 Task: Find connections with filter location Chemnitz with filter topic #entrepreneurshipwith filter profile language Spanish with filter current company Bessemer Venture Partners with filter school Calcutta University, Kolkata with filter industry Wholesale Photography Equipment and Supplies with filter service category Search Engine Optimization (SEO) with filter keywords title Chemical Engineer
Action: Mouse moved to (630, 86)
Screenshot: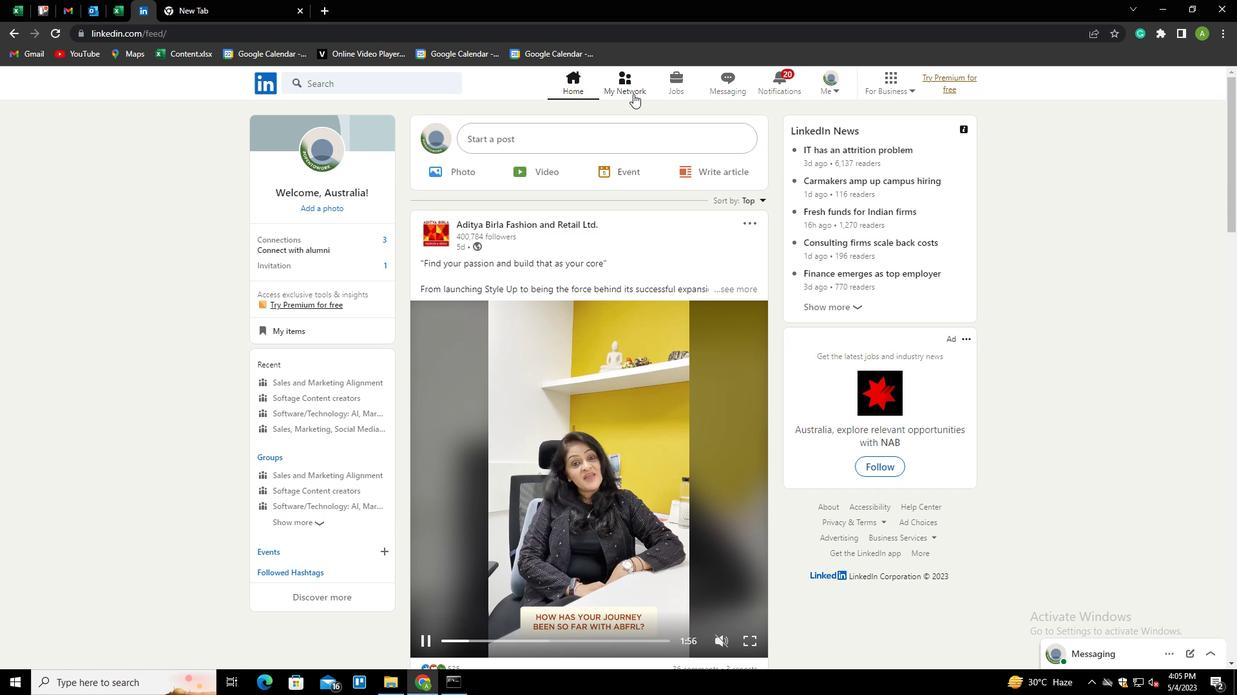
Action: Mouse pressed left at (630, 86)
Screenshot: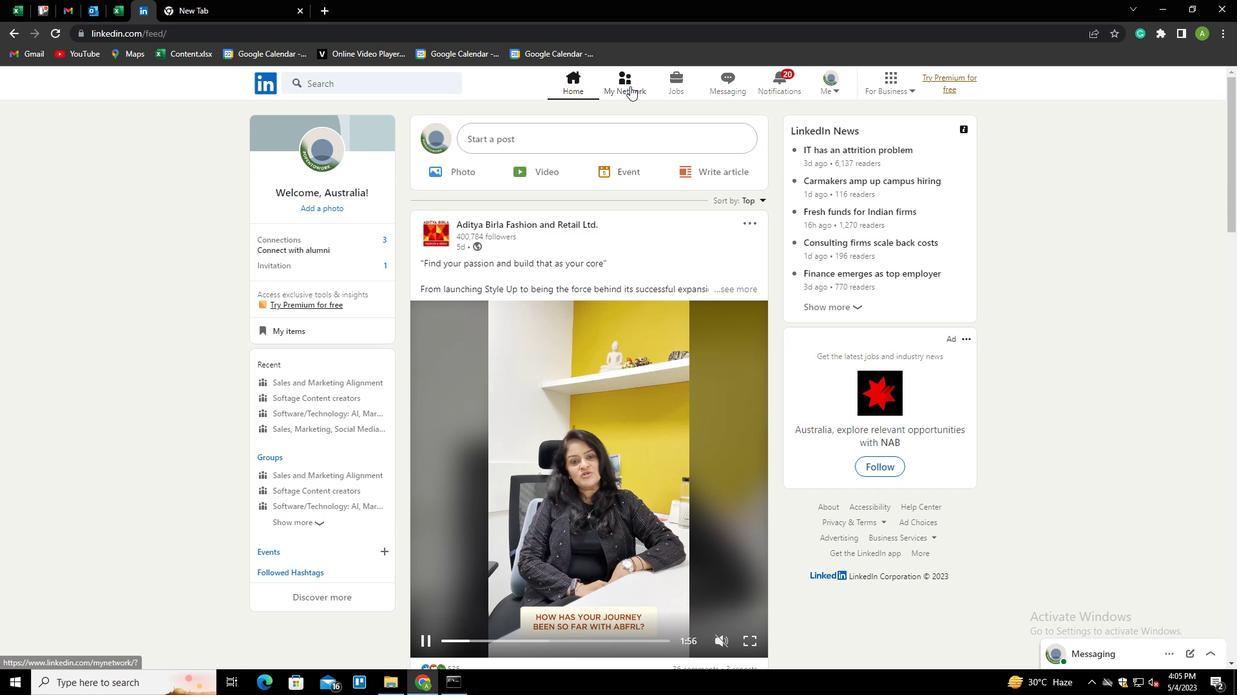 
Action: Mouse moved to (331, 155)
Screenshot: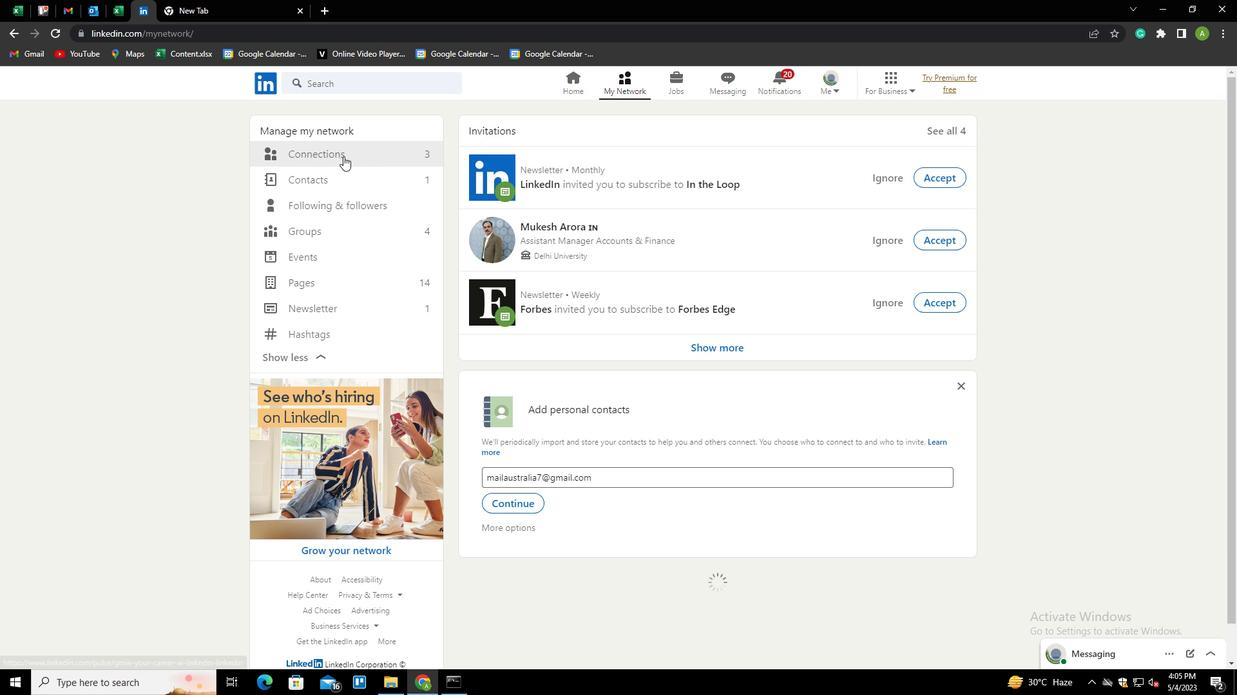 
Action: Mouse pressed left at (331, 155)
Screenshot: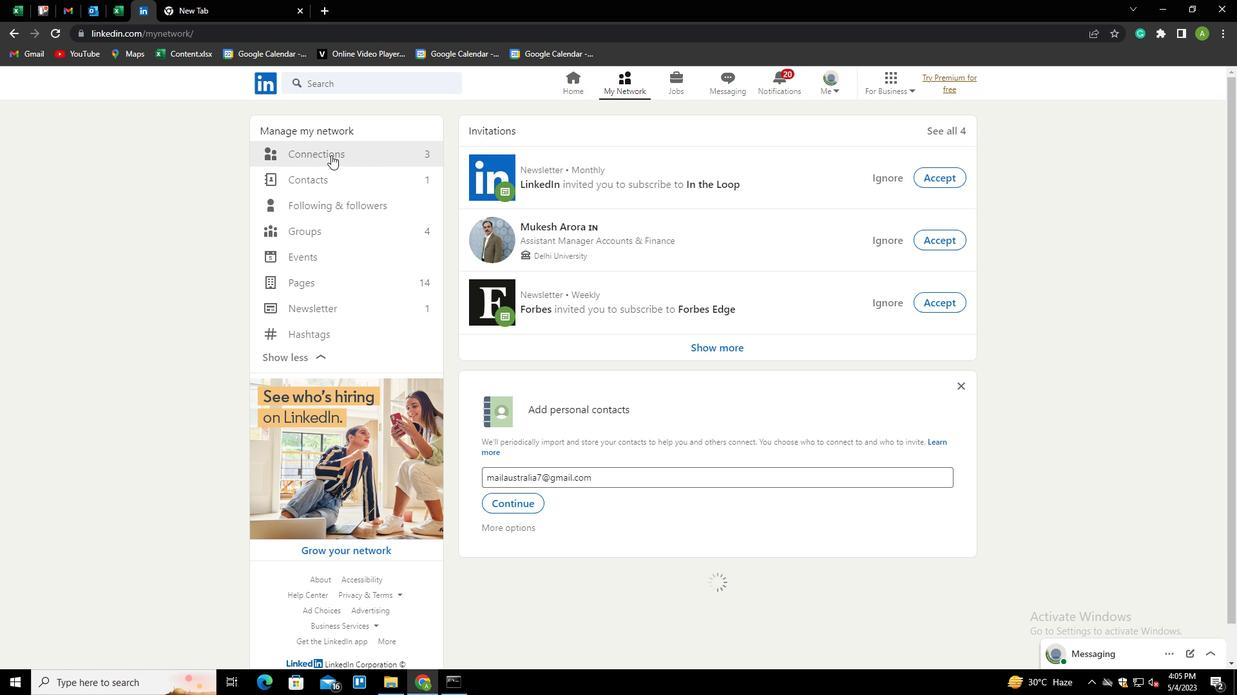 
Action: Mouse moved to (689, 154)
Screenshot: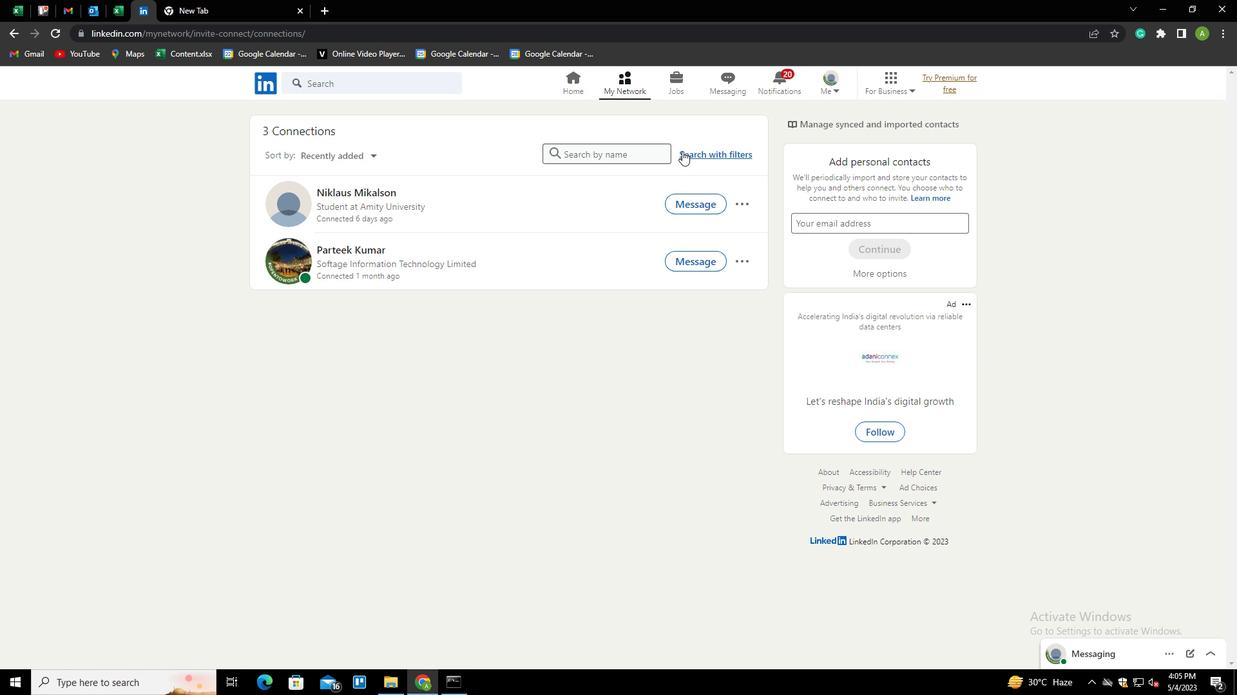 
Action: Mouse pressed left at (689, 154)
Screenshot: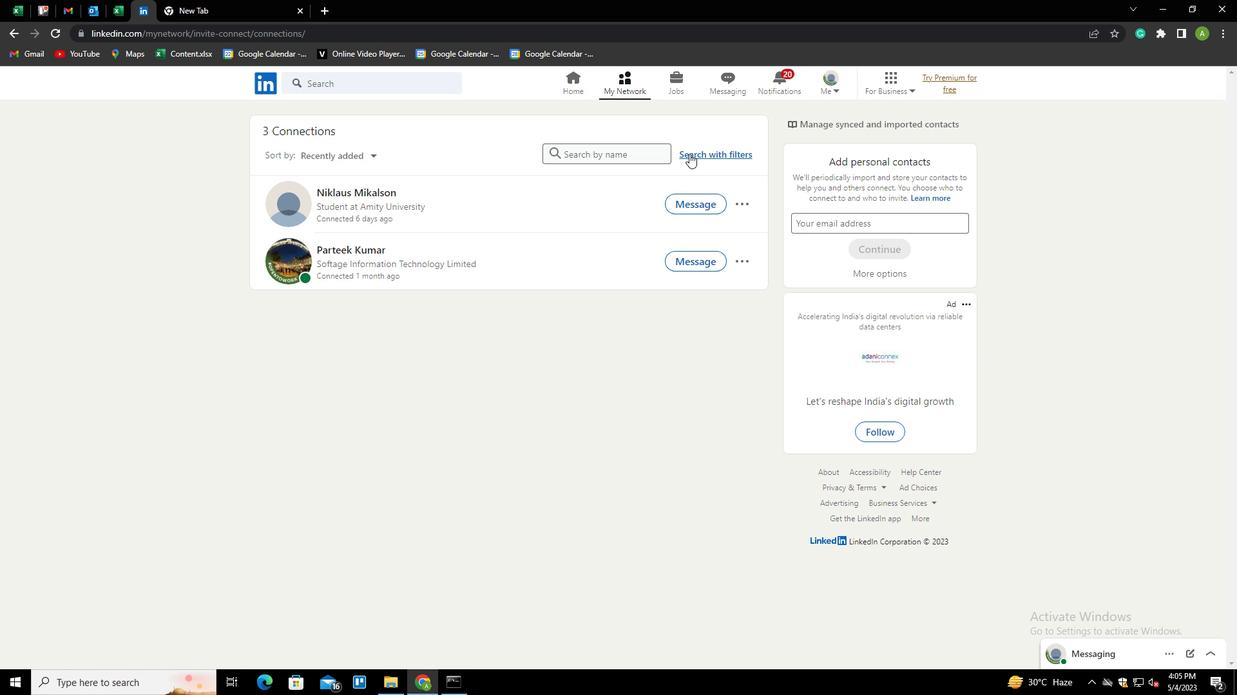 
Action: Mouse moved to (657, 124)
Screenshot: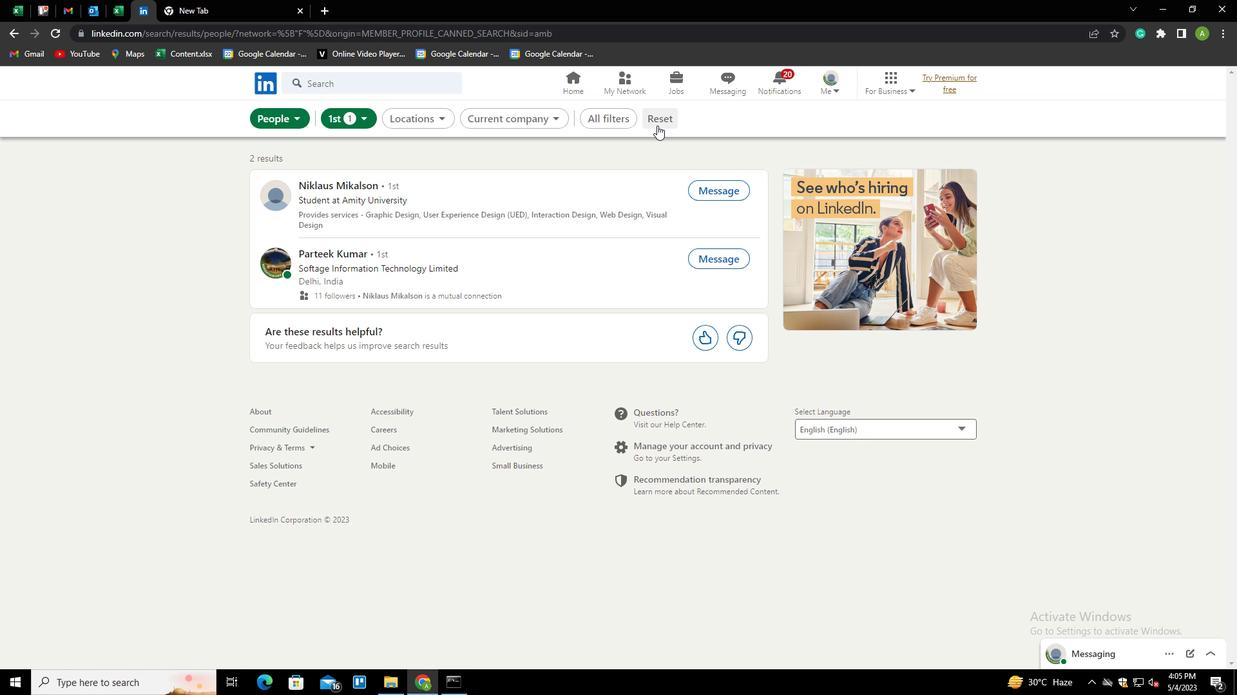 
Action: Mouse pressed left at (657, 124)
Screenshot: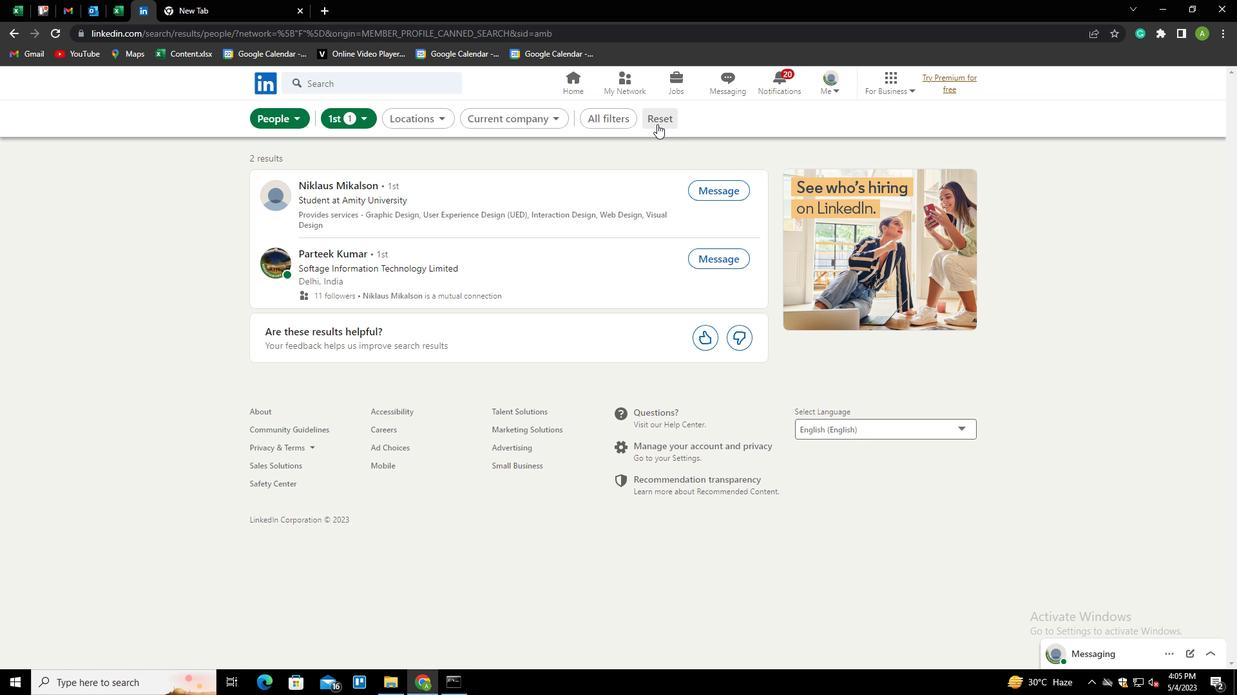 
Action: Mouse moved to (648, 123)
Screenshot: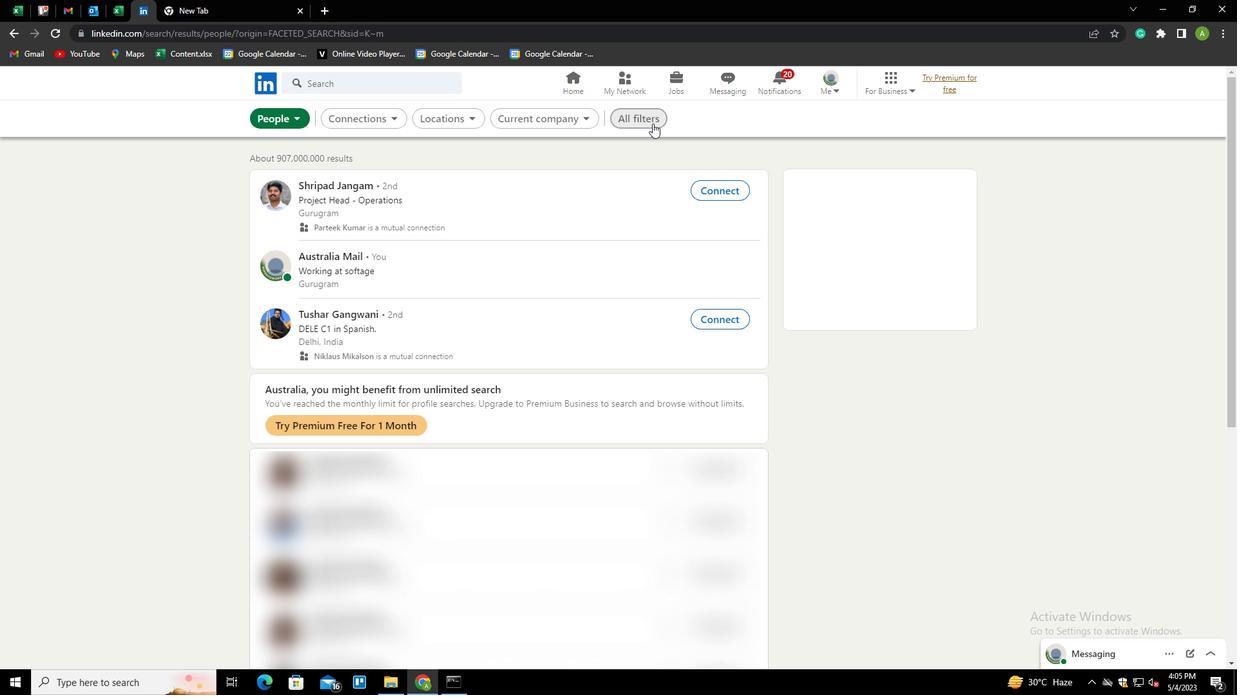 
Action: Mouse pressed left at (648, 123)
Screenshot: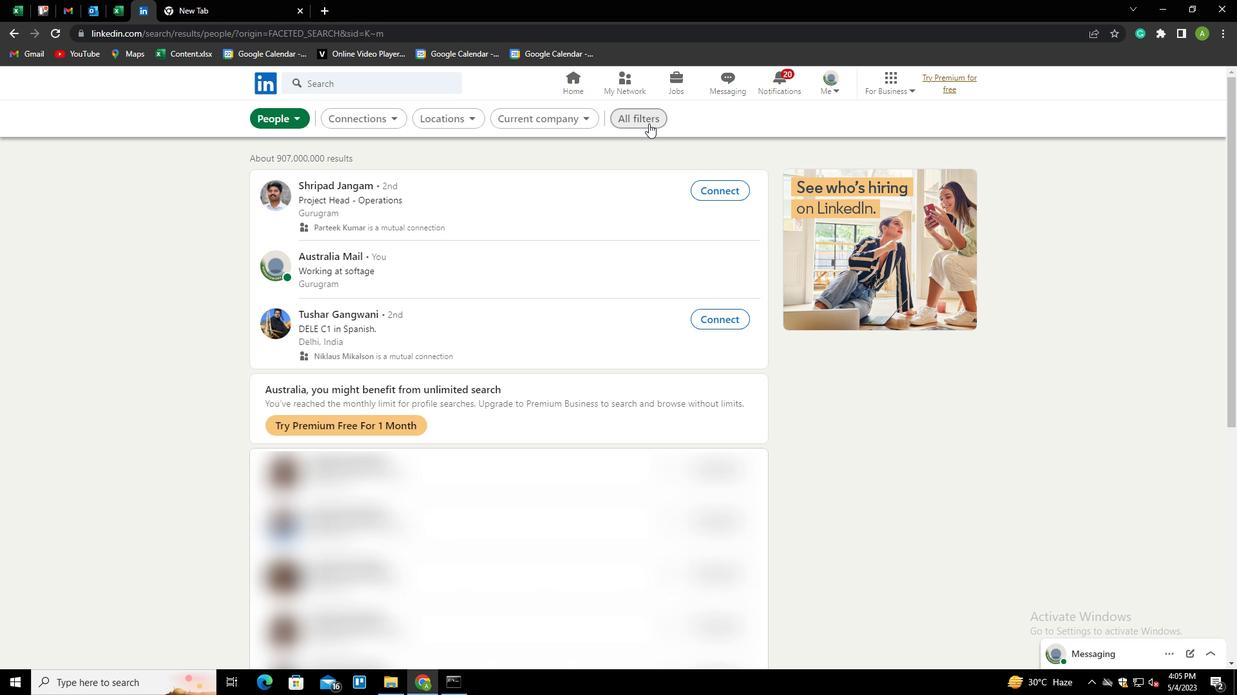 
Action: Mouse moved to (1023, 416)
Screenshot: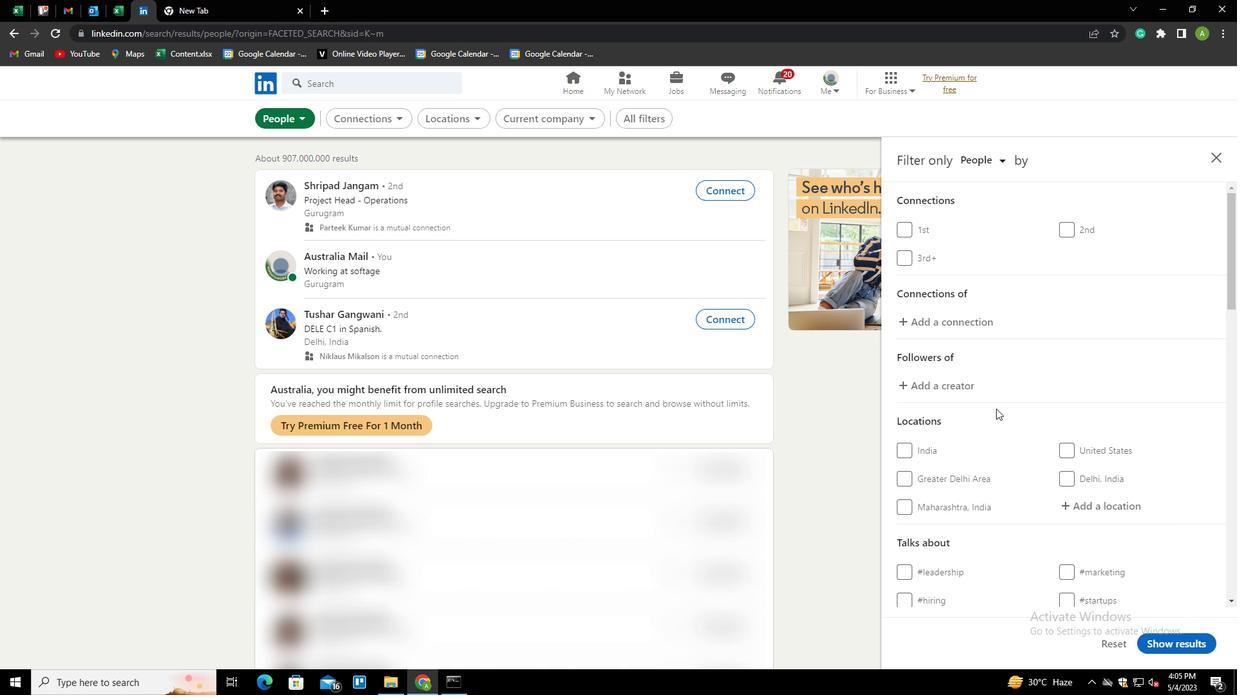 
Action: Mouse scrolled (1023, 415) with delta (0, 0)
Screenshot: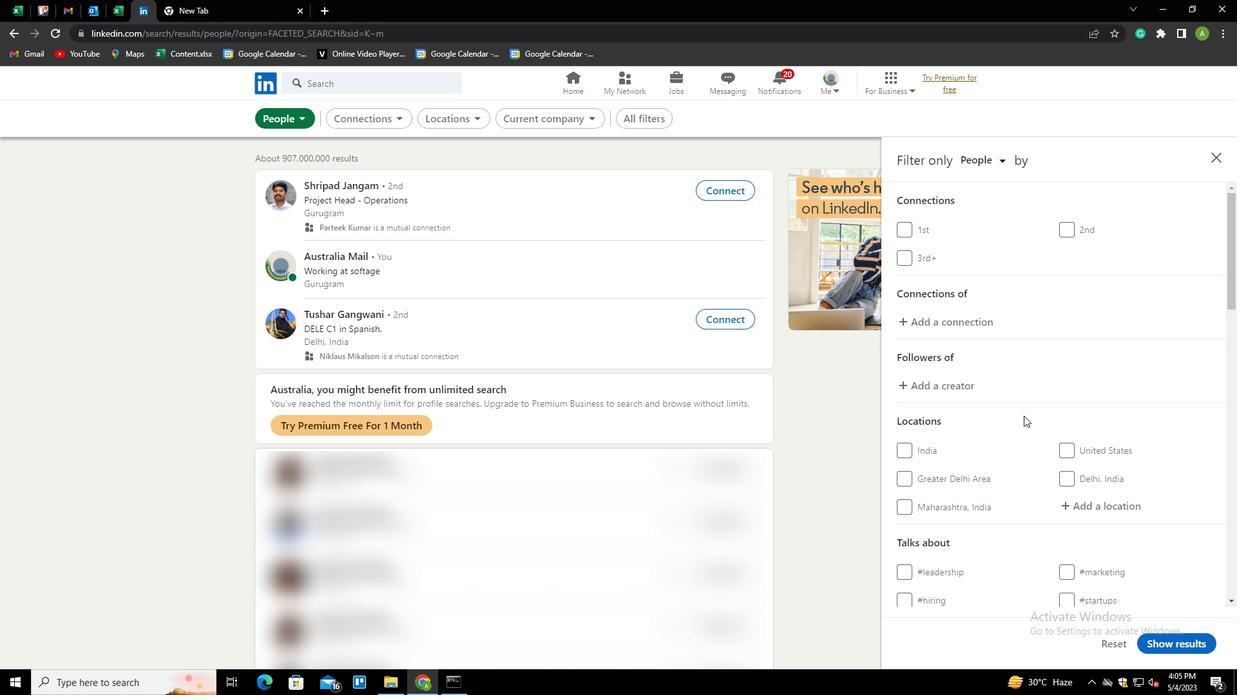 
Action: Mouse scrolled (1023, 415) with delta (0, 0)
Screenshot: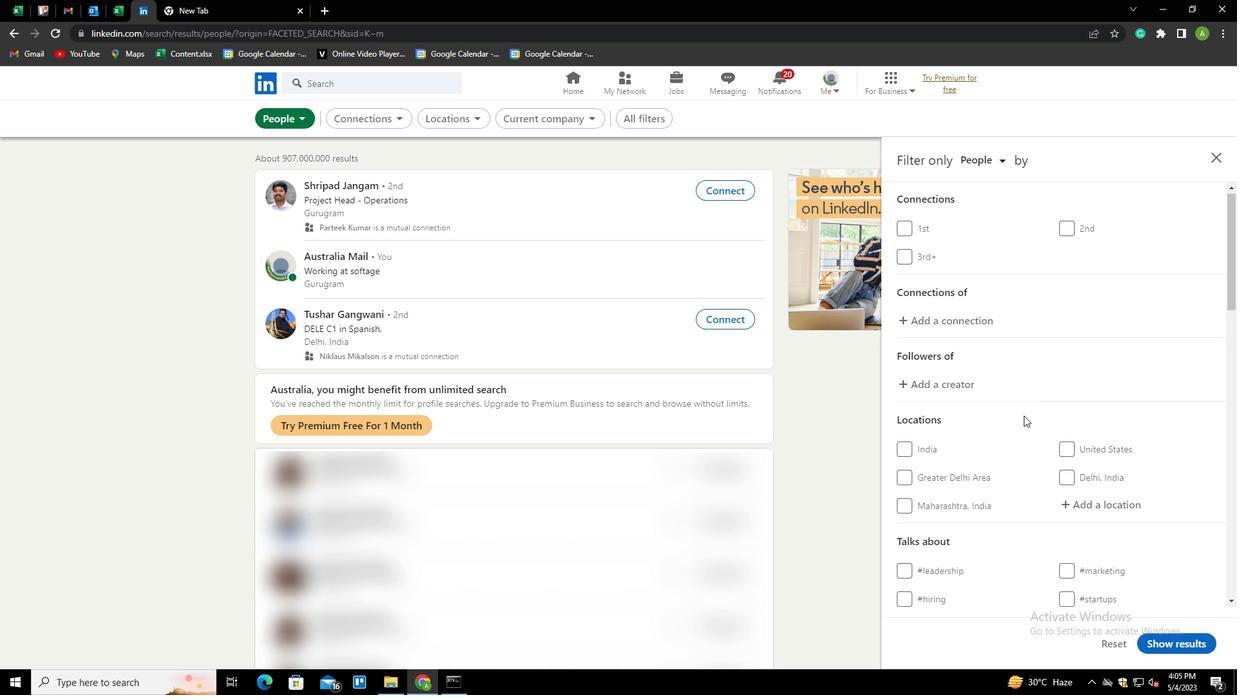 
Action: Mouse moved to (1068, 373)
Screenshot: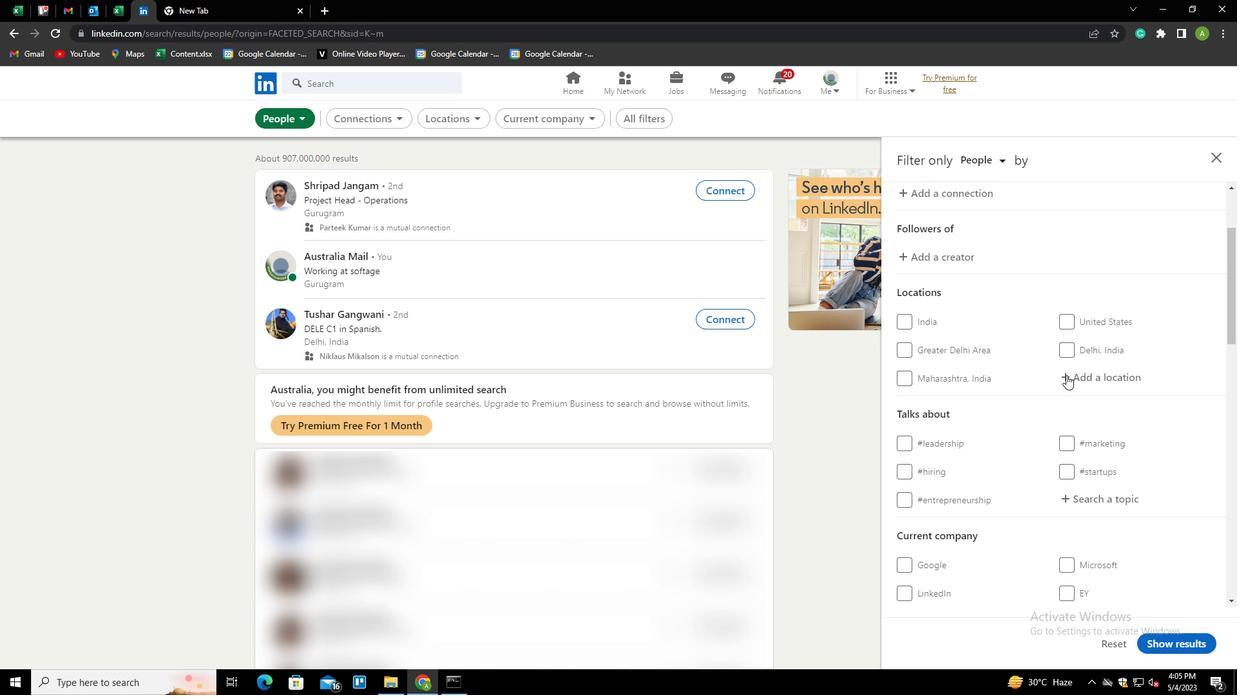 
Action: Mouse pressed left at (1068, 373)
Screenshot: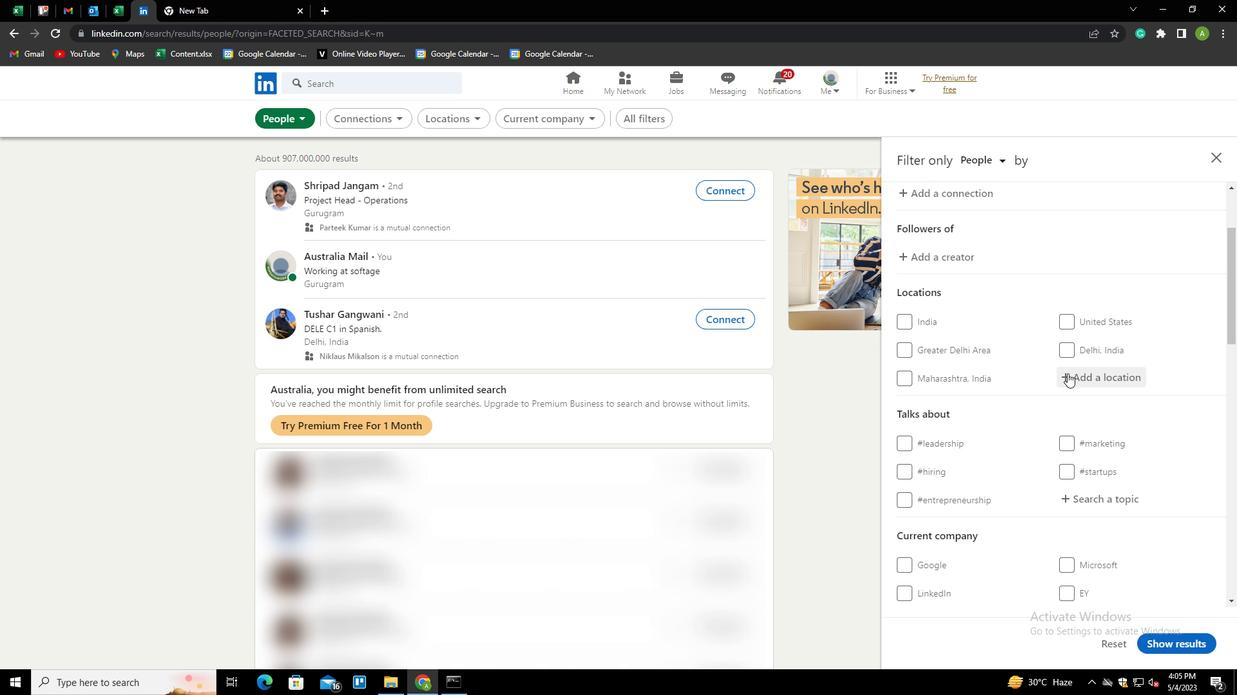 
Action: Key pressed <Key.shift>C
Screenshot: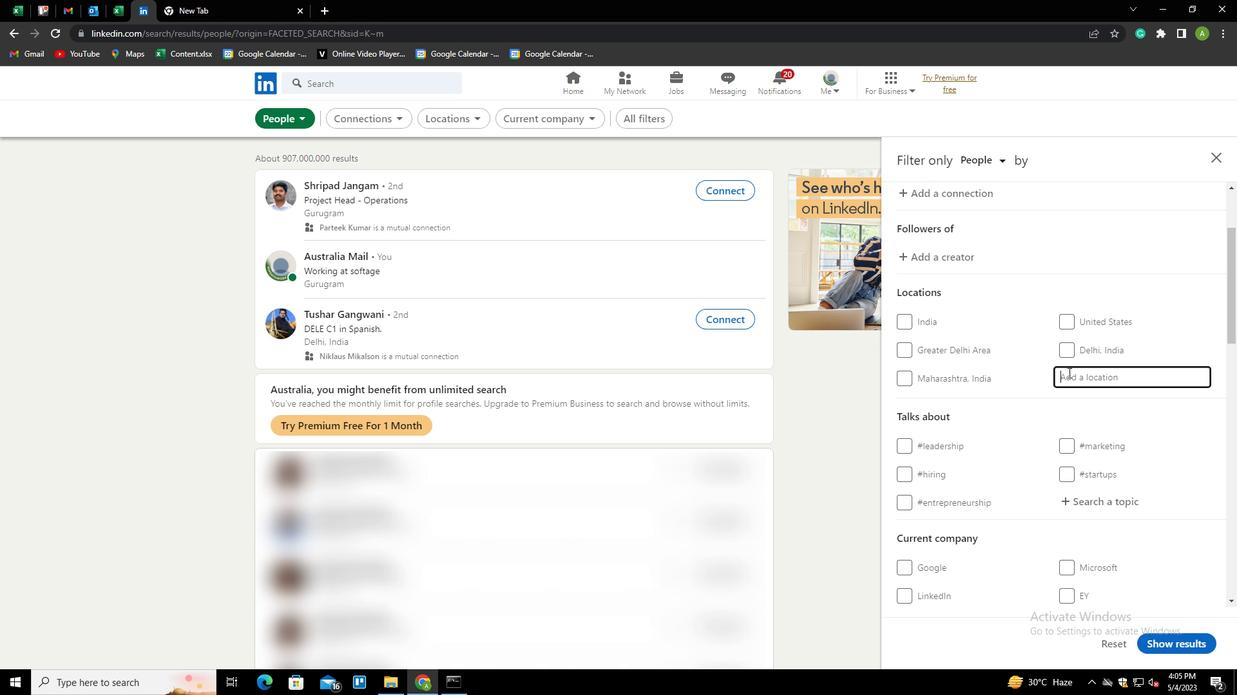 
Action: Mouse moved to (997, 335)
Screenshot: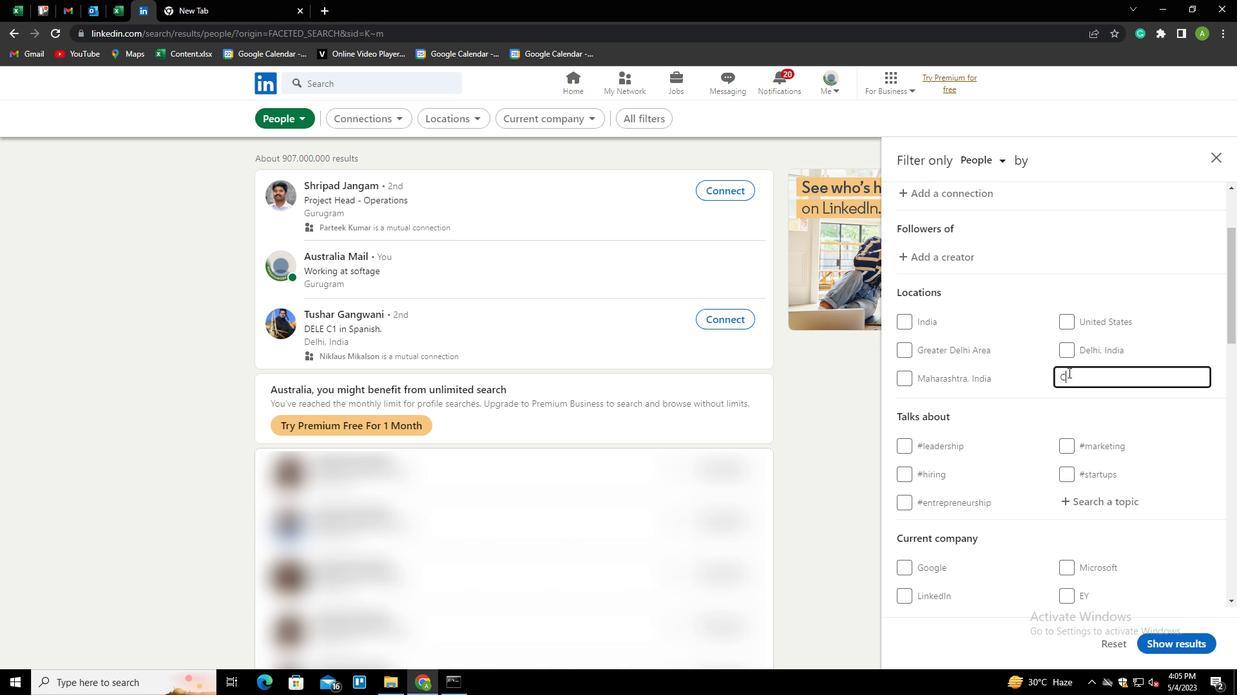 
Action: Key pressed E<Key.backspace>HEMNITZ<Key.down><Key.enter>
Screenshot: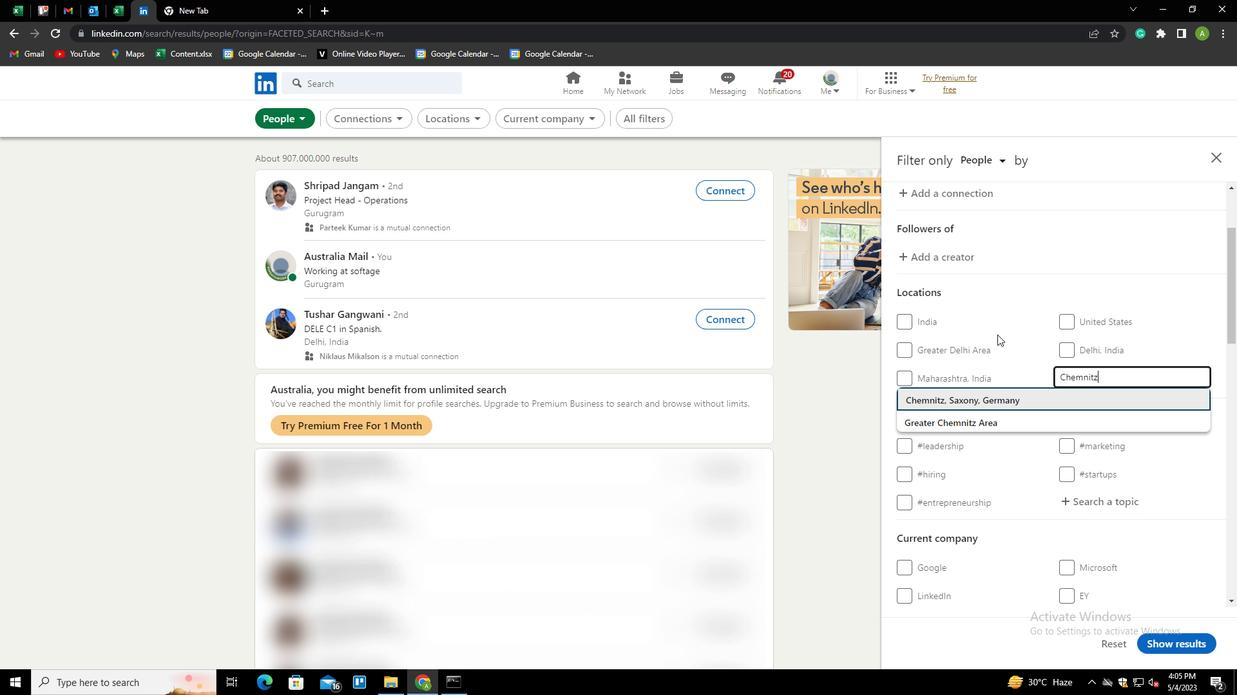 
Action: Mouse scrolled (997, 334) with delta (0, 0)
Screenshot: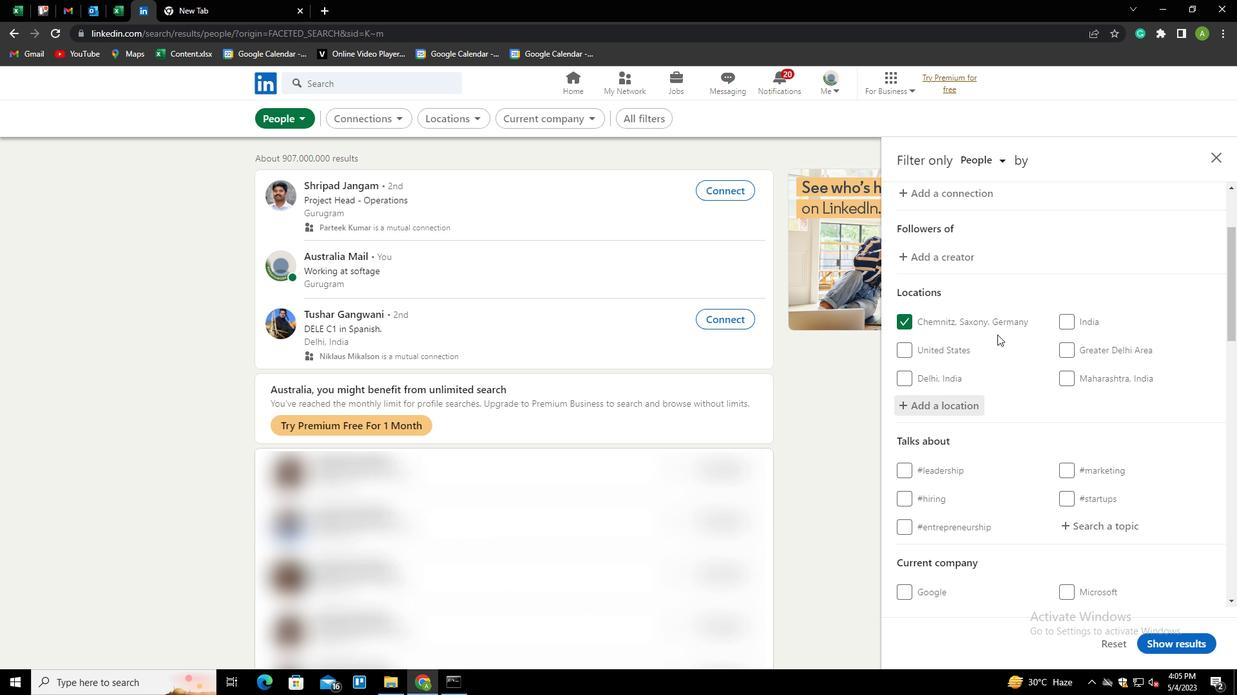 
Action: Mouse scrolled (997, 334) with delta (0, 0)
Screenshot: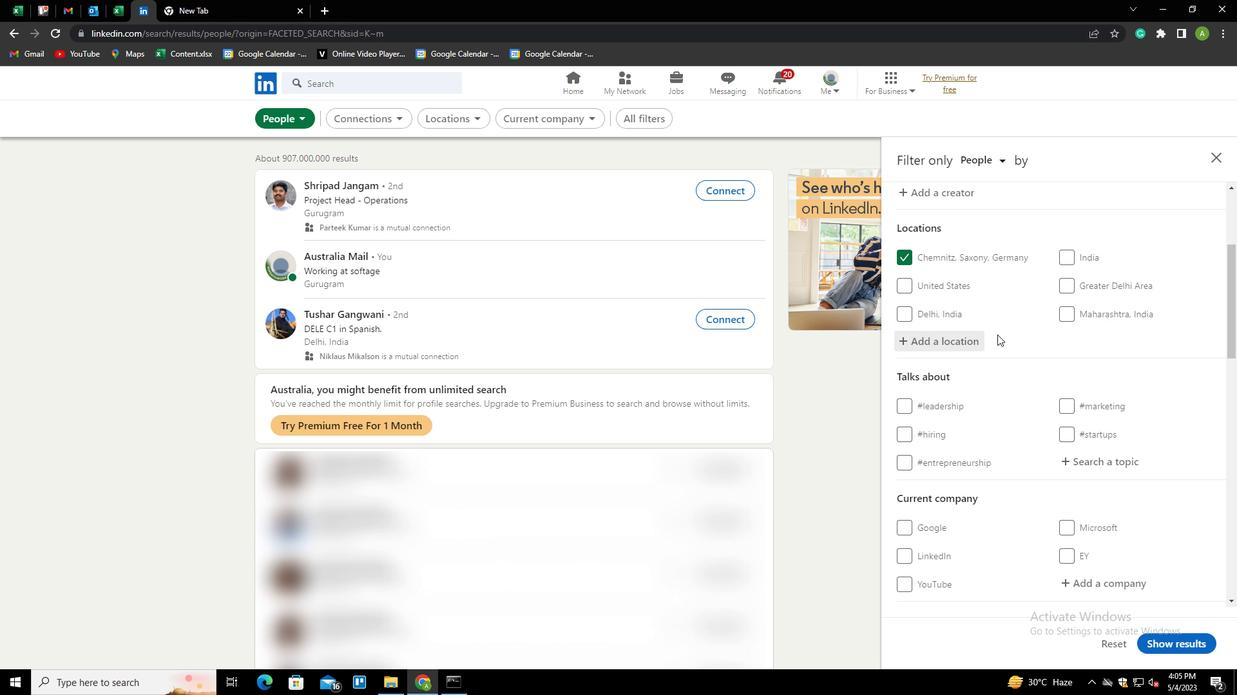 
Action: Mouse moved to (1100, 392)
Screenshot: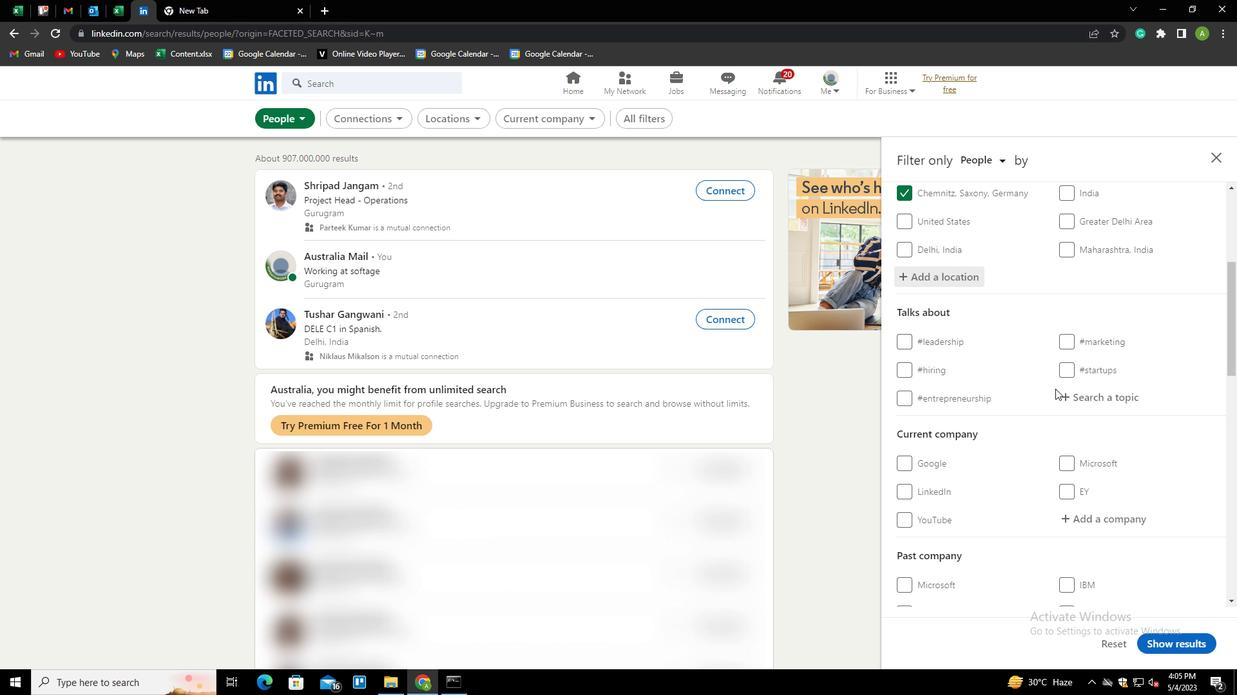 
Action: Mouse pressed left at (1100, 392)
Screenshot: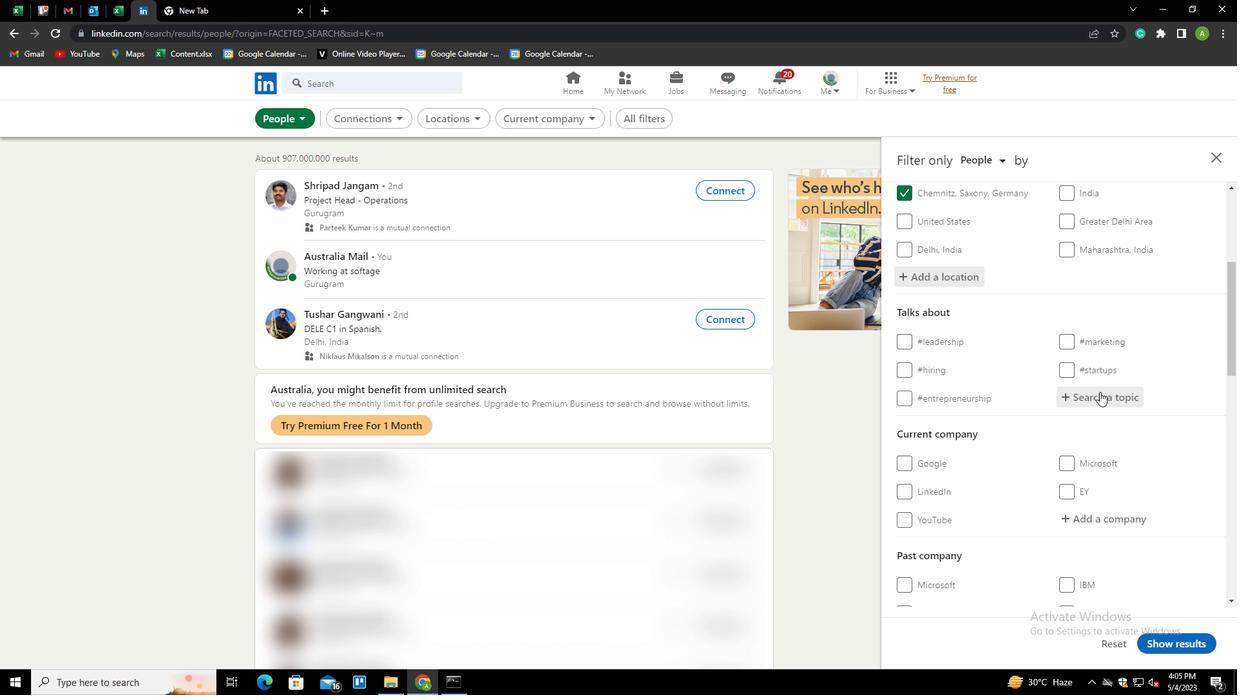 
Action: Mouse moved to (1064, 375)
Screenshot: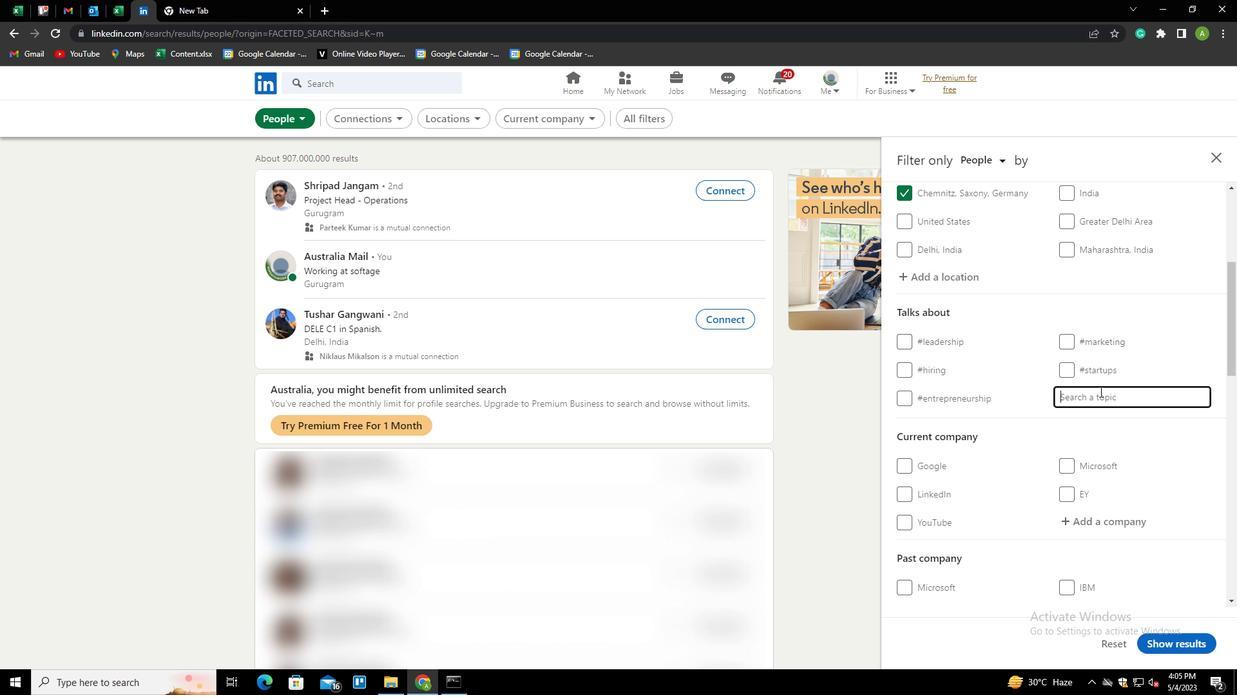 
Action: Key pressed ENTREPRENEUSHIP<Key.down><Key.enter>
Screenshot: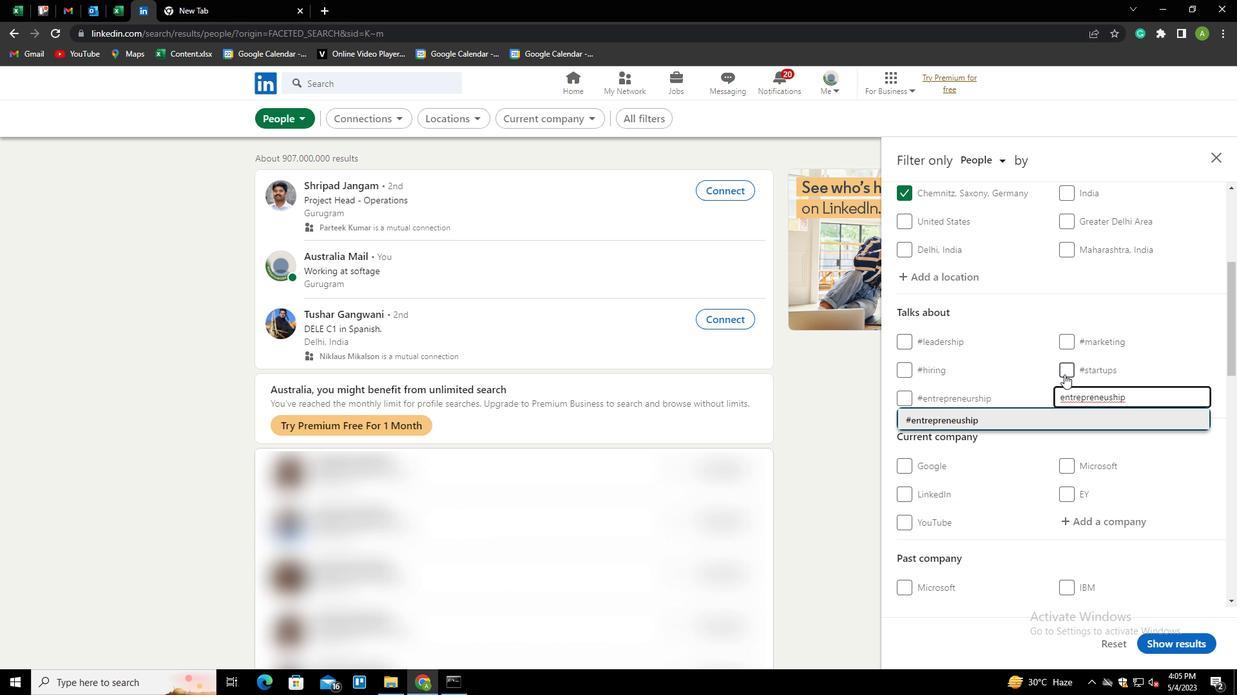 
Action: Mouse moved to (1063, 375)
Screenshot: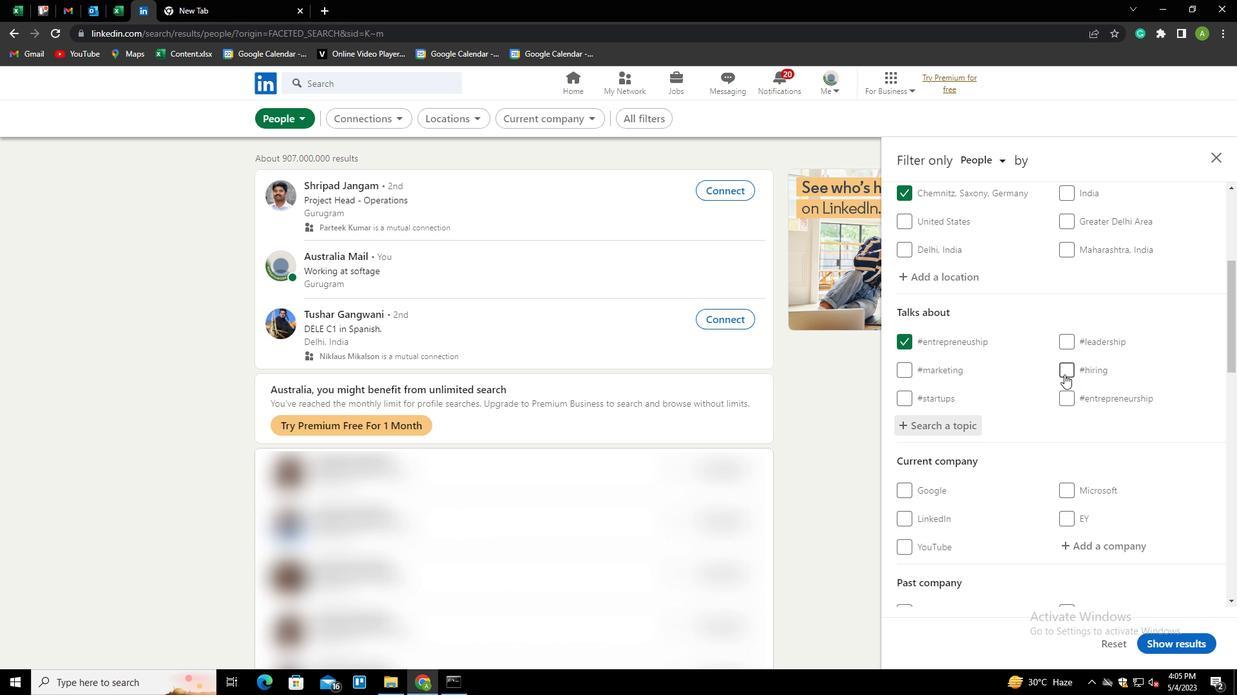 
Action: Mouse scrolled (1063, 374) with delta (0, 0)
Screenshot: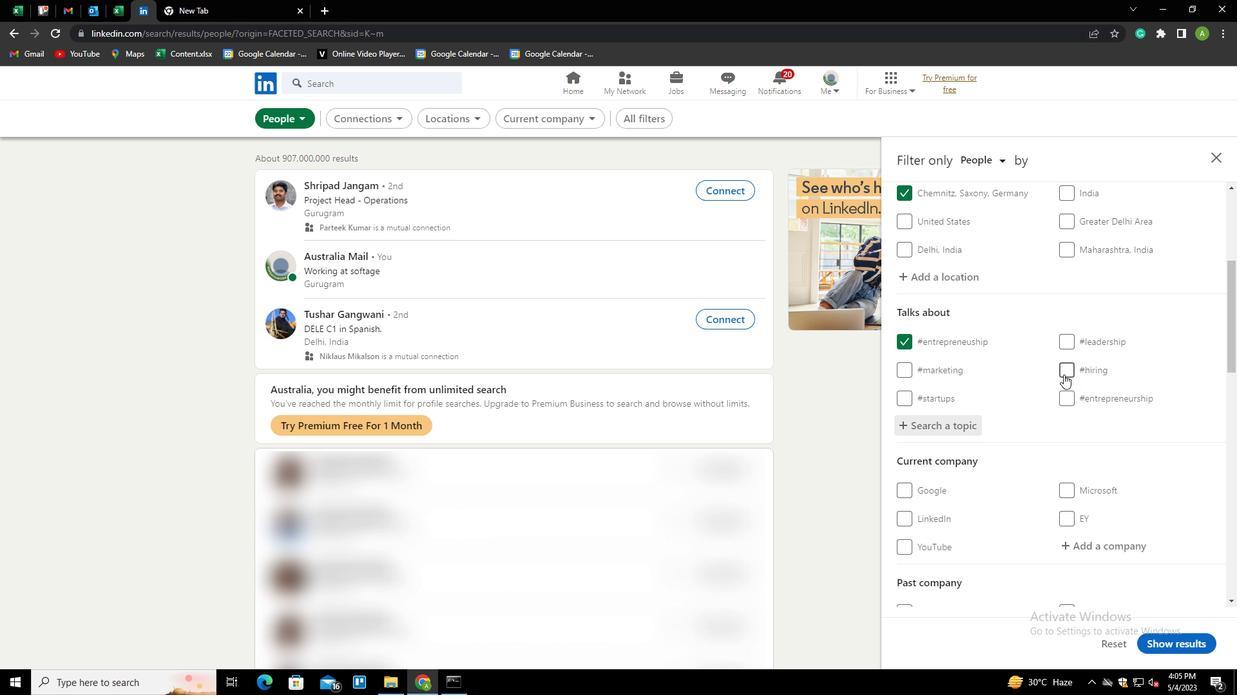 
Action: Mouse scrolled (1063, 374) with delta (0, 0)
Screenshot: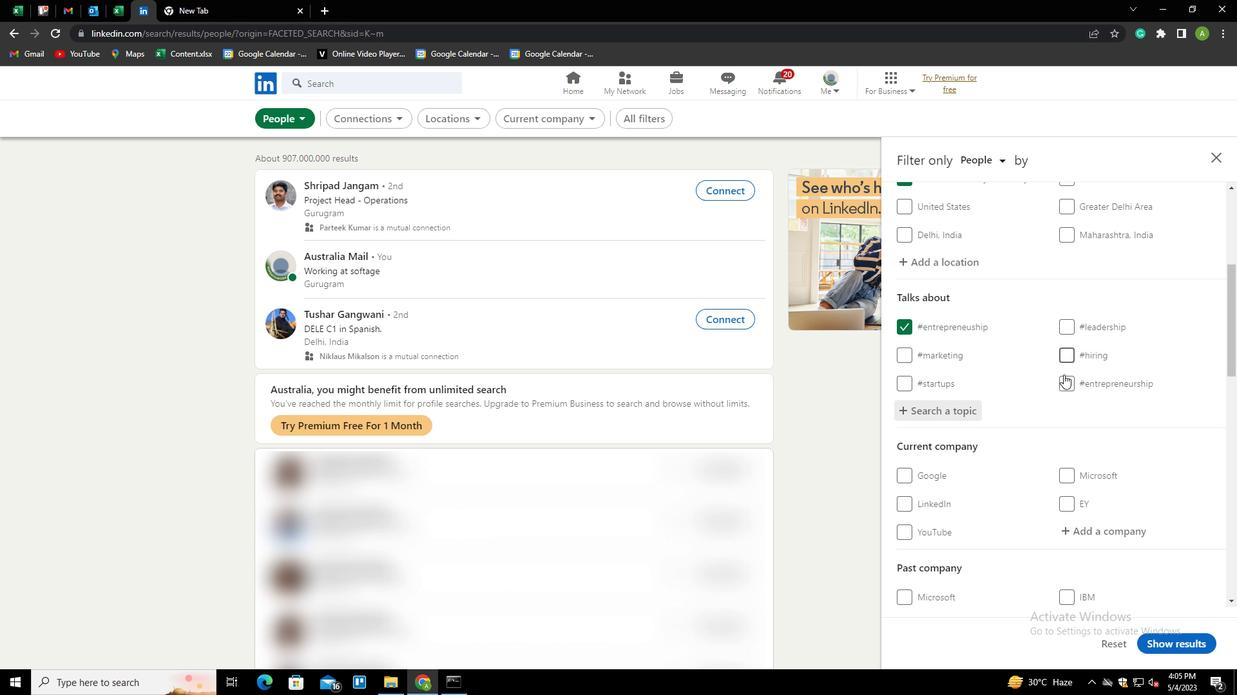
Action: Mouse scrolled (1063, 374) with delta (0, 0)
Screenshot: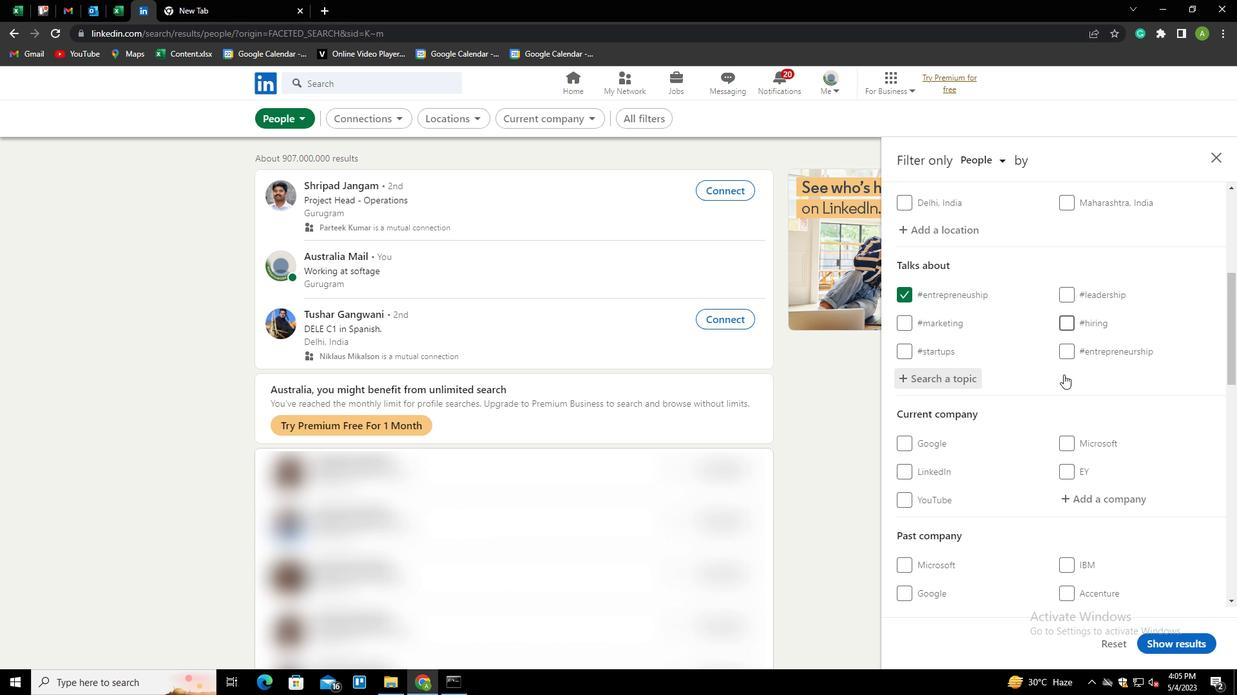 
Action: Mouse scrolled (1063, 374) with delta (0, 0)
Screenshot: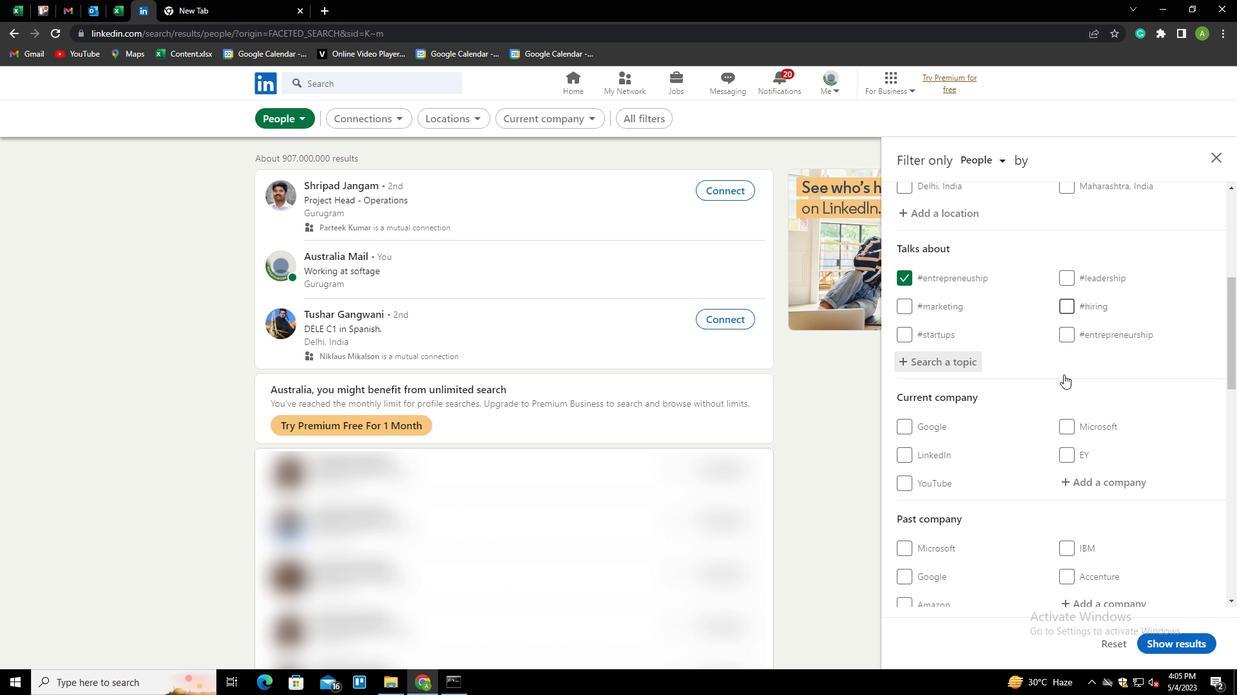 
Action: Mouse scrolled (1063, 374) with delta (0, 0)
Screenshot: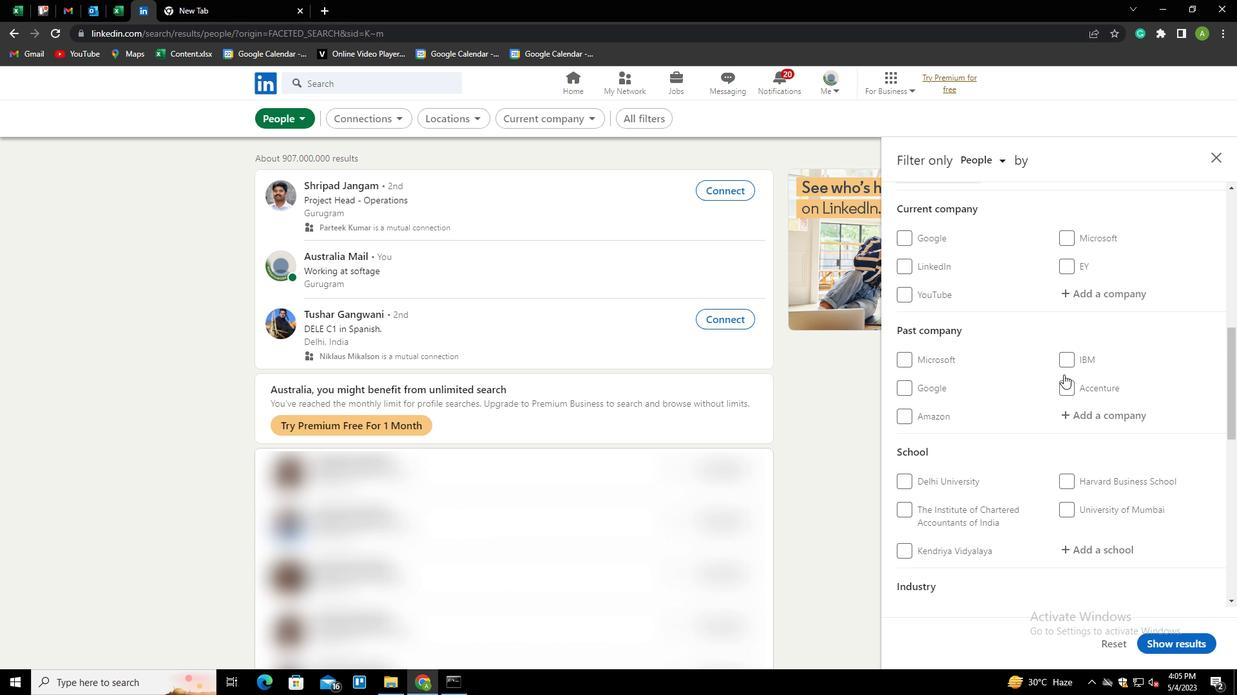 
Action: Mouse scrolled (1063, 374) with delta (0, 0)
Screenshot: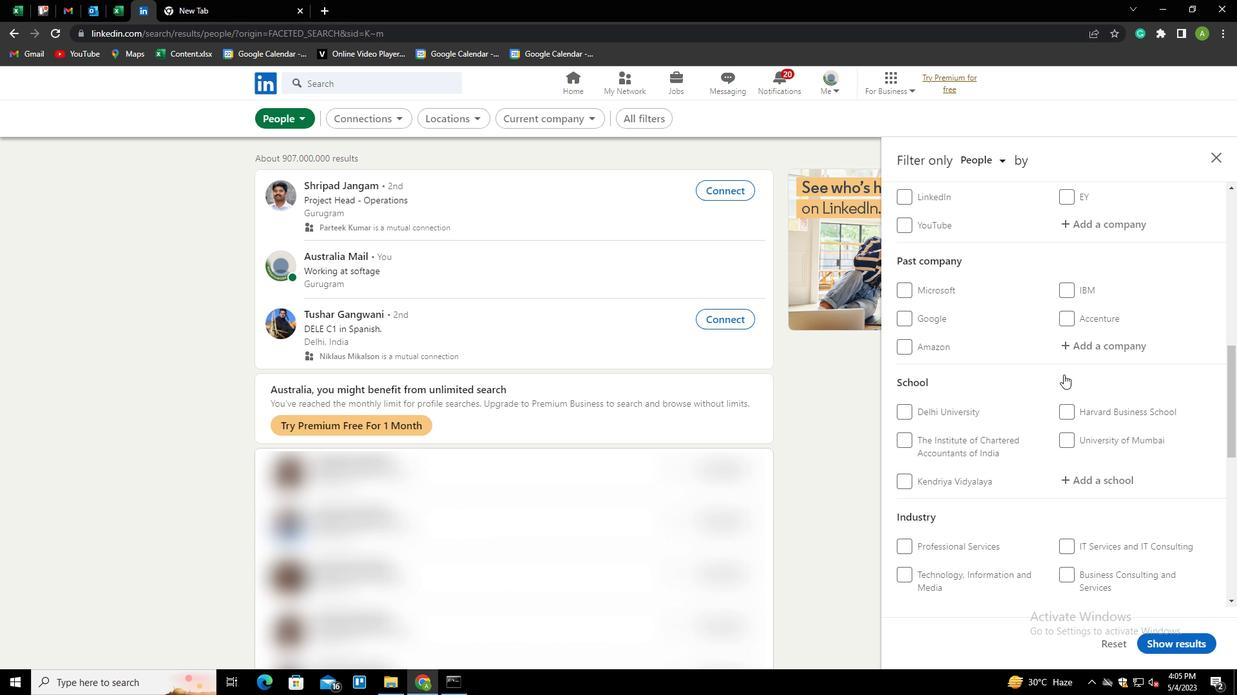 
Action: Mouse scrolled (1063, 374) with delta (0, 0)
Screenshot: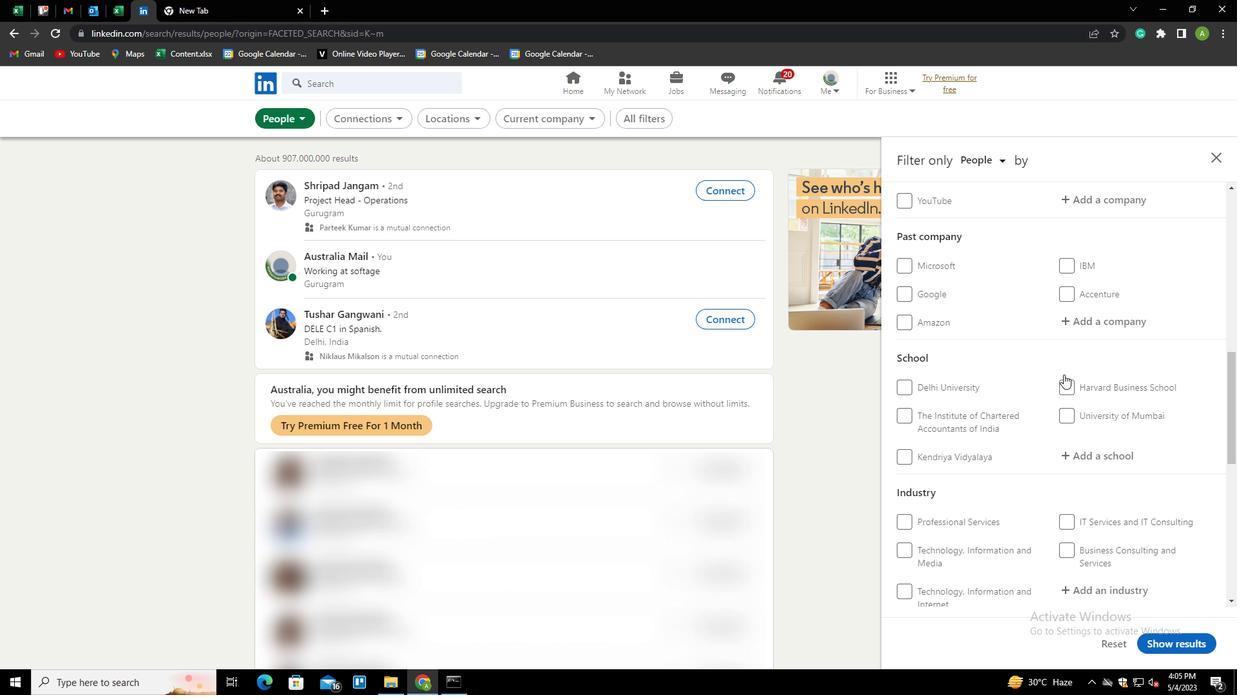 
Action: Mouse scrolled (1063, 374) with delta (0, 0)
Screenshot: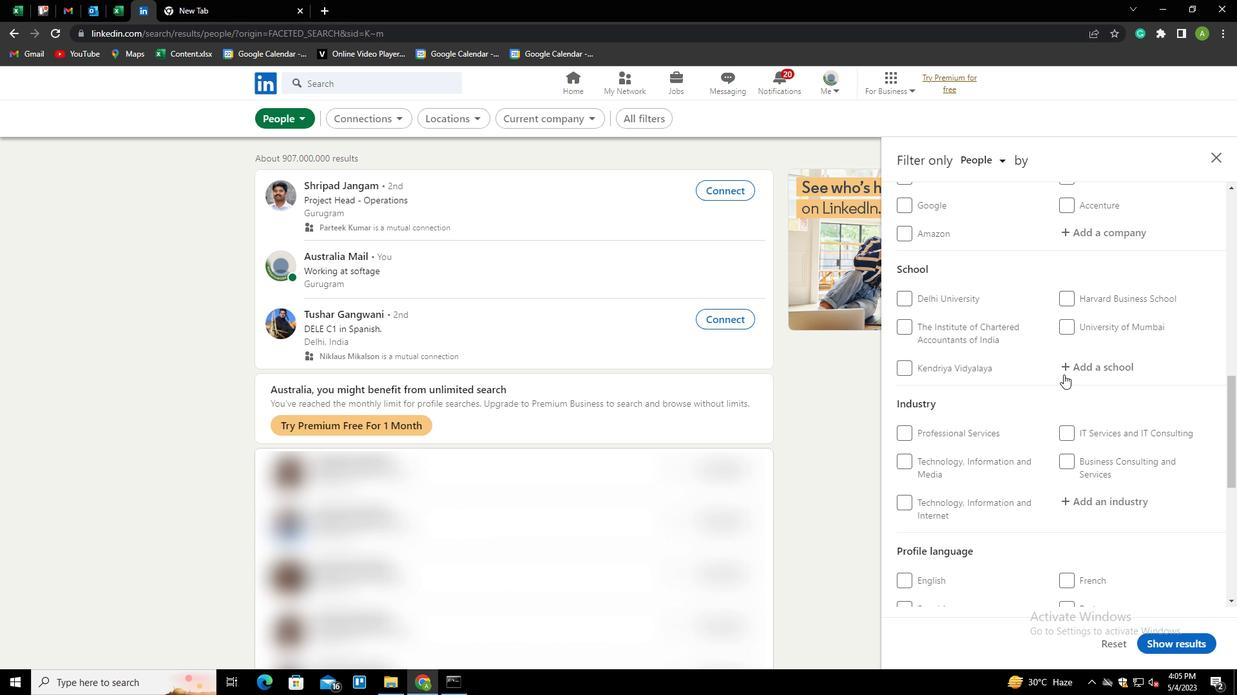 
Action: Mouse scrolled (1063, 374) with delta (0, 0)
Screenshot: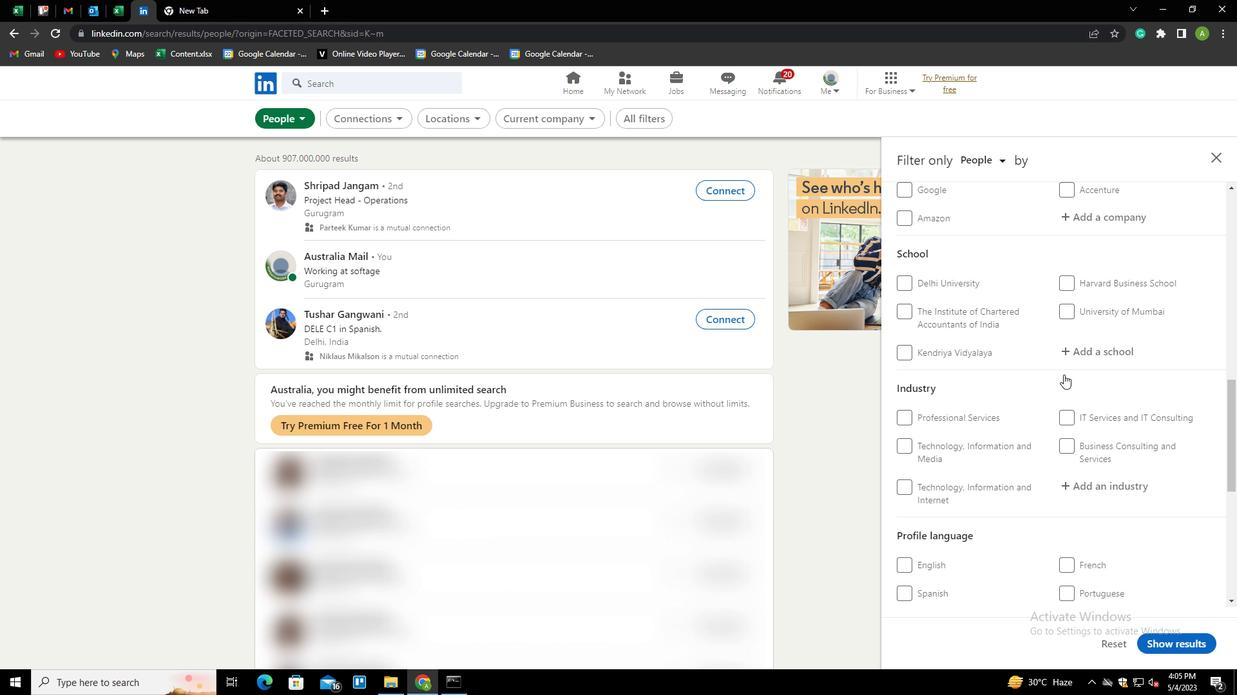 
Action: Mouse moved to (921, 463)
Screenshot: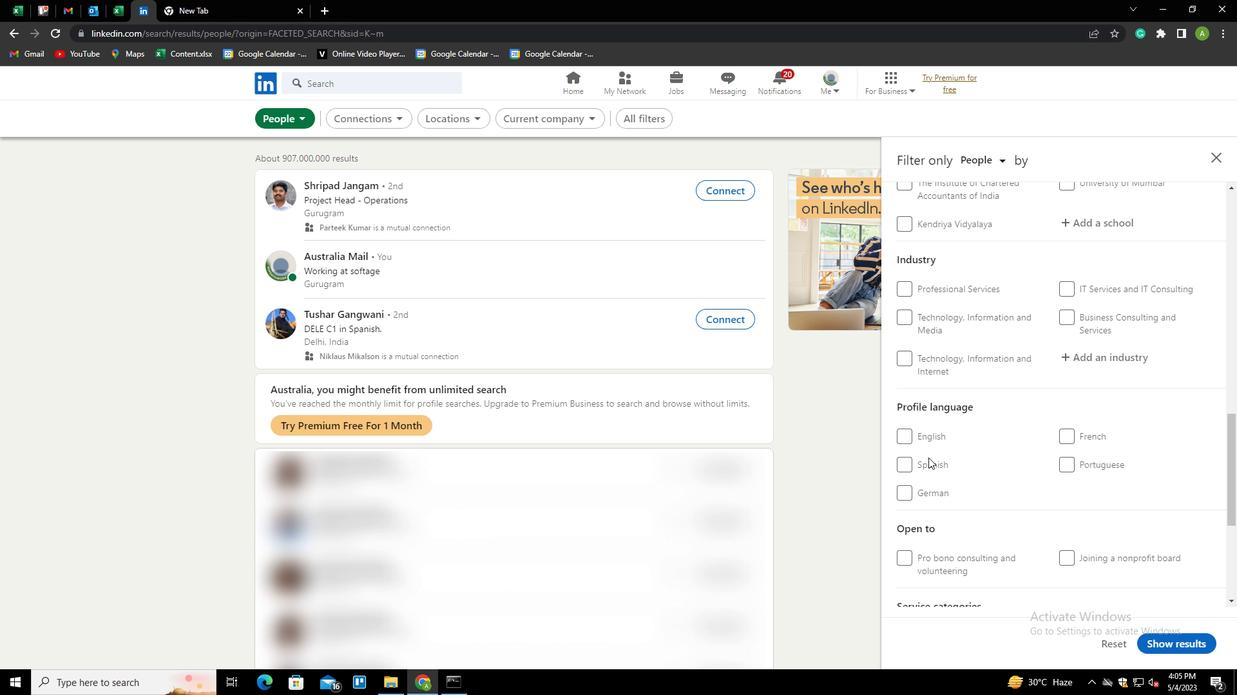 
Action: Mouse pressed left at (921, 463)
Screenshot: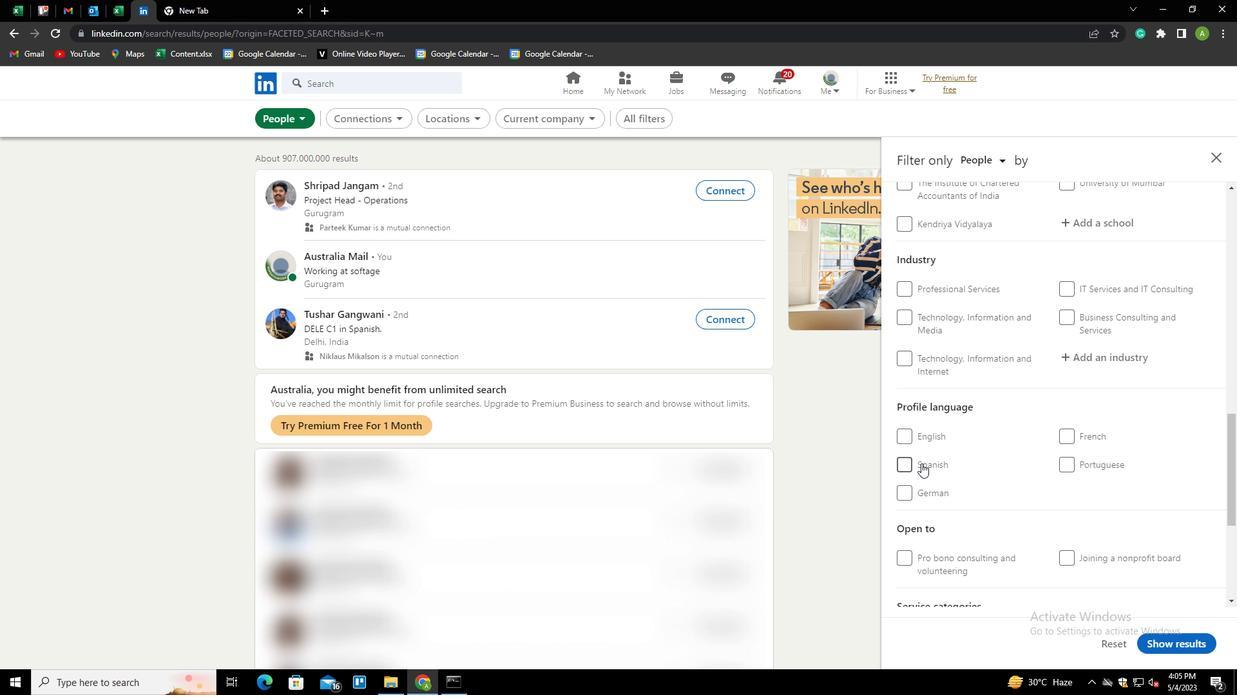 
Action: Mouse moved to (1022, 438)
Screenshot: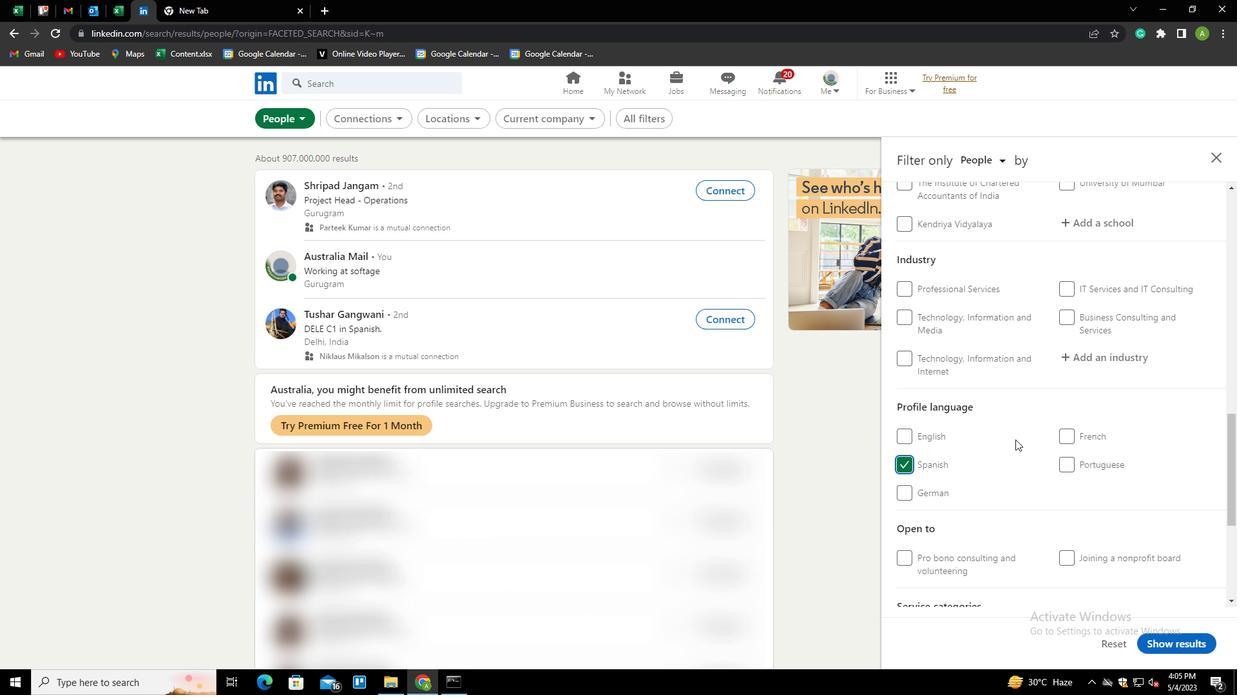 
Action: Mouse scrolled (1022, 438) with delta (0, 0)
Screenshot: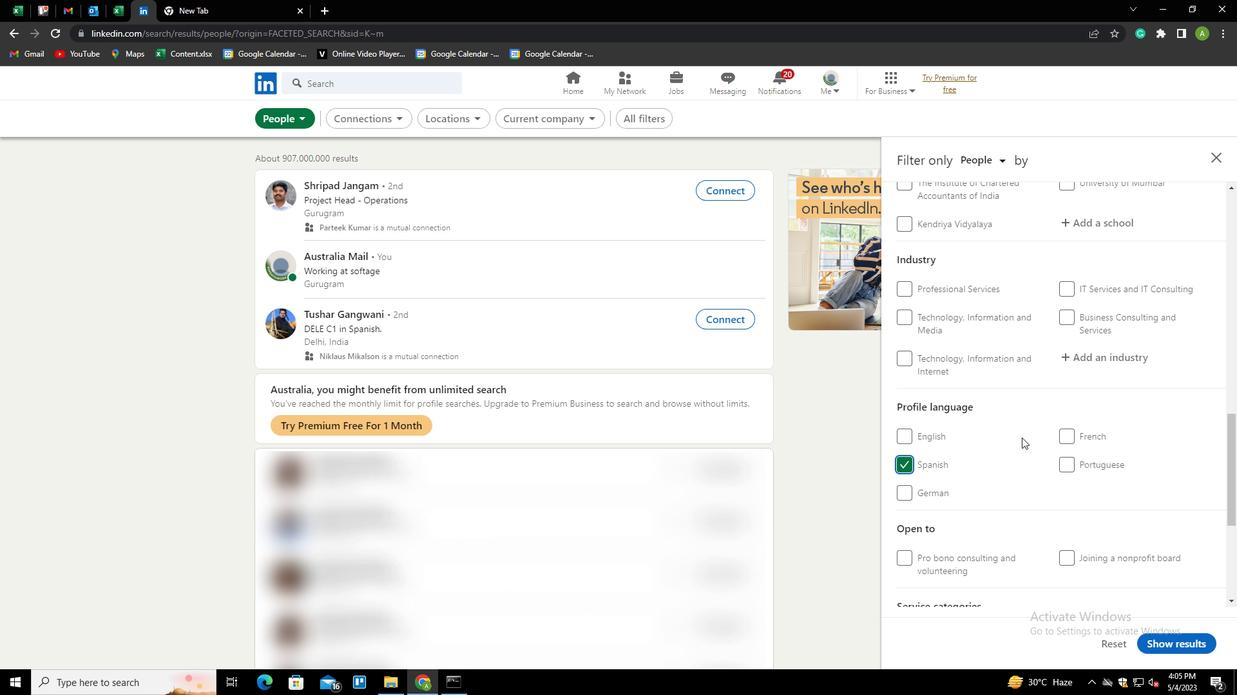 
Action: Mouse scrolled (1022, 438) with delta (0, 0)
Screenshot: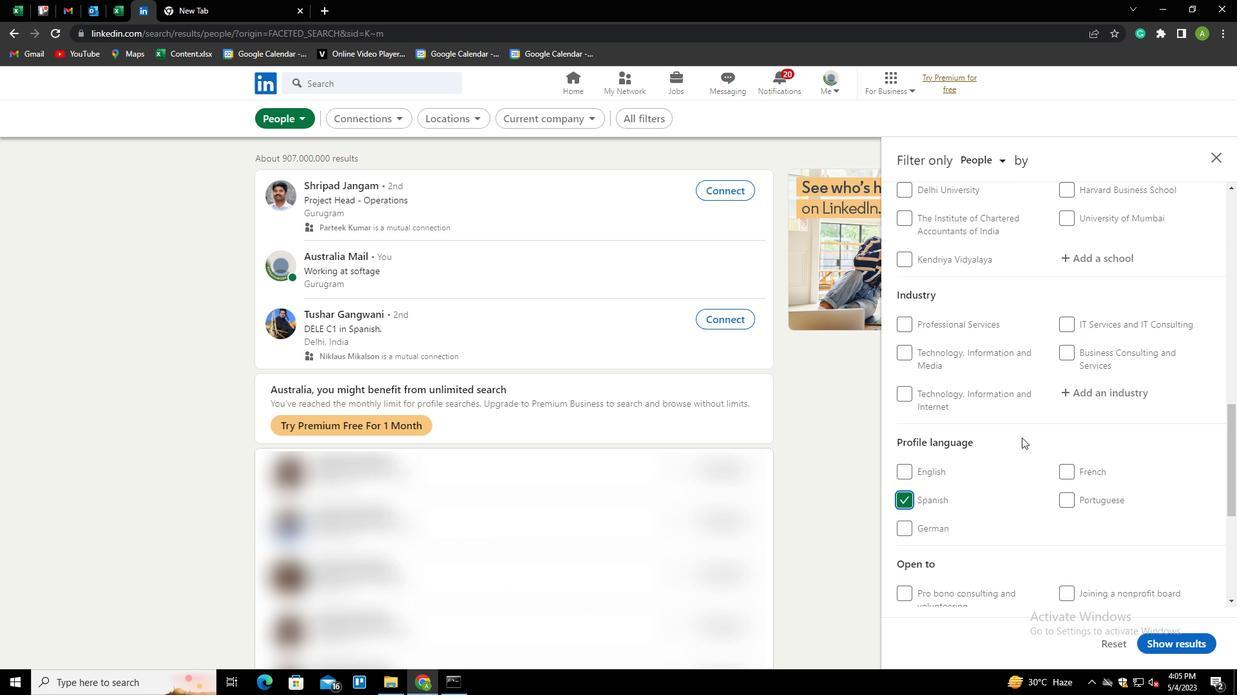 
Action: Mouse scrolled (1022, 438) with delta (0, 0)
Screenshot: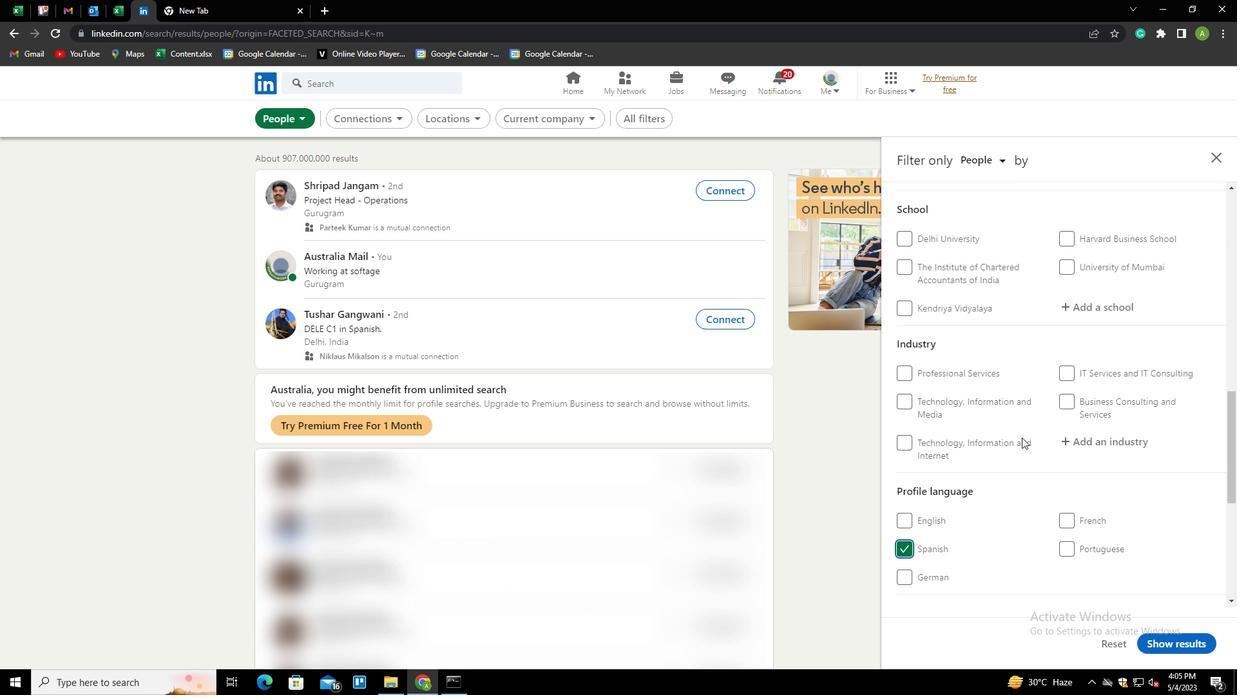 
Action: Mouse scrolled (1022, 438) with delta (0, 0)
Screenshot: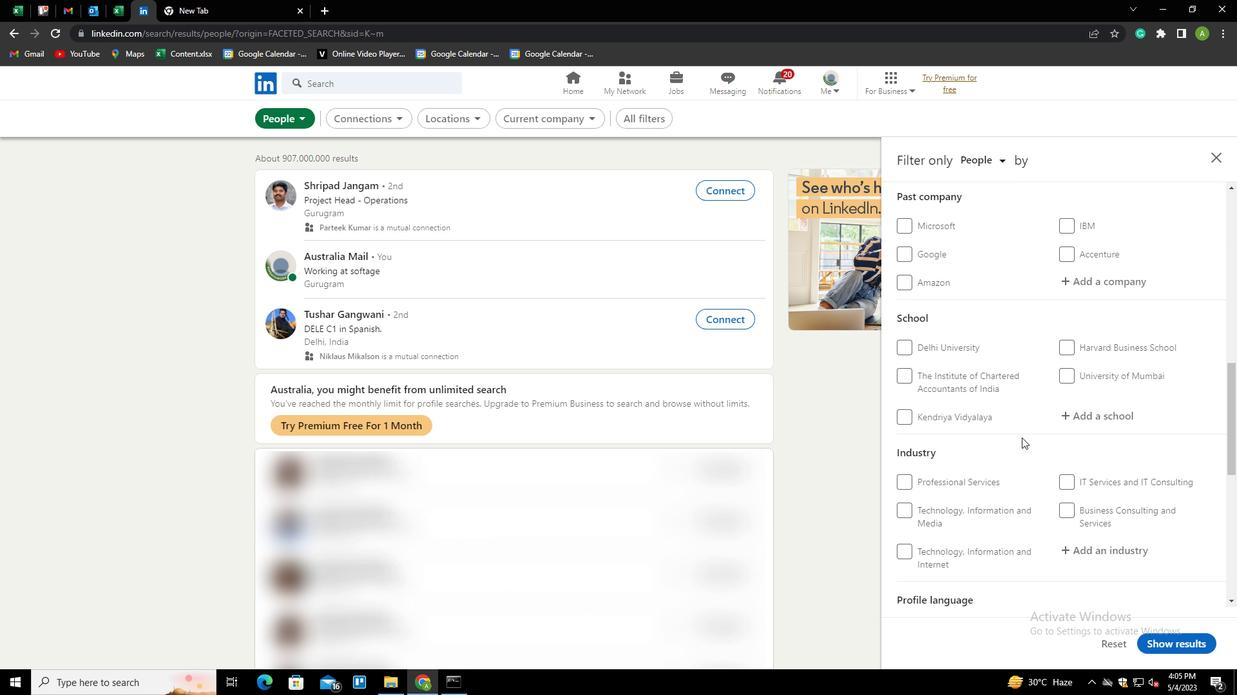 
Action: Mouse scrolled (1022, 438) with delta (0, 0)
Screenshot: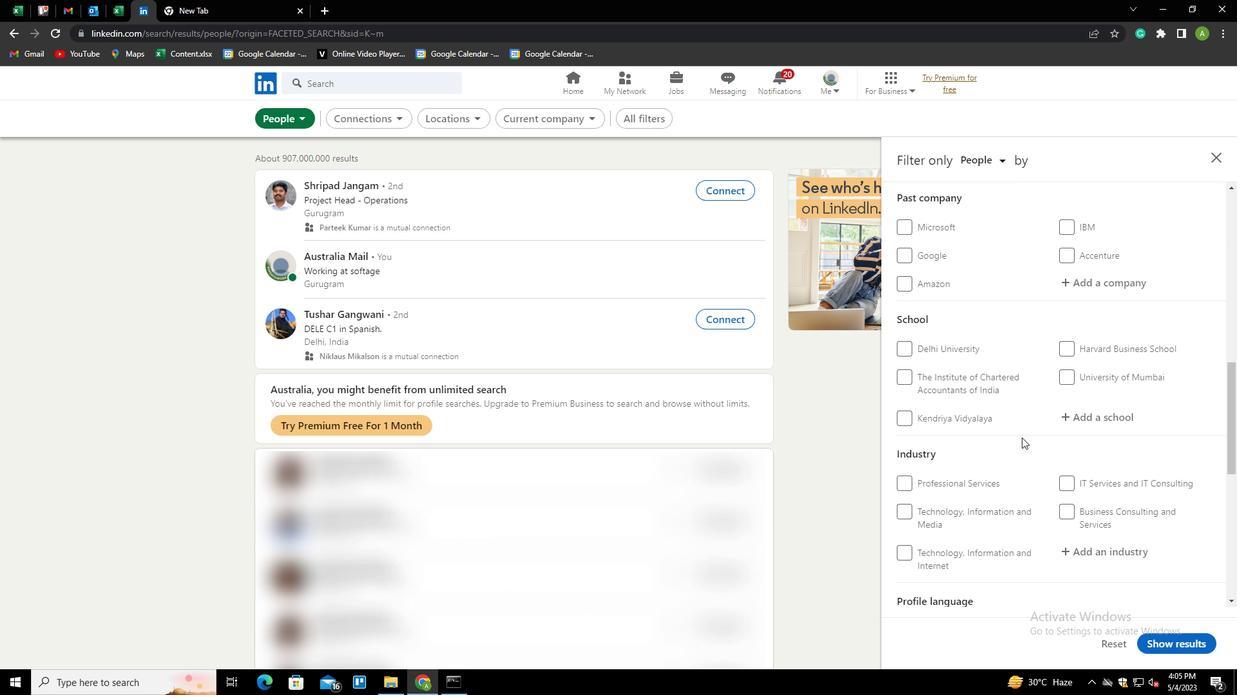 
Action: Mouse moved to (1080, 282)
Screenshot: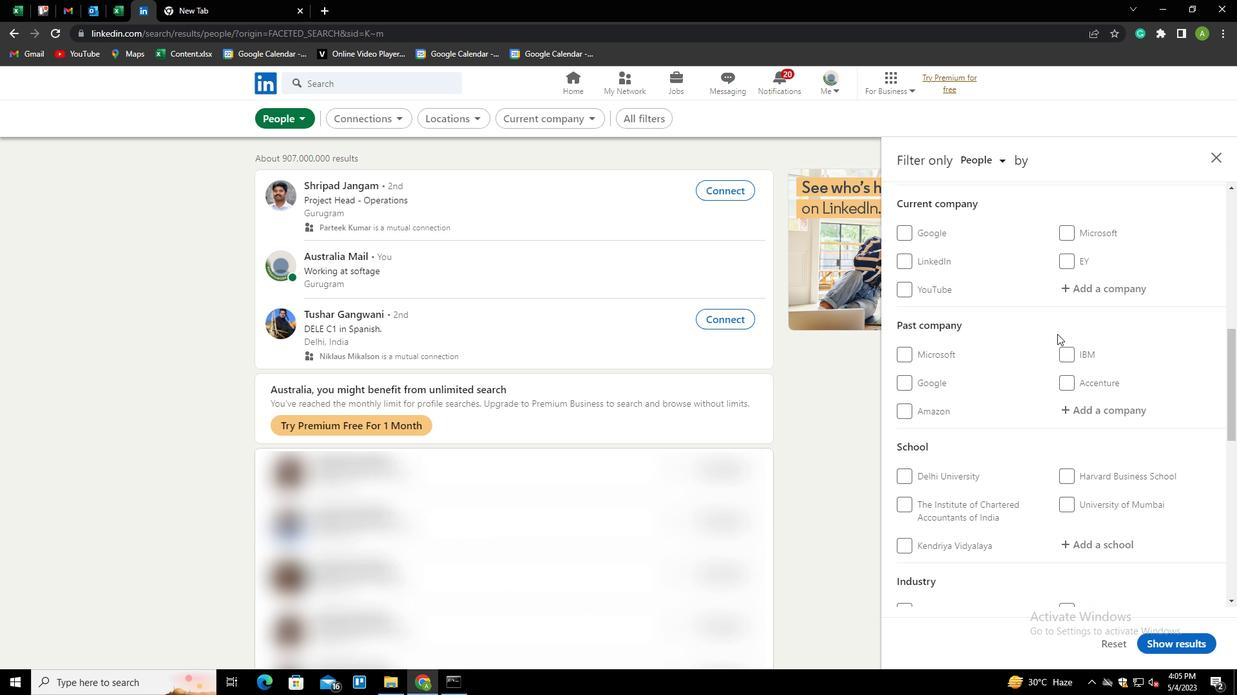 
Action: Mouse pressed left at (1080, 282)
Screenshot: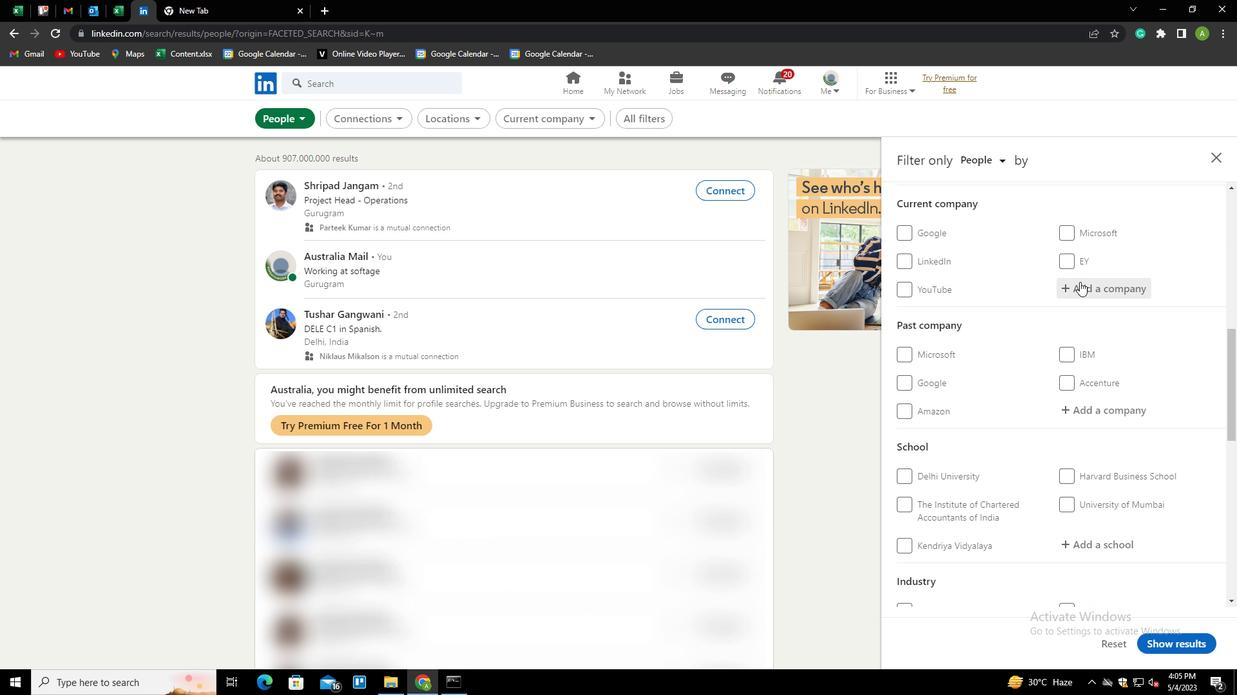 
Action: Mouse moved to (1063, 270)
Screenshot: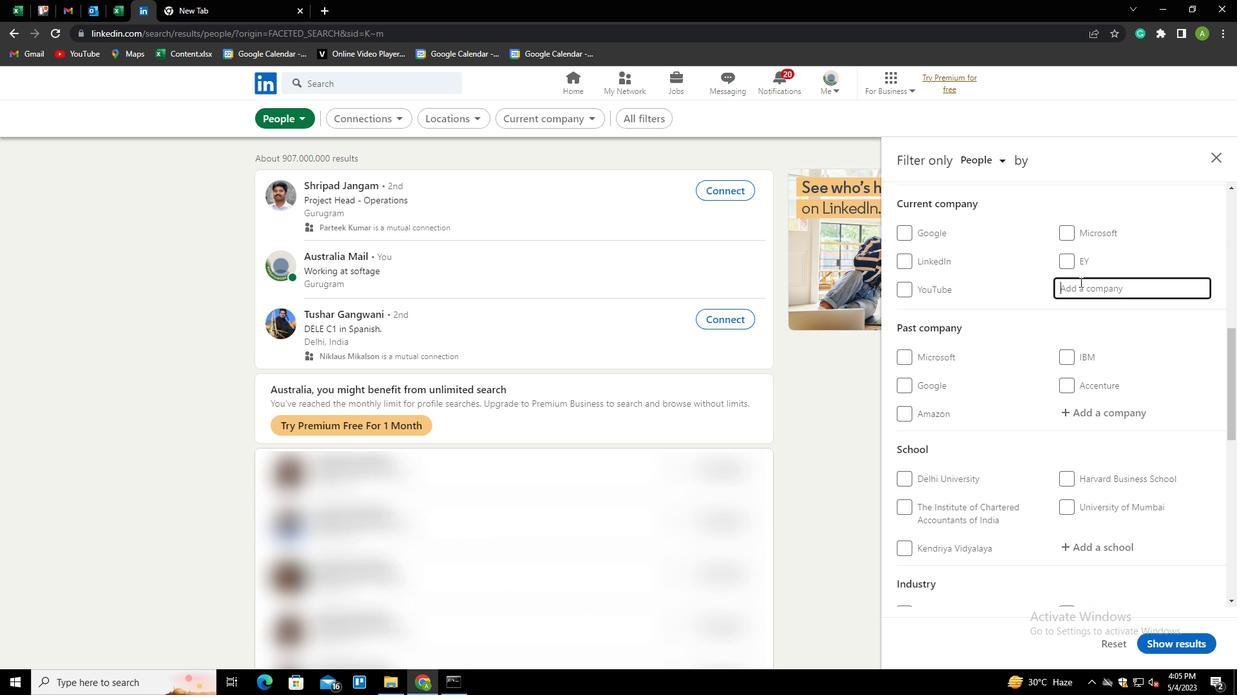 
Action: Key pressed <Key.shift><Key.shift><Key.shift><Key.shift><Key.shift><Key.shift><Key.shift><Key.shift><Key.shift><Key.shift>BESSEMER<Key.space><Key.shift>VENTURE<Key.space><Key.shift>PARTNERS<Key.down><Key.enter>
Screenshot: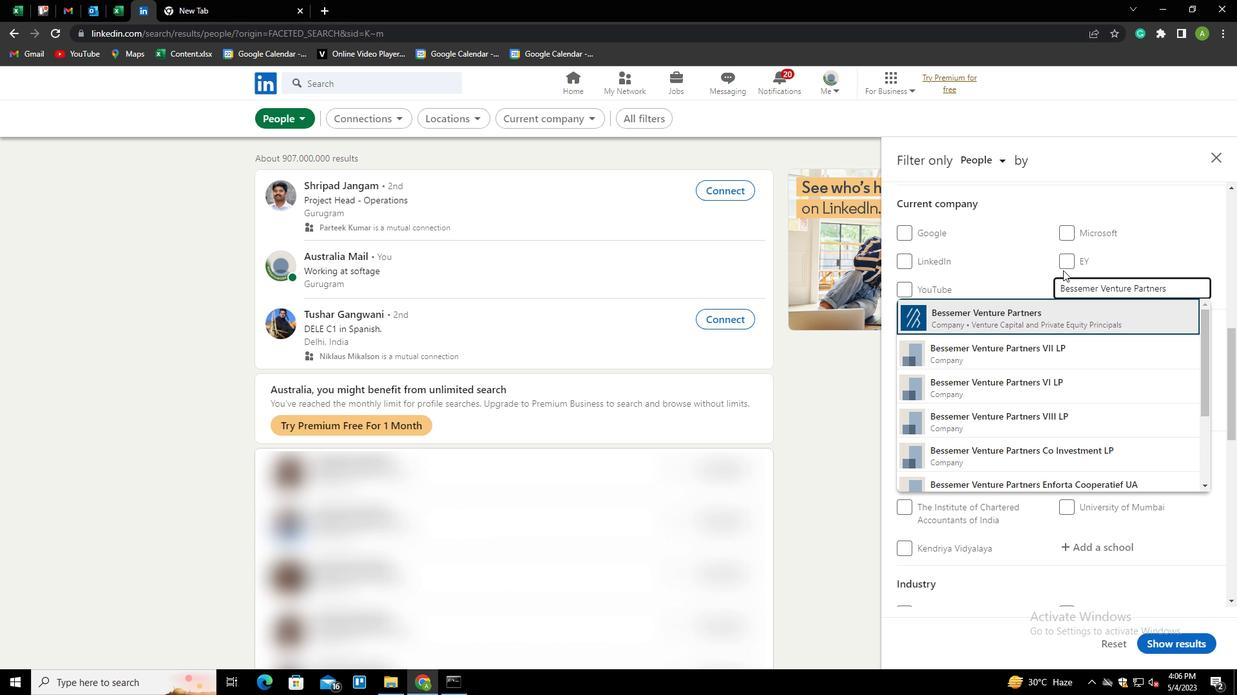 
Action: Mouse scrolled (1063, 270) with delta (0, 0)
Screenshot: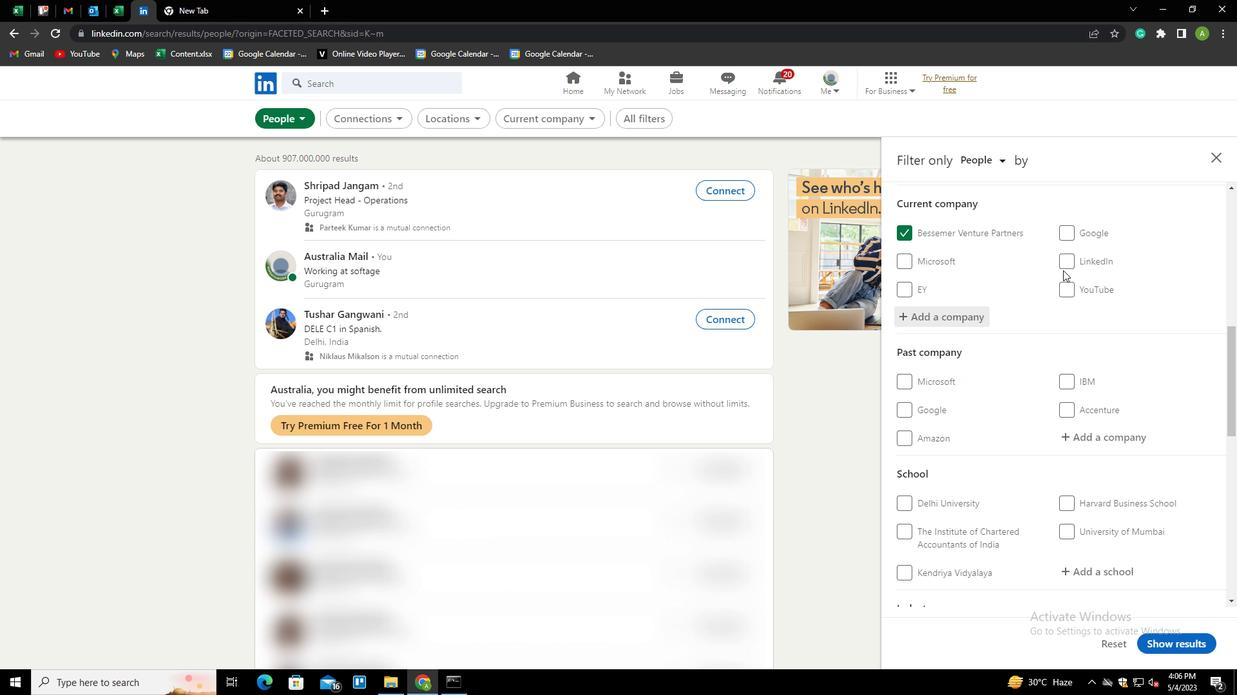
Action: Mouse scrolled (1063, 270) with delta (0, 0)
Screenshot: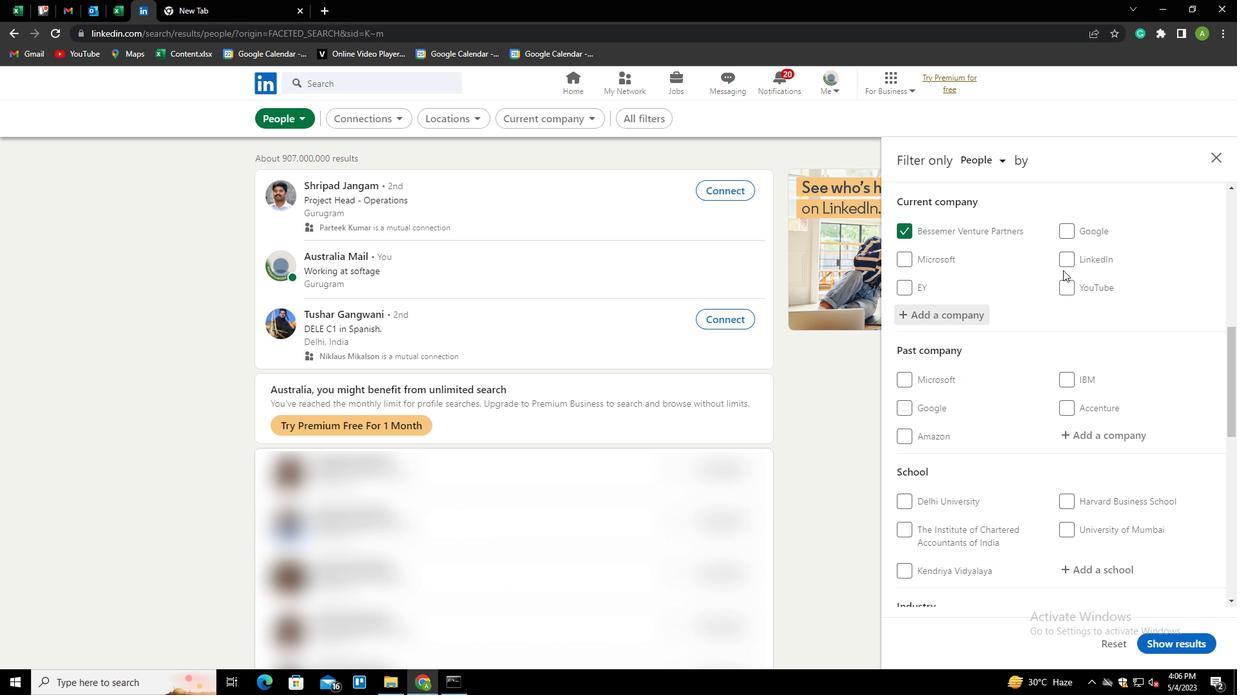 
Action: Mouse scrolled (1063, 270) with delta (0, 0)
Screenshot: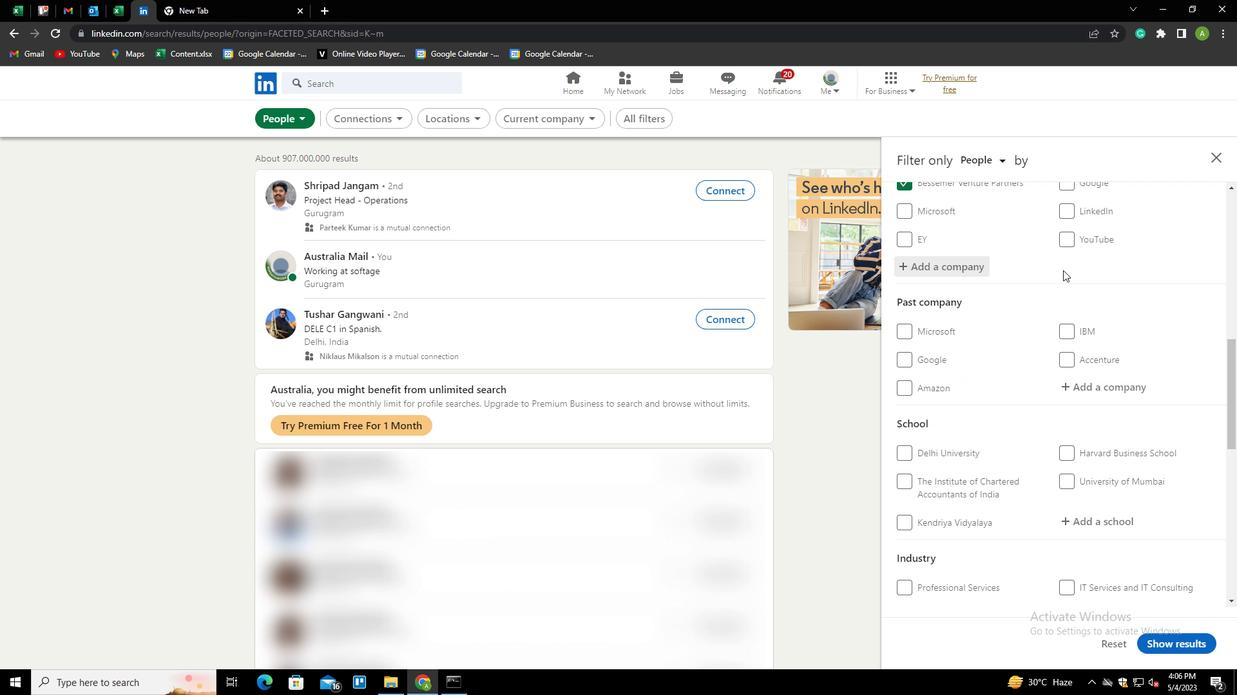 
Action: Mouse scrolled (1063, 270) with delta (0, 0)
Screenshot: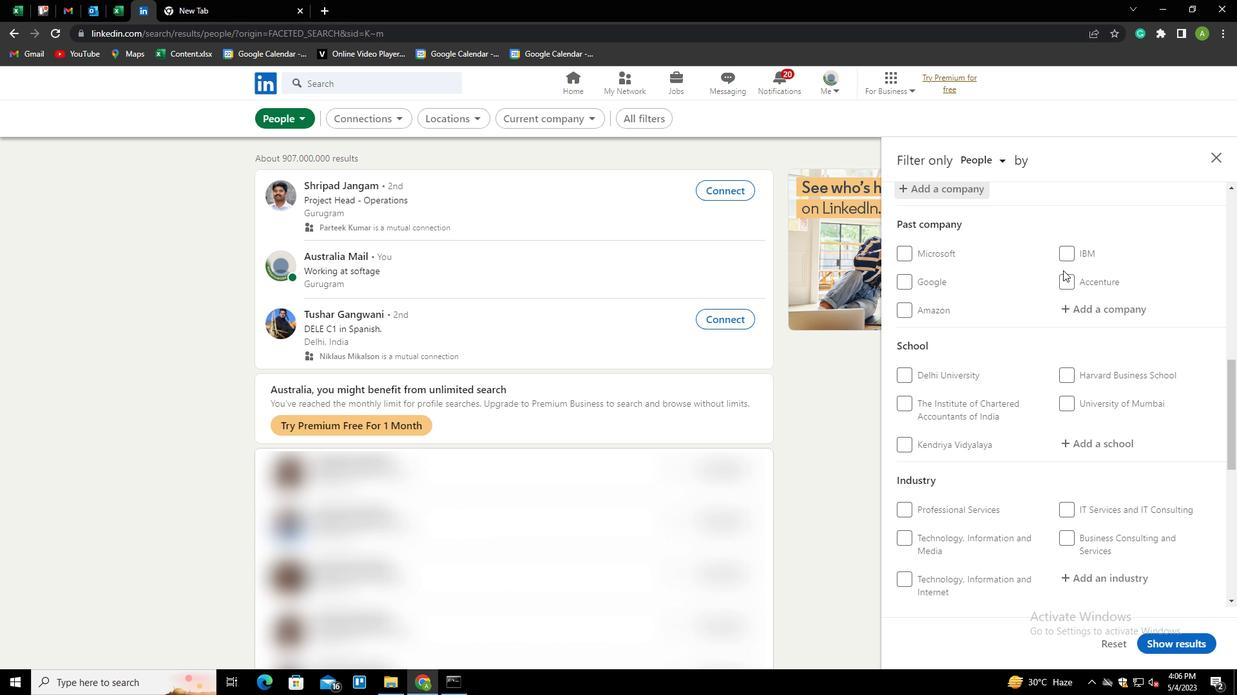 
Action: Mouse moved to (1076, 306)
Screenshot: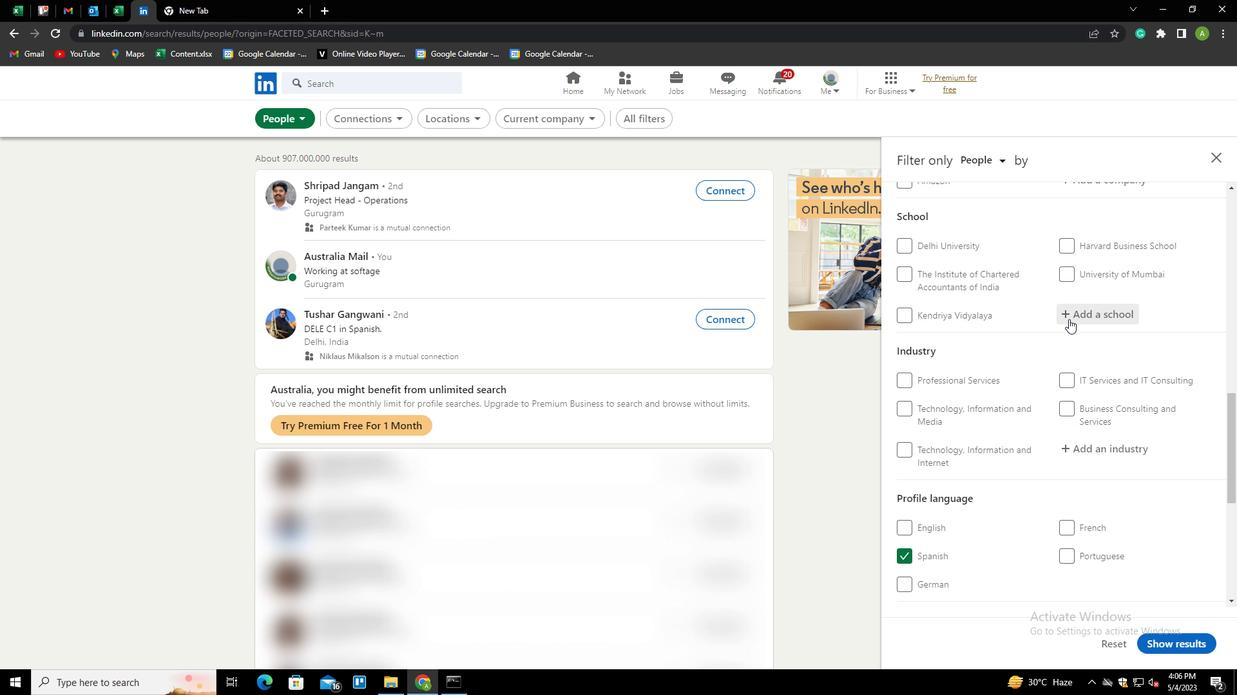 
Action: Mouse pressed left at (1076, 306)
Screenshot: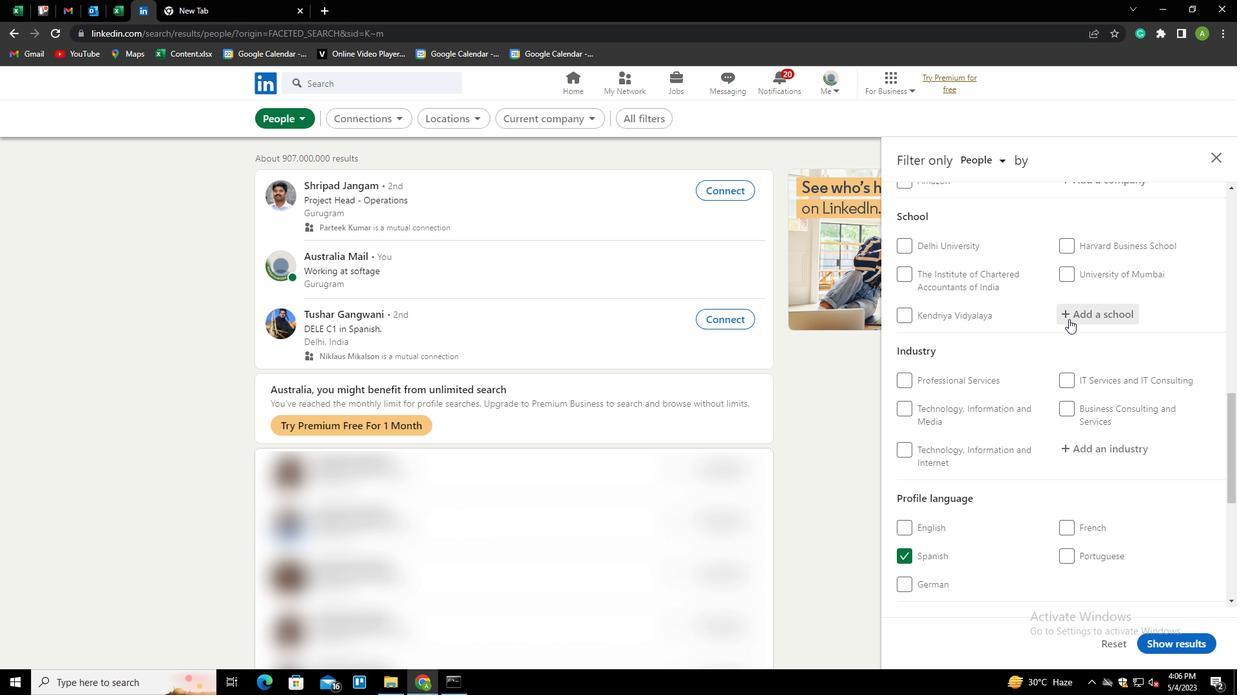 
Action: Key pressed <Key.shift>
Screenshot: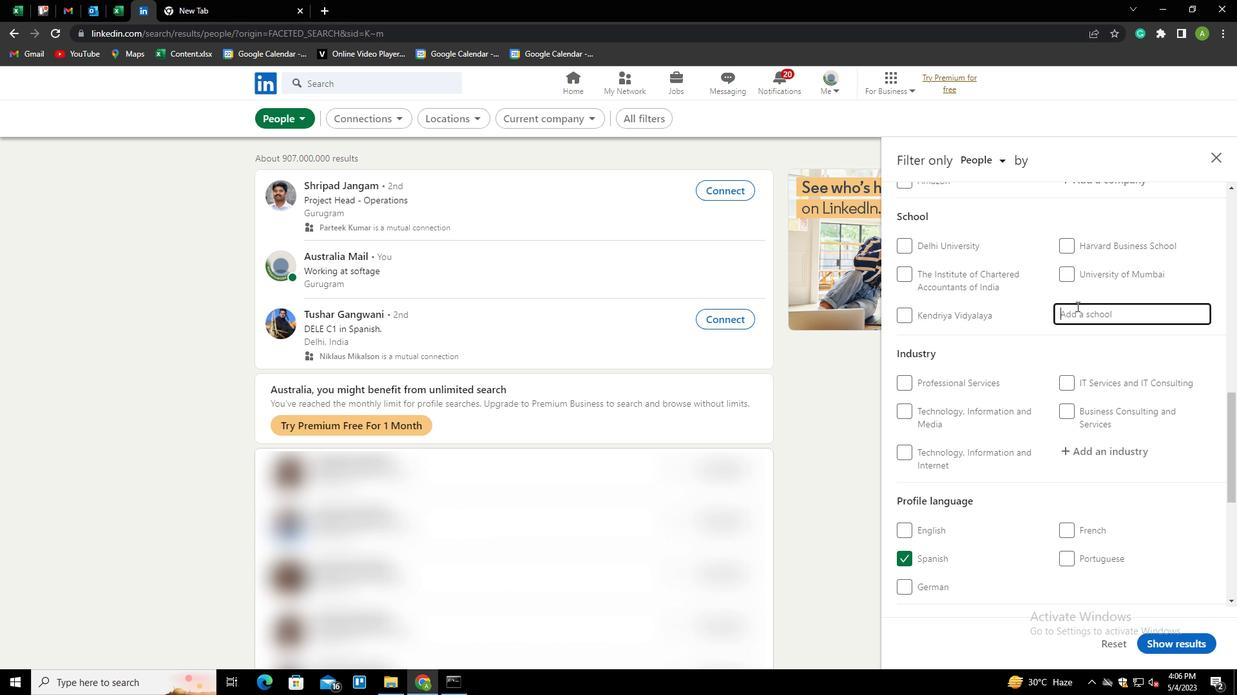 
Action: Mouse moved to (1073, 303)
Screenshot: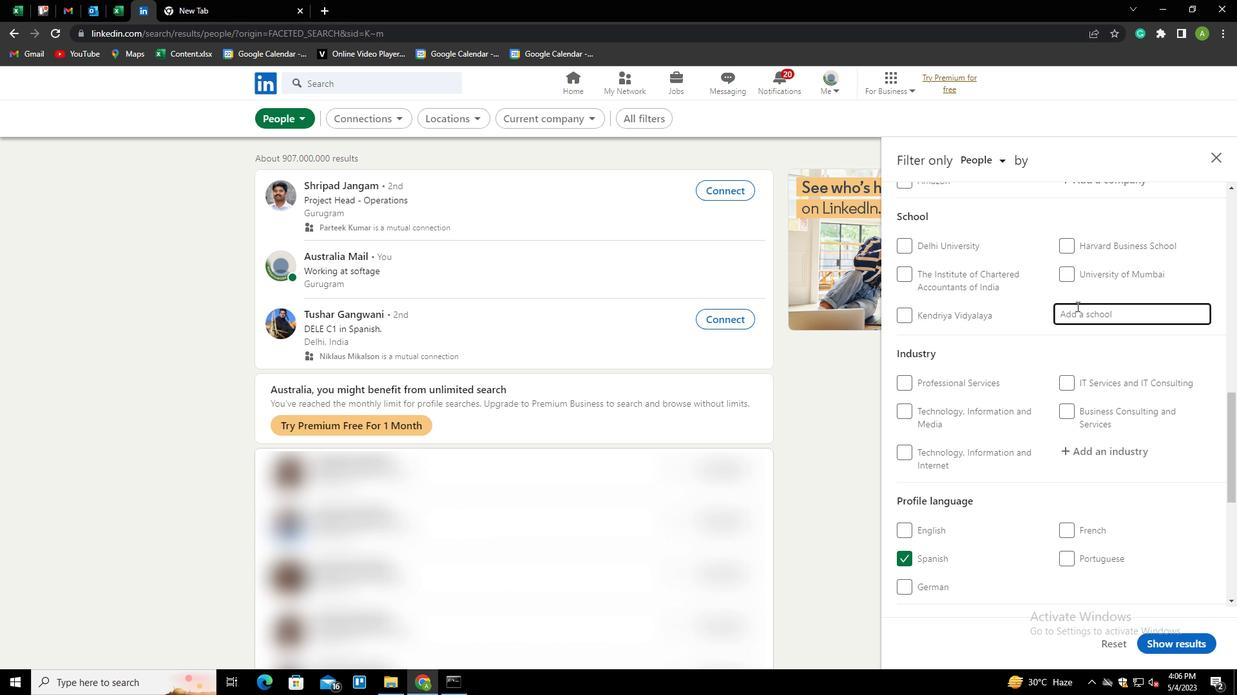 
Action: Key pressed <Key.shift>
Screenshot: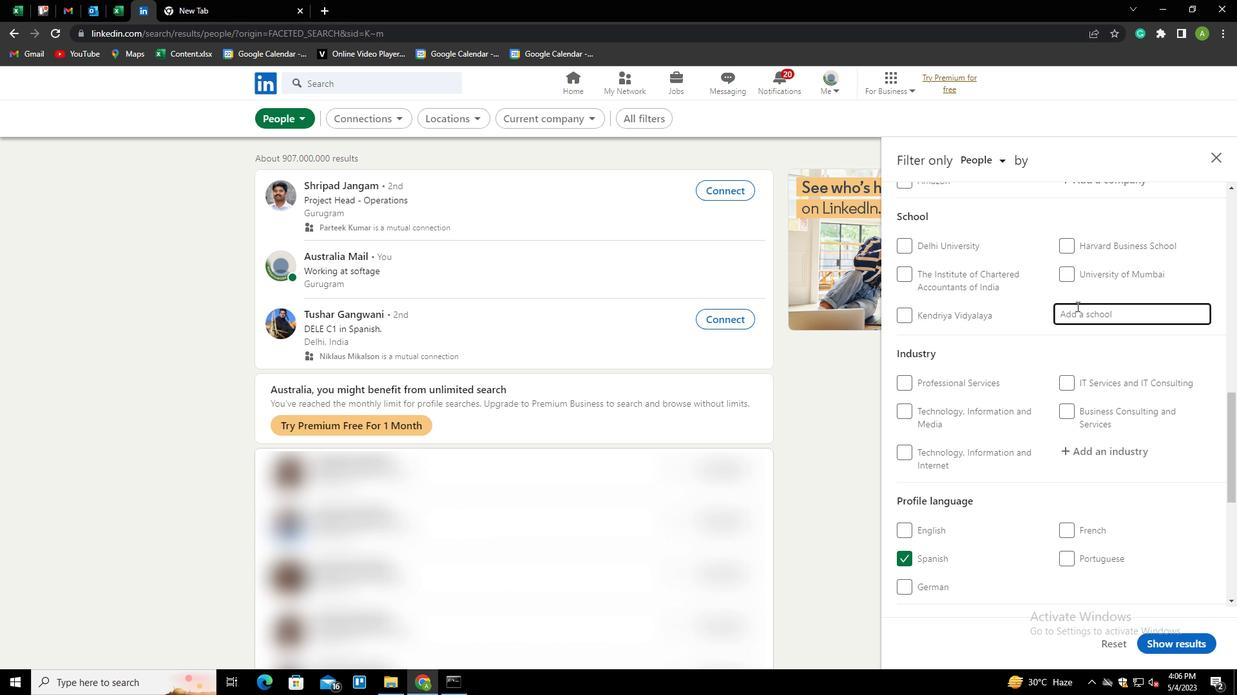 
Action: Mouse moved to (1072, 302)
Screenshot: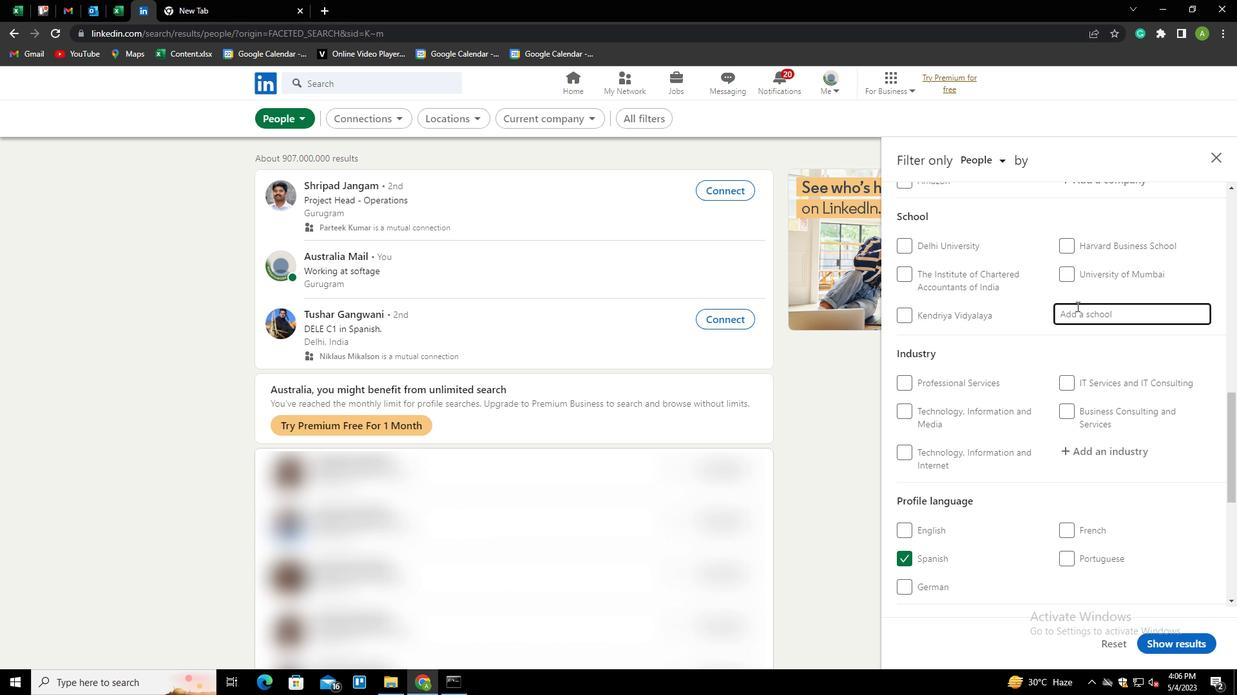 
Action: Key pressed <Key.shift><Key.shift><Key.shift>CACUTTA<Key.space><Key.shift>U<Key.backspace><Key.backspace>
Screenshot: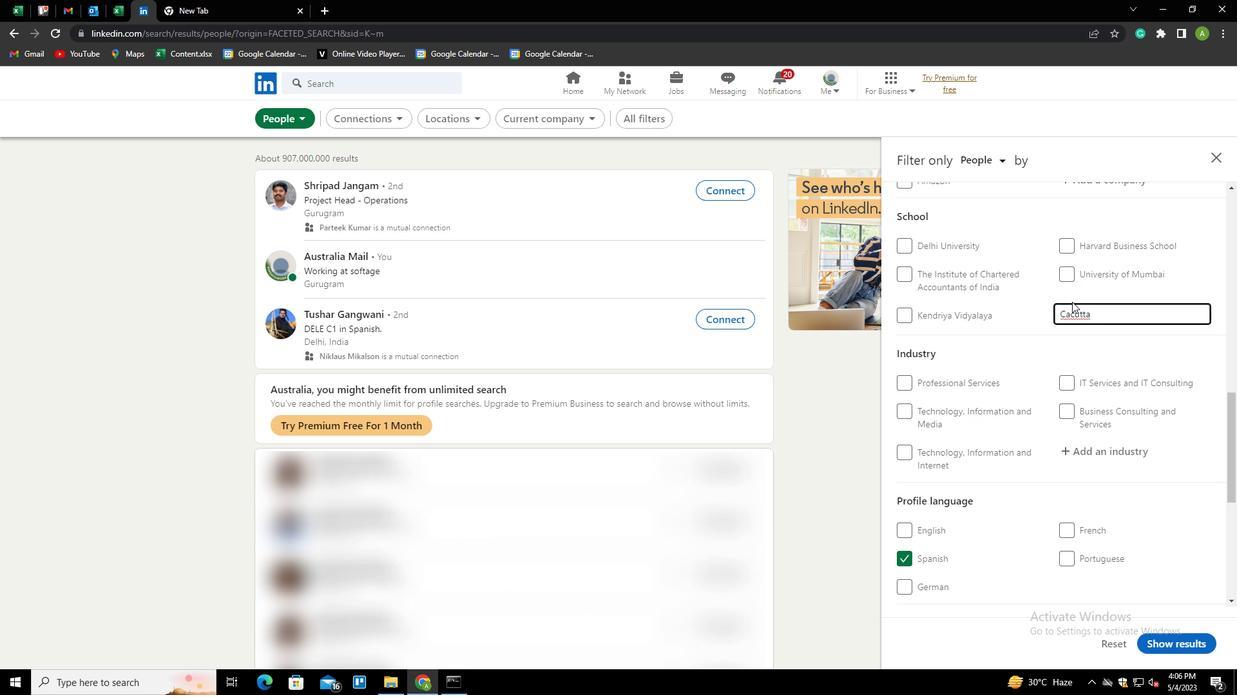 
Action: Mouse moved to (1155, 301)
Screenshot: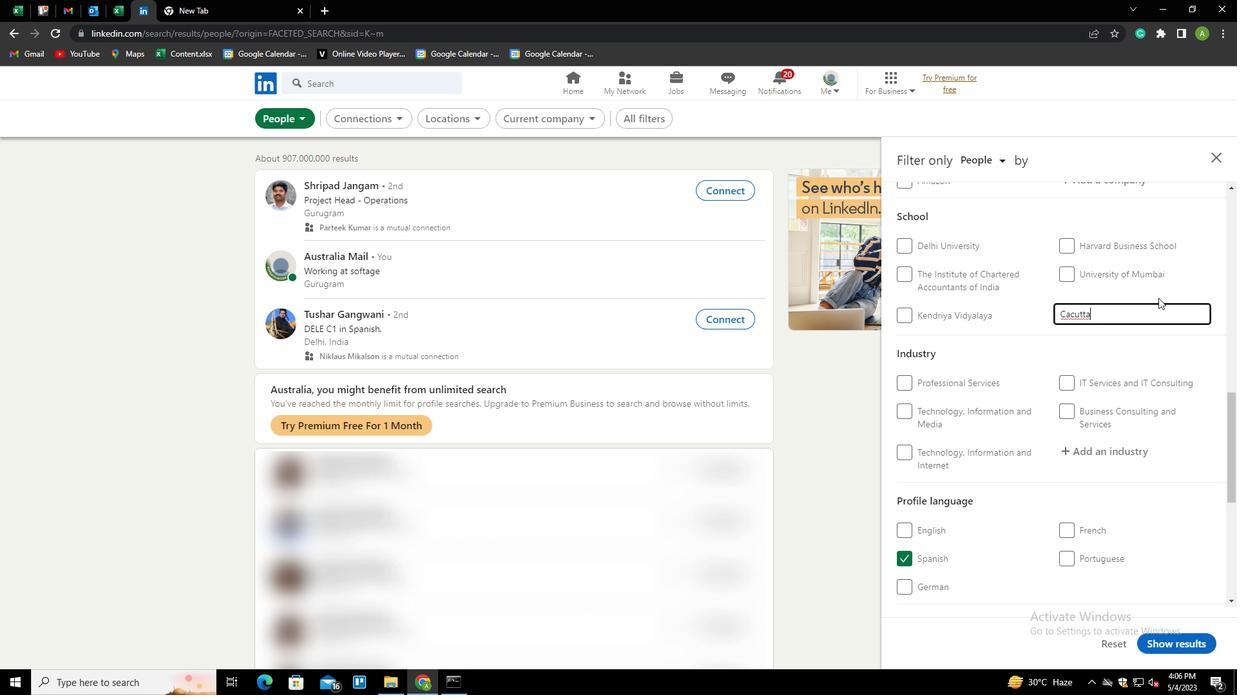 
Action: Key pressed <Key.backspace><Key.backspace><Key.backspace><Key.backspace><Key.backspace>LCUTTA<Key.space><Key.shift>UNIVERSITY<Key.down><Key.enter>
Screenshot: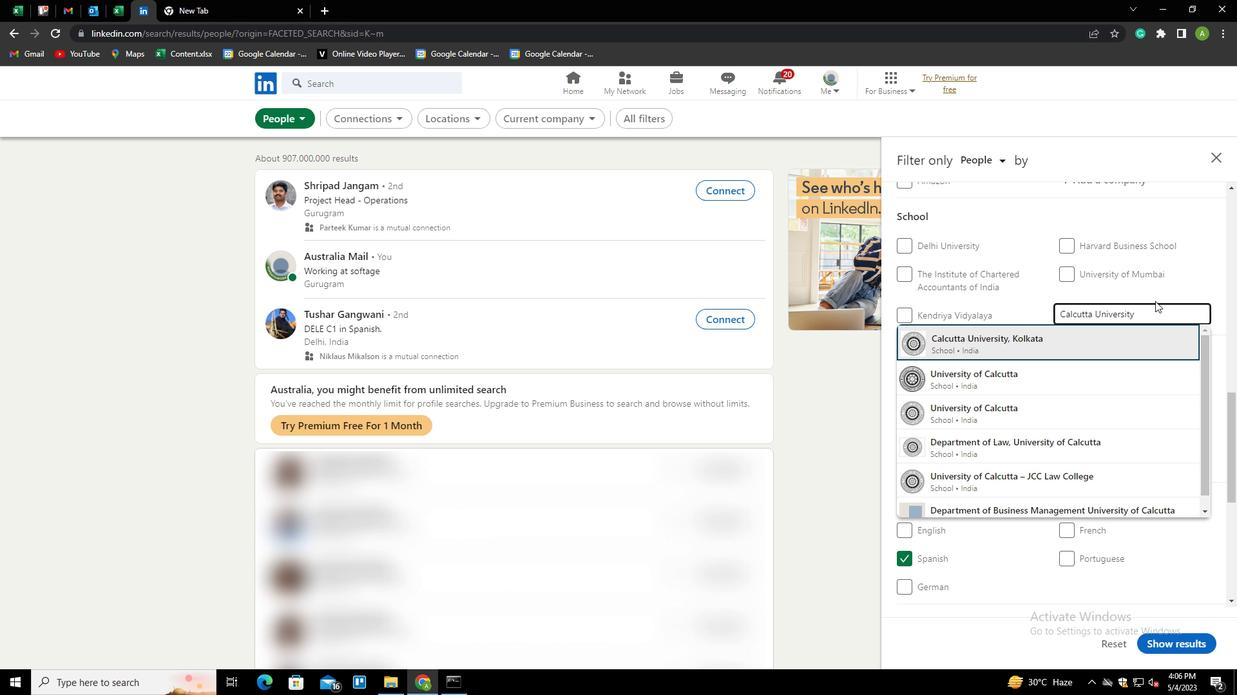 
Action: Mouse scrolled (1155, 300) with delta (0, 0)
Screenshot: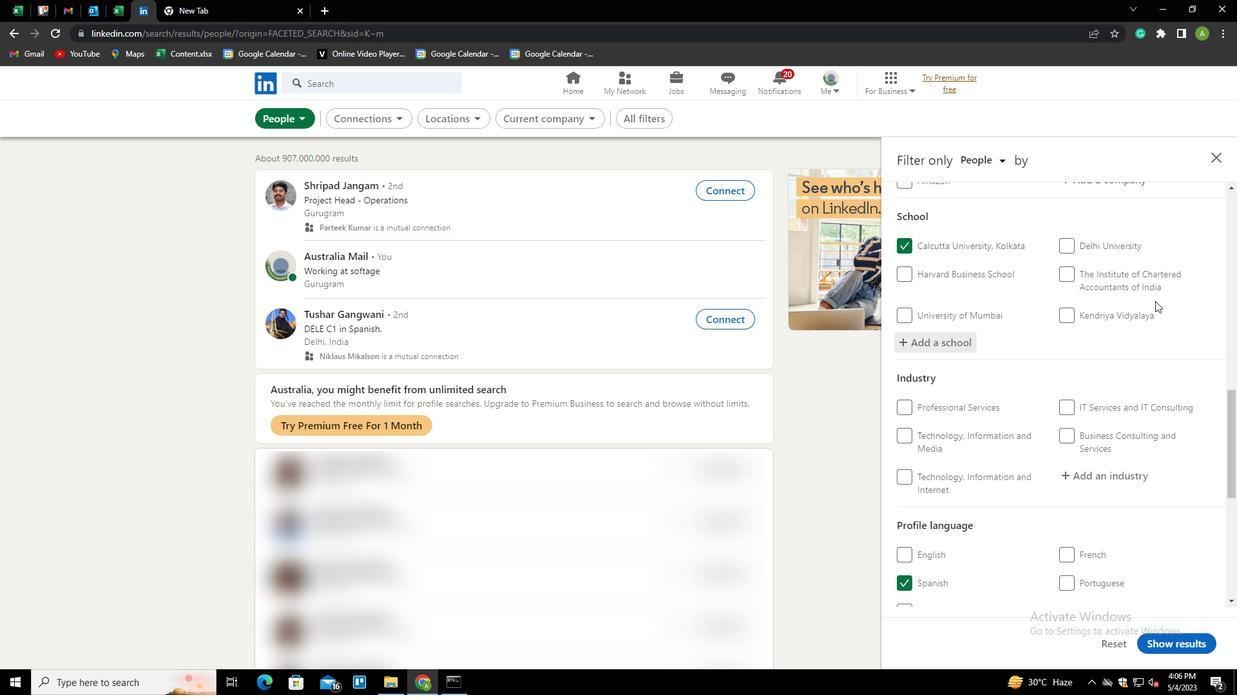 
Action: Mouse scrolled (1155, 300) with delta (0, 0)
Screenshot: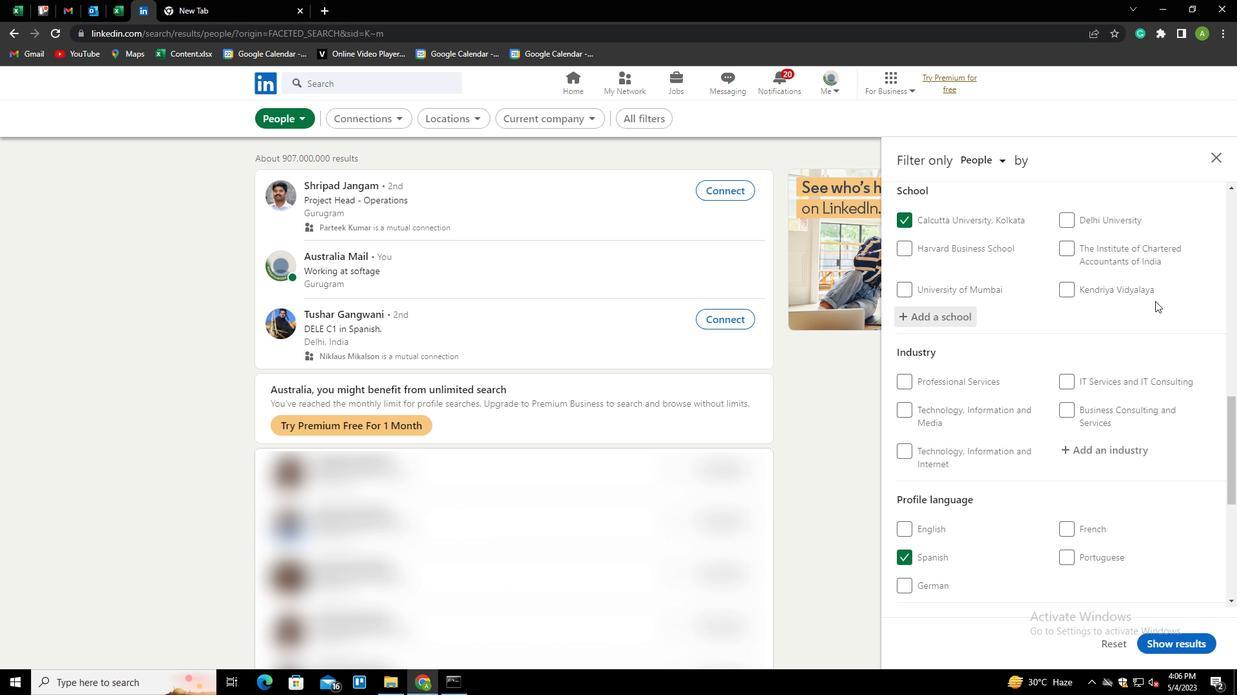 
Action: Mouse scrolled (1155, 300) with delta (0, 0)
Screenshot: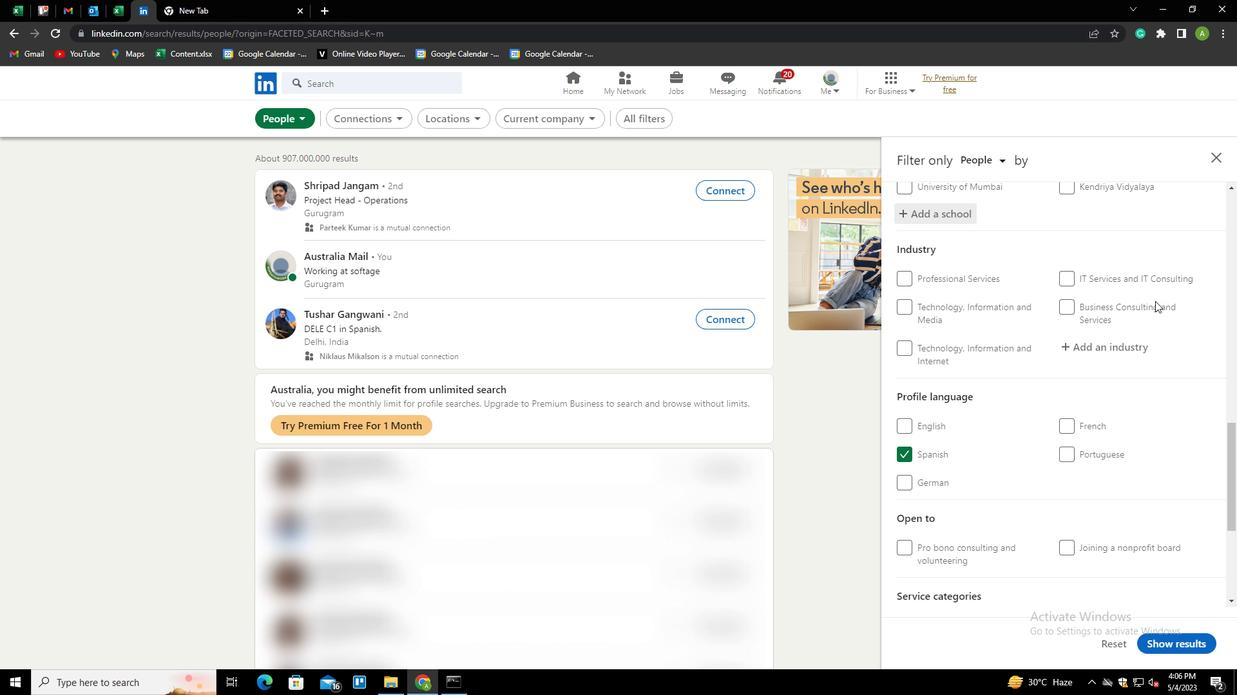 
Action: Mouse moved to (1105, 283)
Screenshot: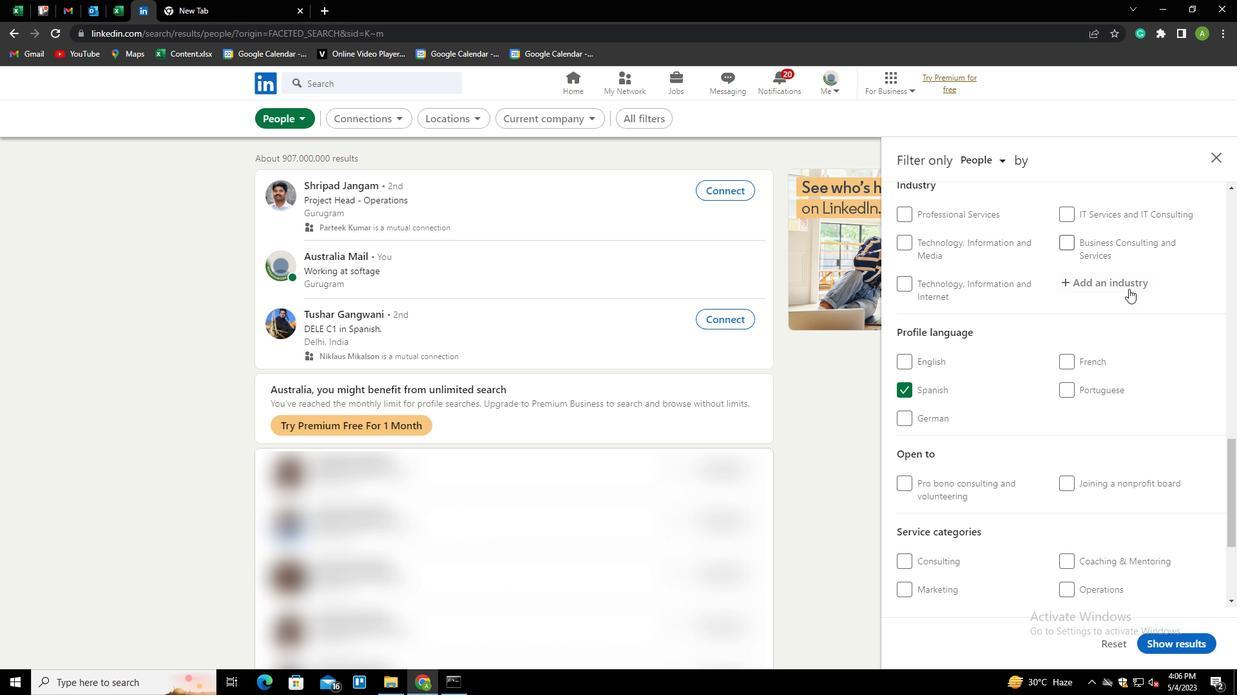 
Action: Mouse pressed left at (1105, 283)
Screenshot: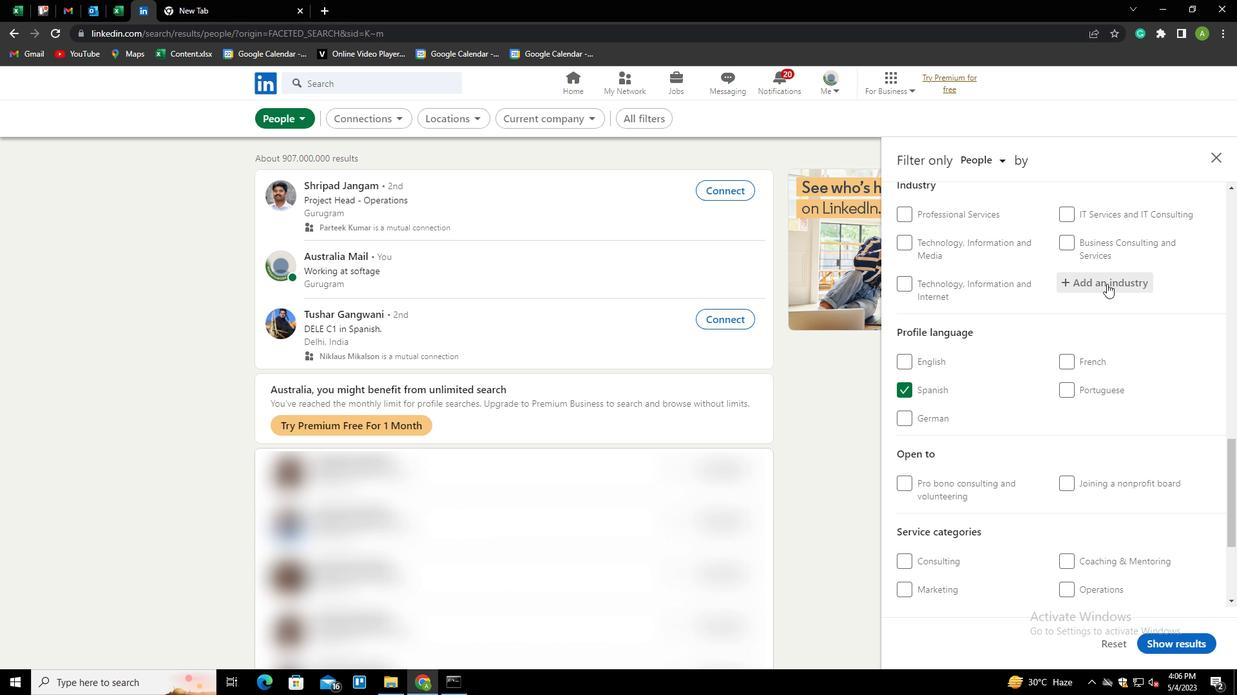 
Action: Key pressed <Key.shift>WHOLESALE<Key.space>P<Key.backspace><Key.shift>PHOTOGR<Key.down><Key.enter>
Screenshot: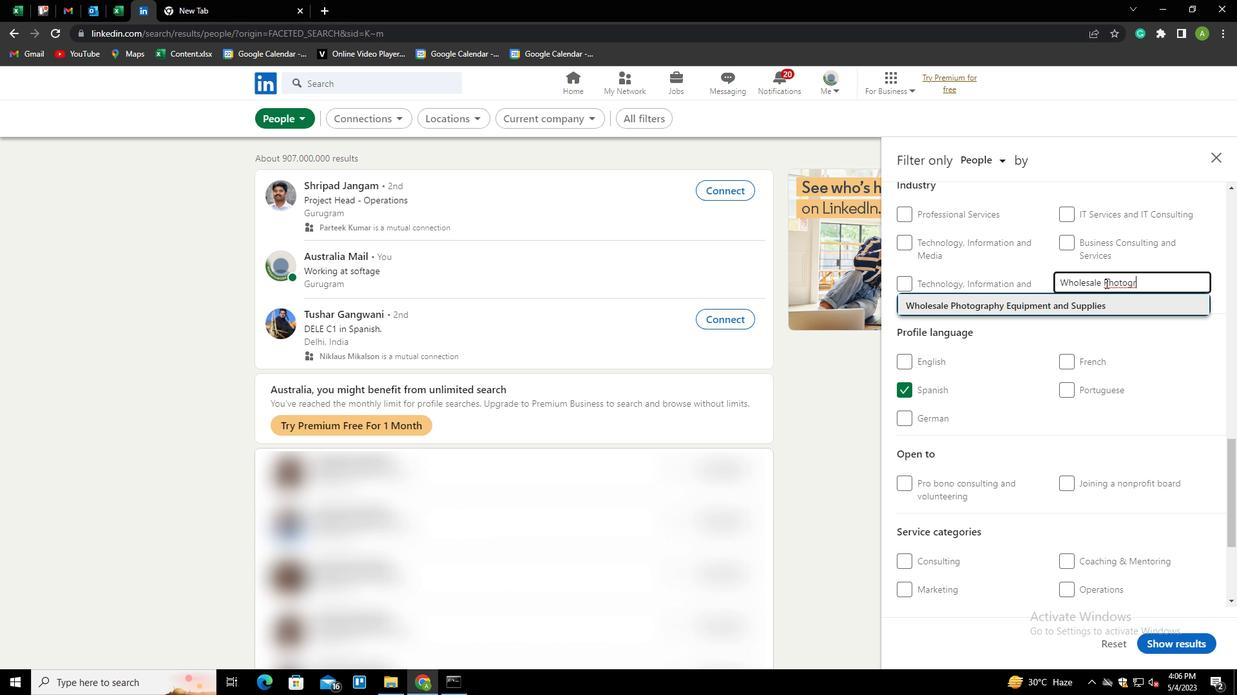 
Action: Mouse scrolled (1105, 282) with delta (0, 0)
Screenshot: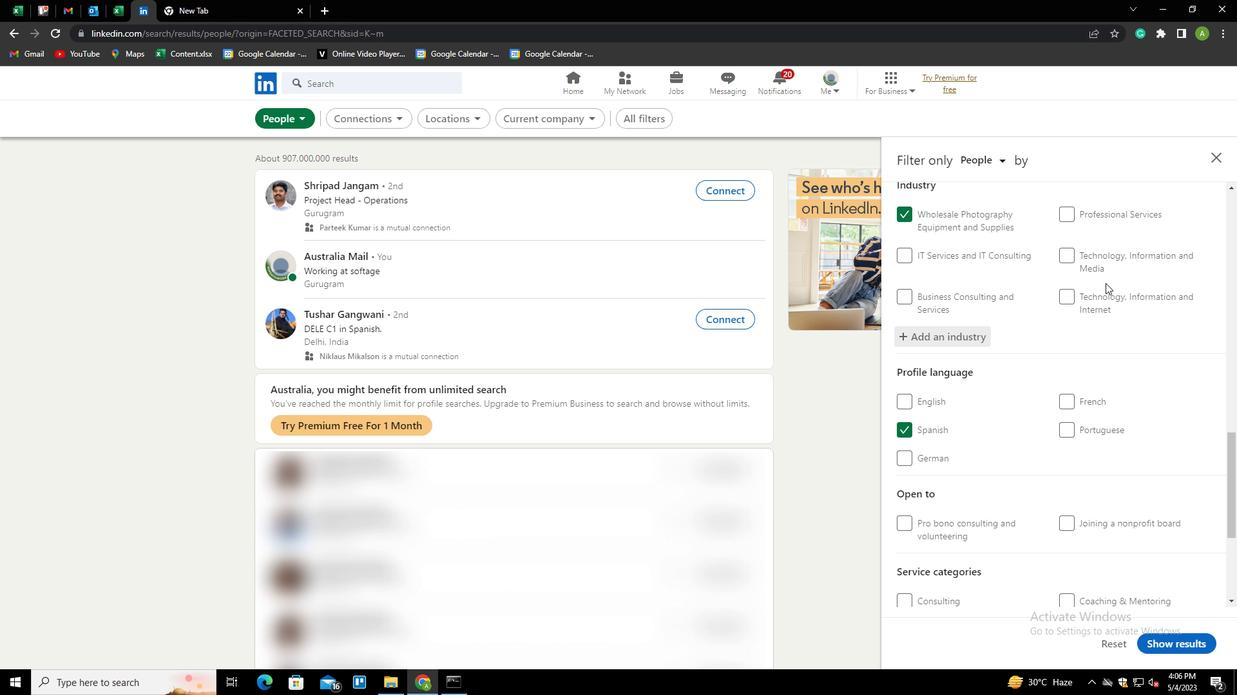 
Action: Mouse scrolled (1105, 282) with delta (0, 0)
Screenshot: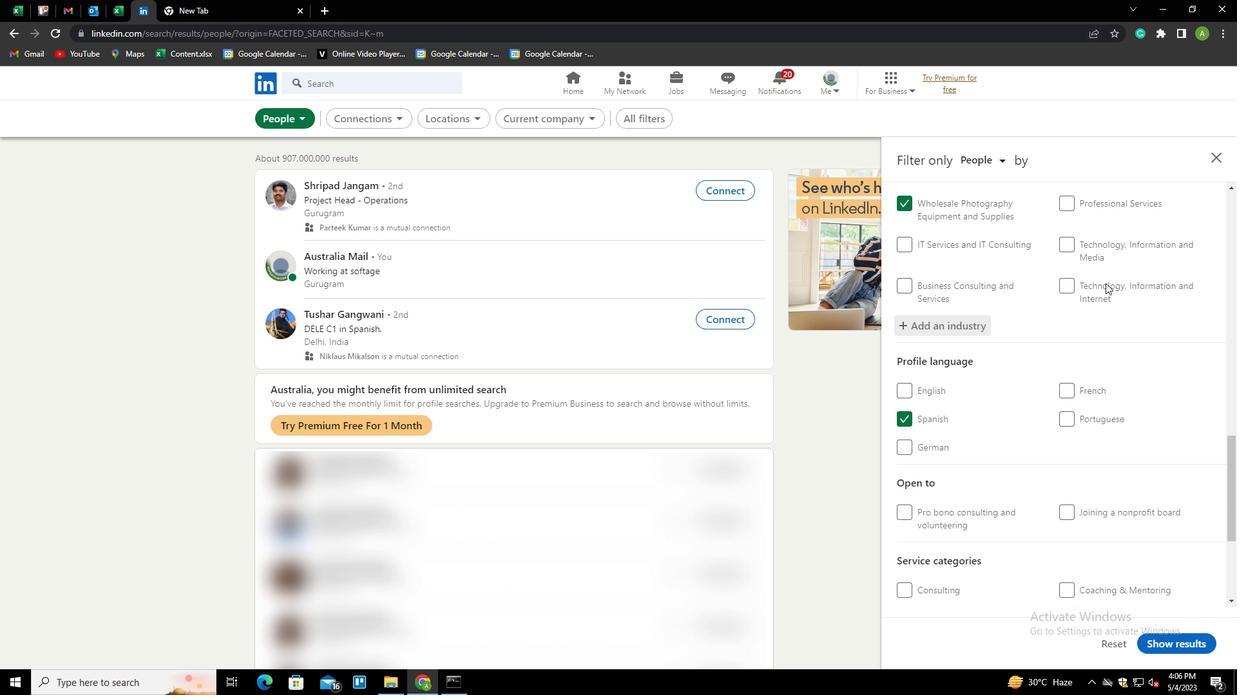 
Action: Mouse scrolled (1105, 282) with delta (0, 0)
Screenshot: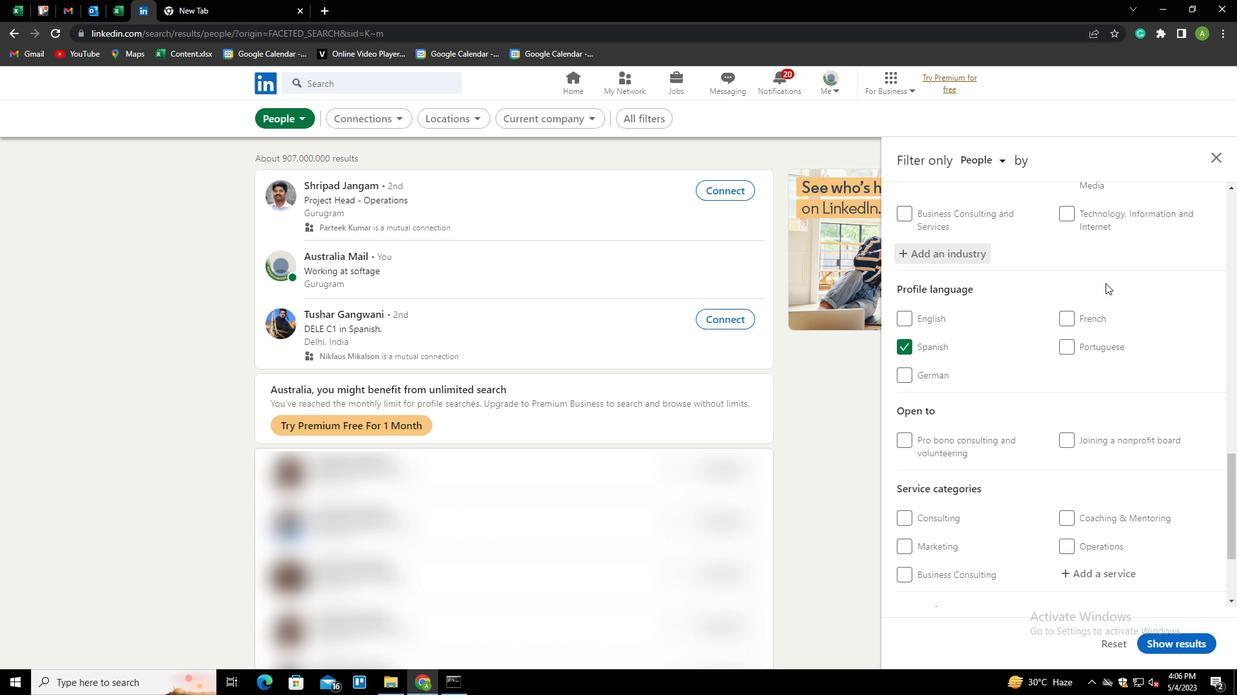 
Action: Mouse scrolled (1105, 282) with delta (0, 0)
Screenshot: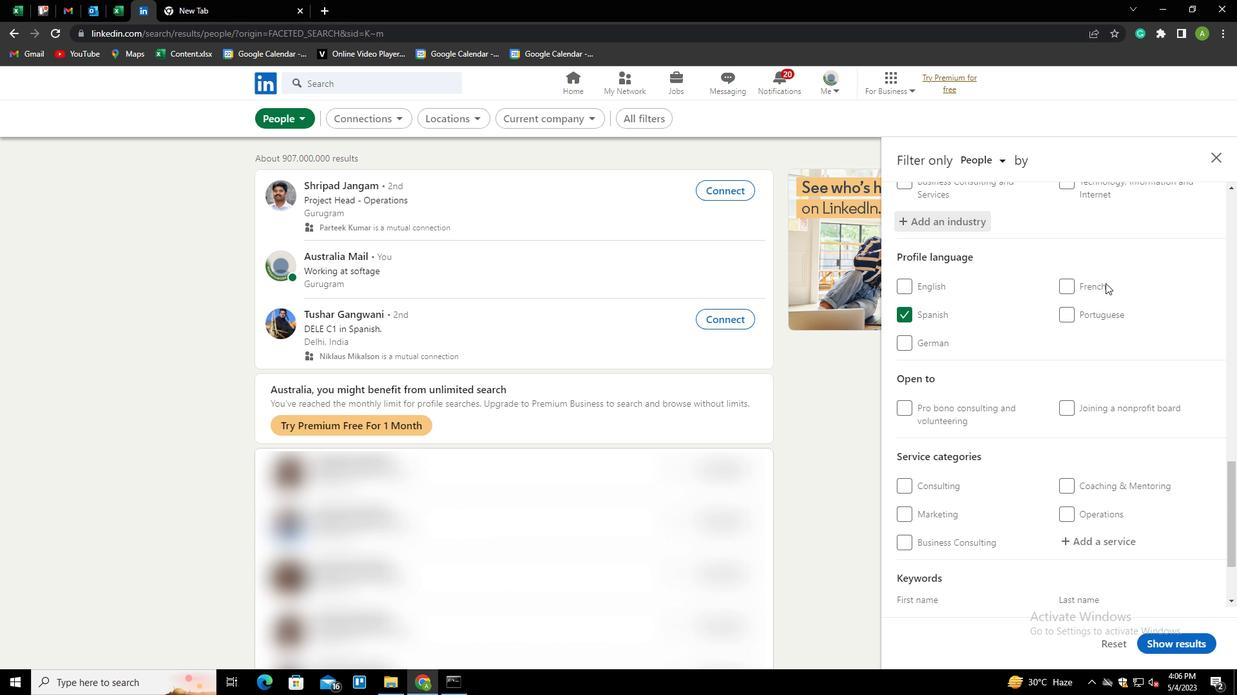 
Action: Mouse scrolled (1105, 282) with delta (0, 0)
Screenshot: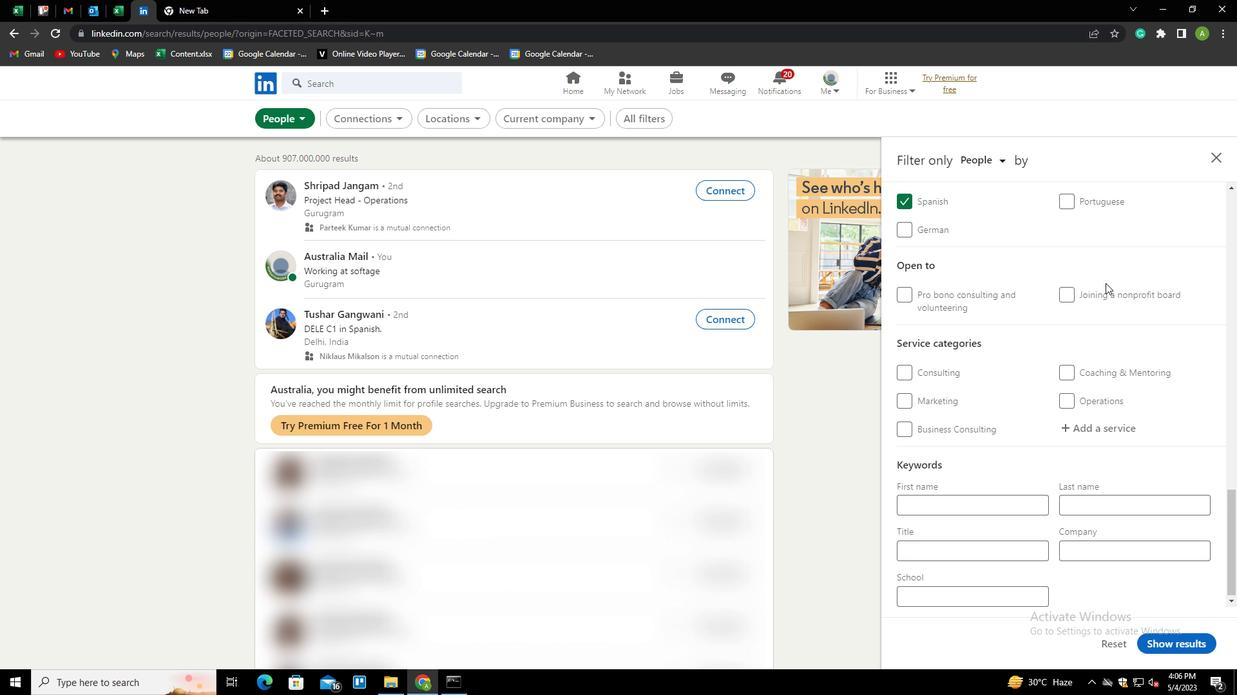 
Action: Mouse moved to (1085, 418)
Screenshot: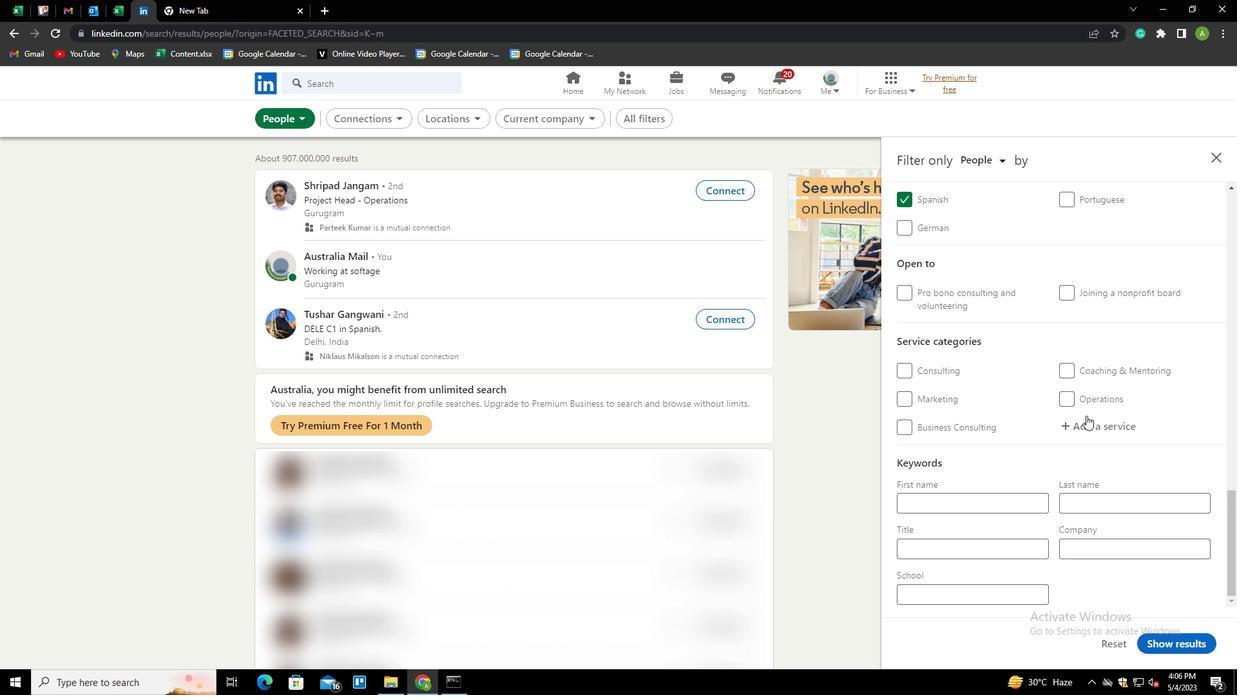 
Action: Mouse pressed left at (1085, 418)
Screenshot: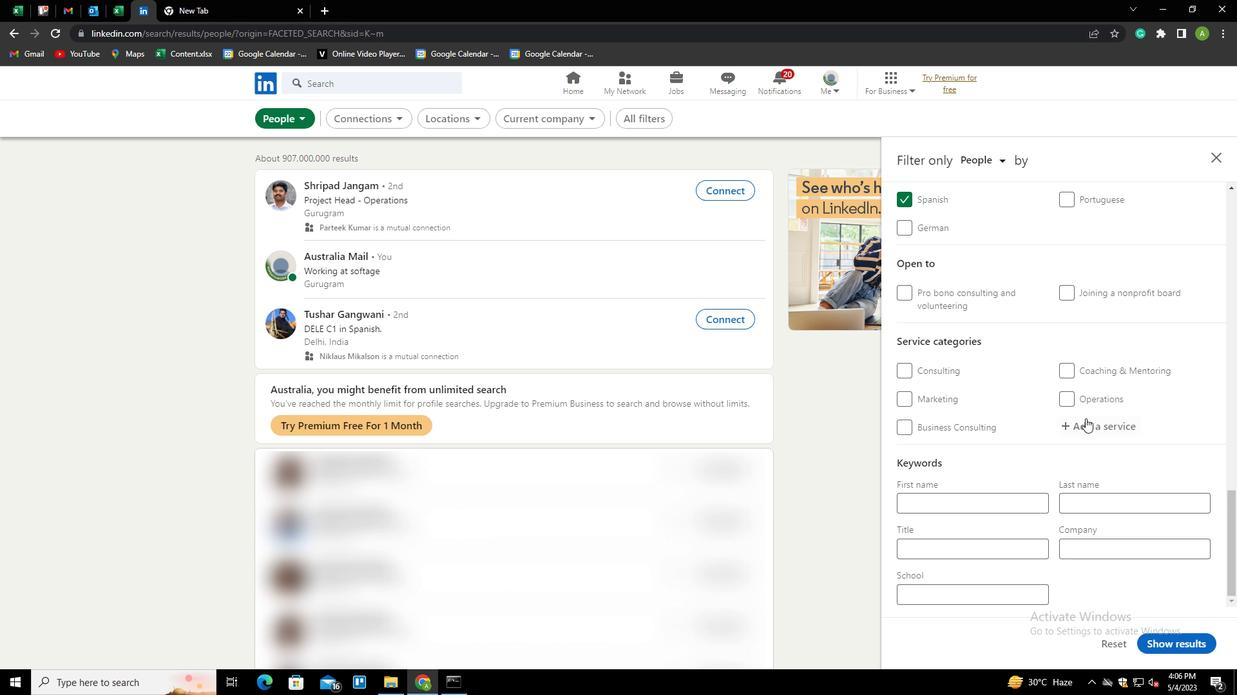 
Action: Mouse moved to (1085, 424)
Screenshot: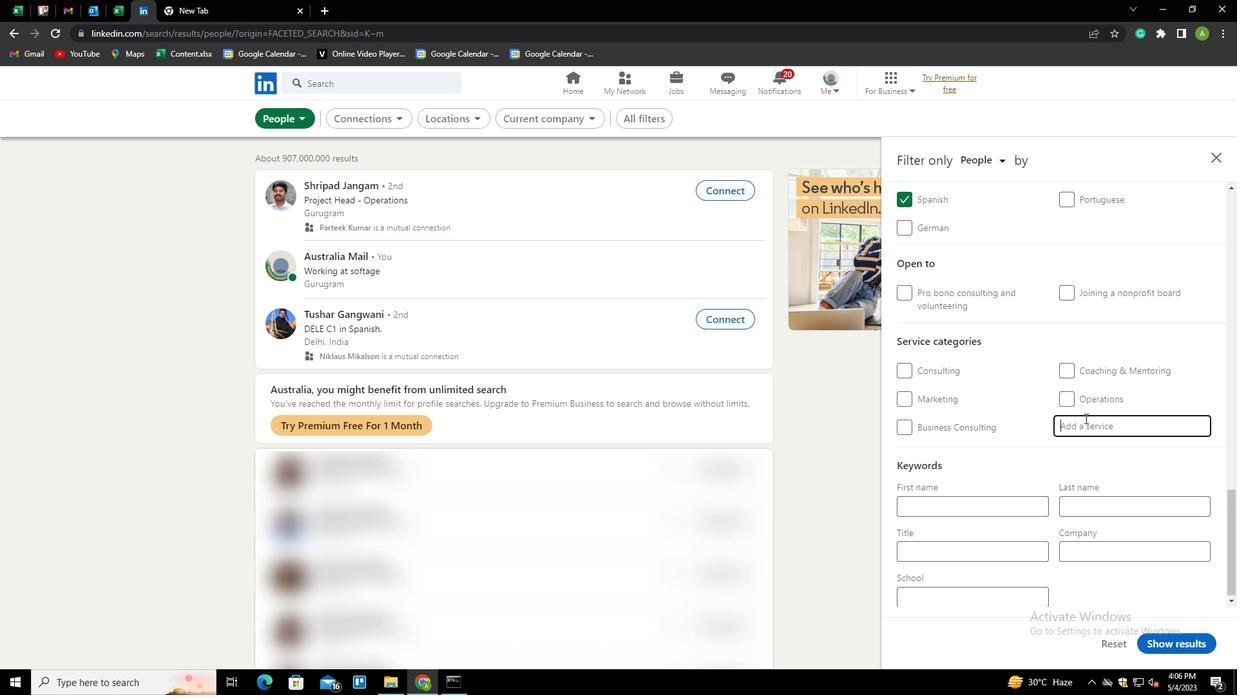 
Action: Key pressed <Key.shift><Key.shift><Key.shift><Key.shift><Key.shift><Key.shift><Key.shift><Key.shift><Key.shift><Key.shift><Key.shift>SER<Key.backspace>ARCH<Key.space><Key.shift>ENGINE<Key.space><Key.shift>OPTIMIZATION<Key.down><Key.enter>
Screenshot: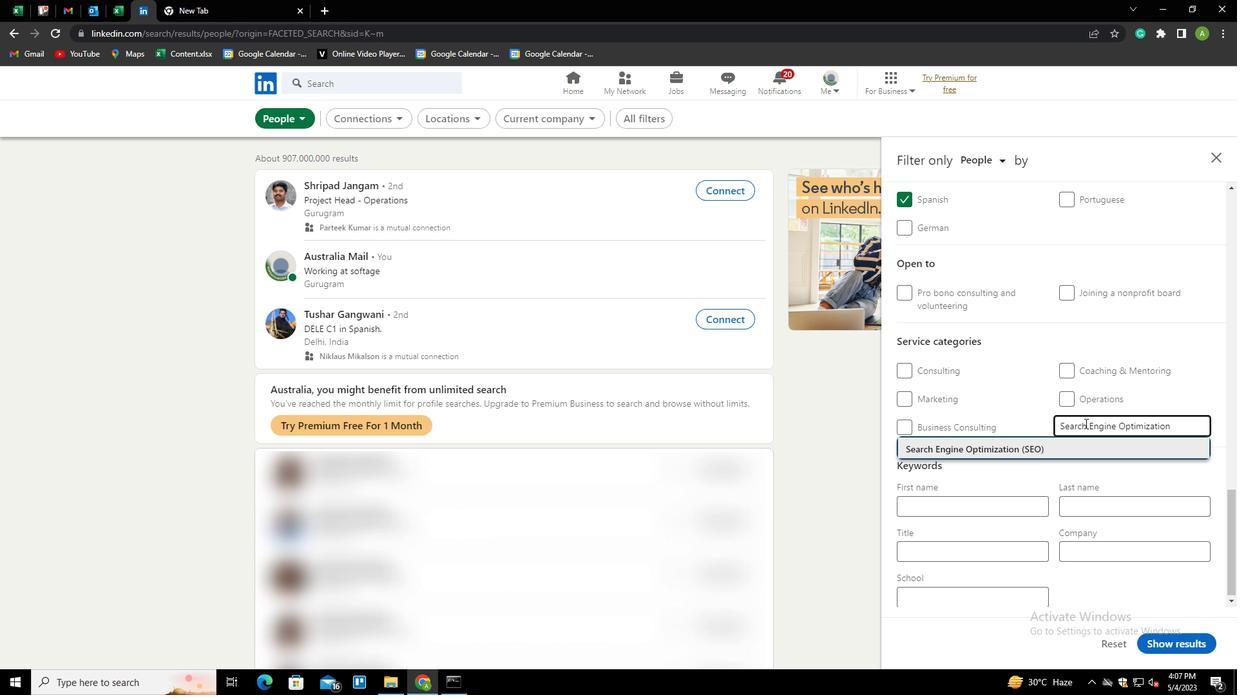 
Action: Mouse moved to (1074, 413)
Screenshot: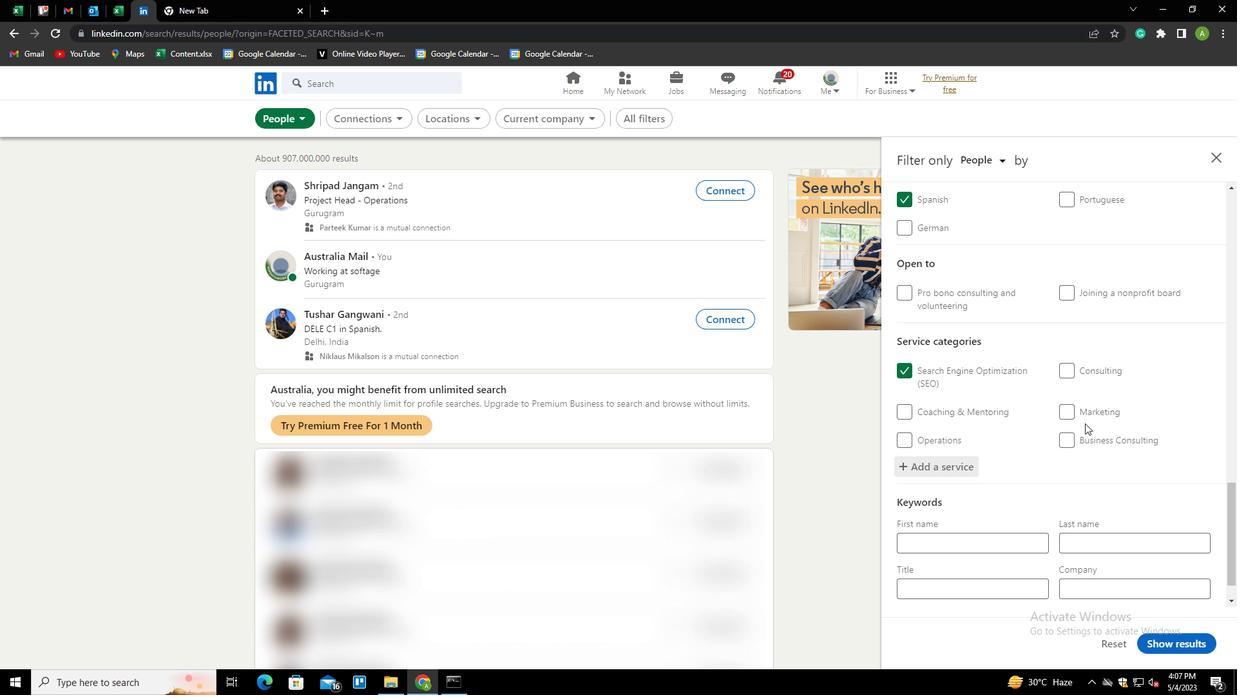 
Action: Mouse scrolled (1074, 412) with delta (0, 0)
Screenshot: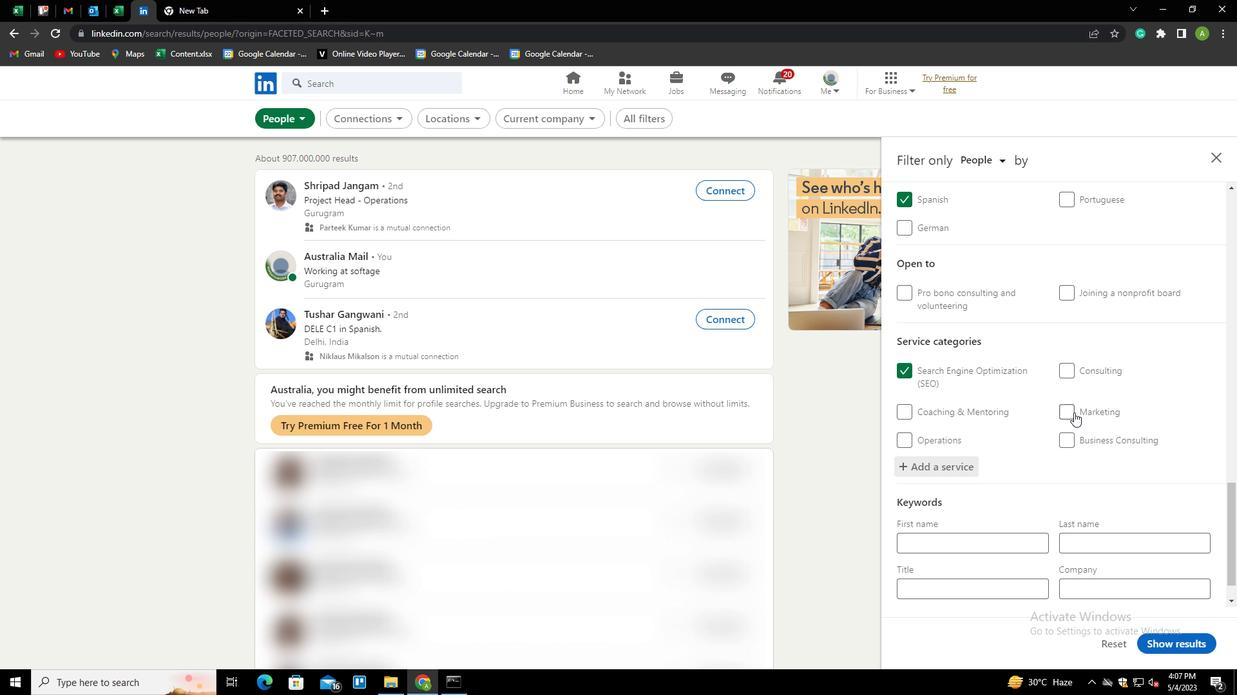 
Action: Mouse scrolled (1074, 412) with delta (0, 0)
Screenshot: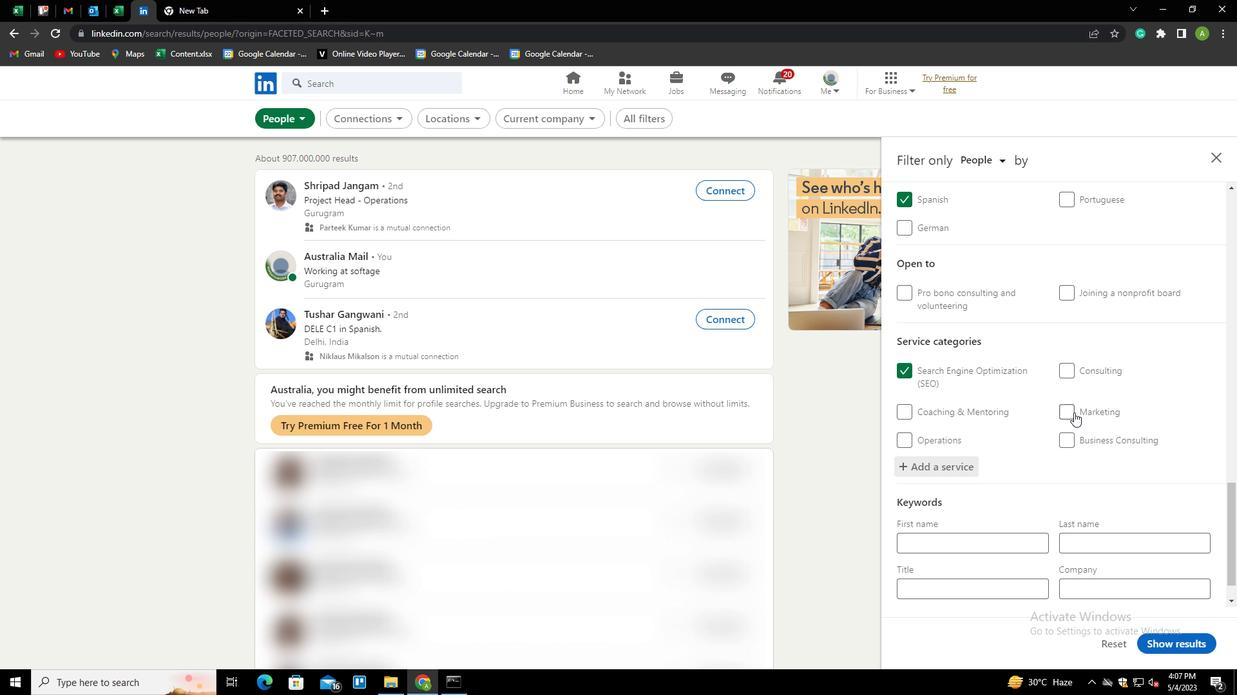 
Action: Mouse scrolled (1074, 412) with delta (0, 0)
Screenshot: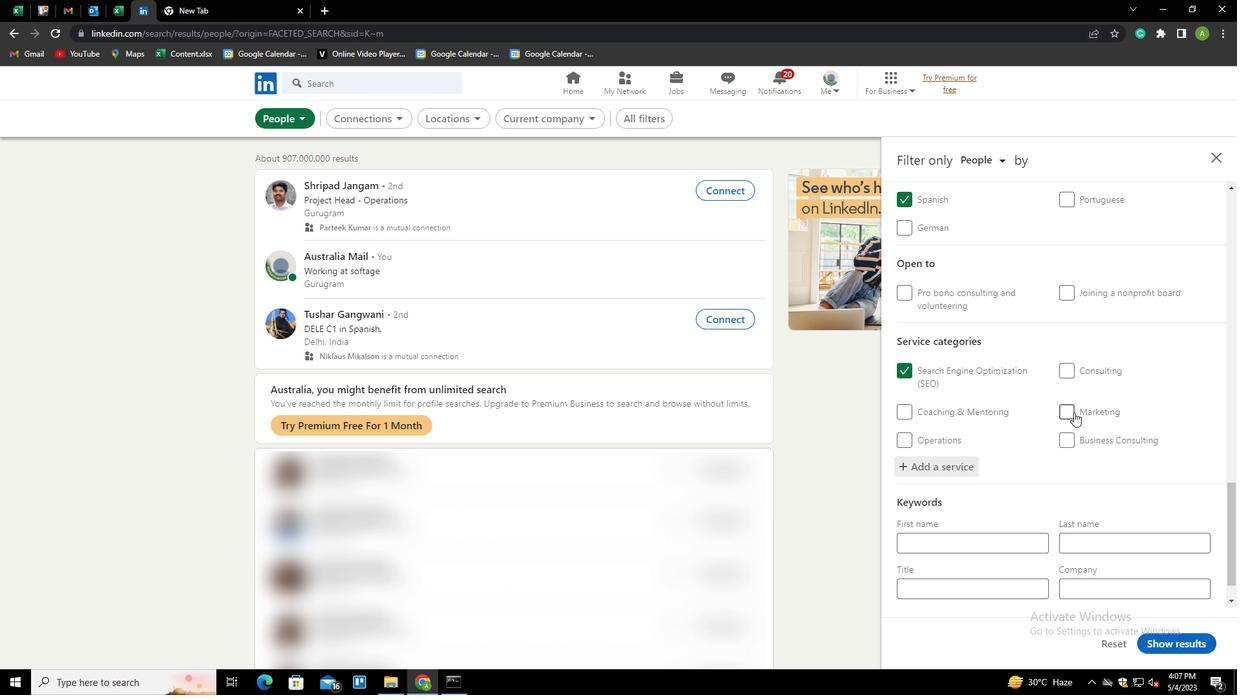 
Action: Mouse scrolled (1074, 412) with delta (0, 0)
Screenshot: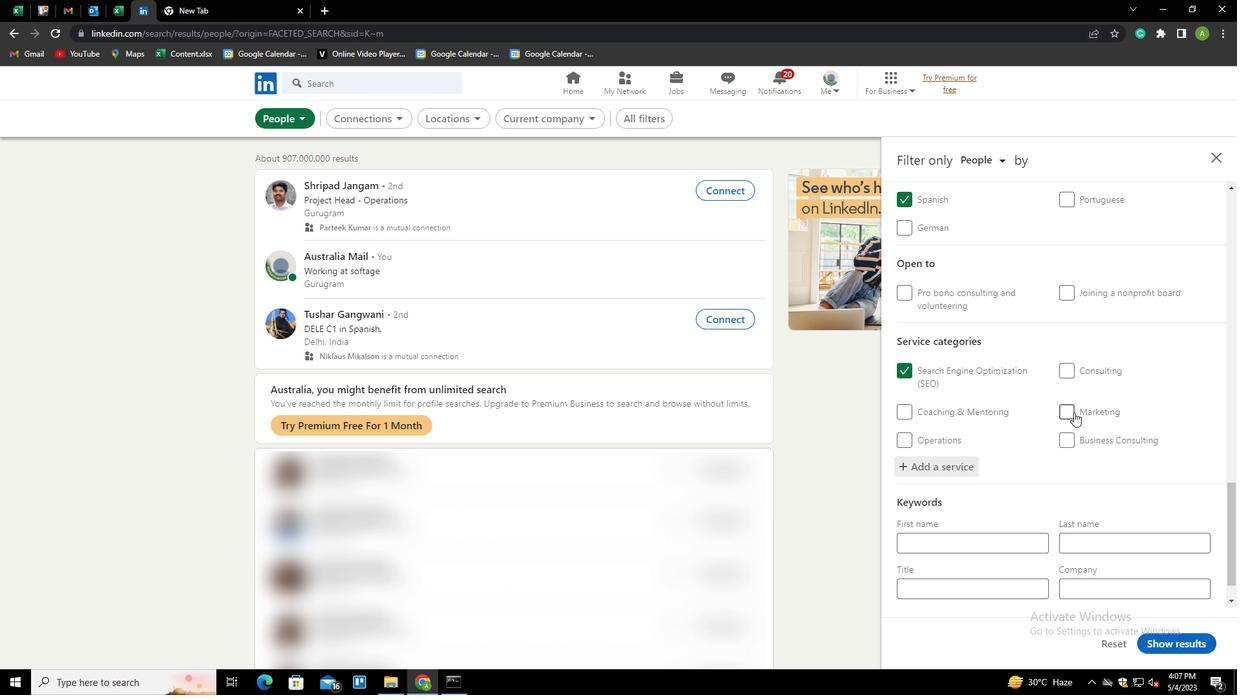 
Action: Mouse scrolled (1074, 412) with delta (0, 0)
Screenshot: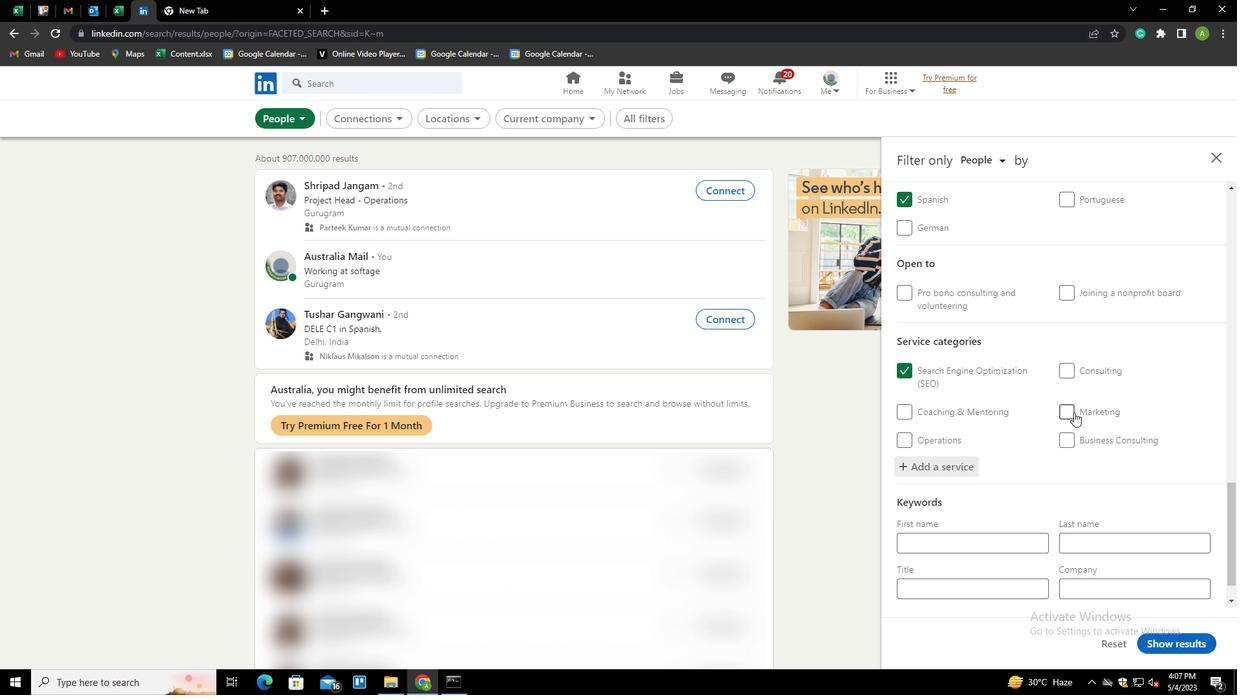 
Action: Mouse scrolled (1074, 412) with delta (0, 0)
Screenshot: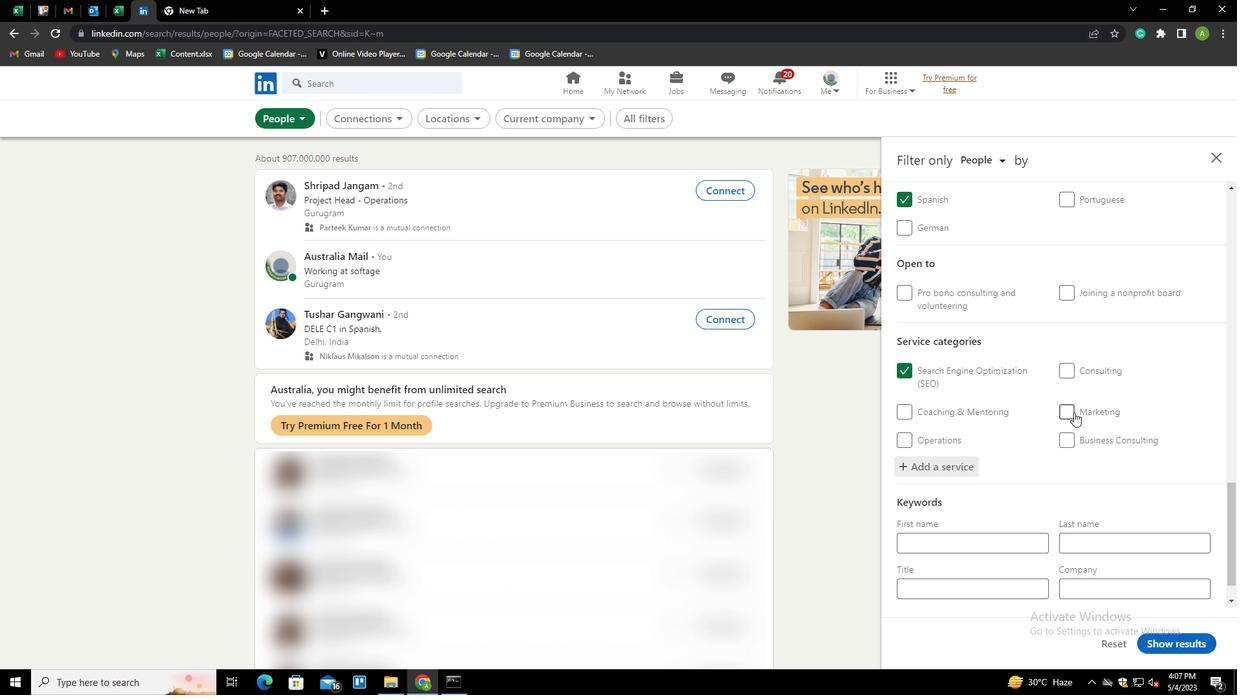 
Action: Mouse scrolled (1074, 412) with delta (0, 0)
Screenshot: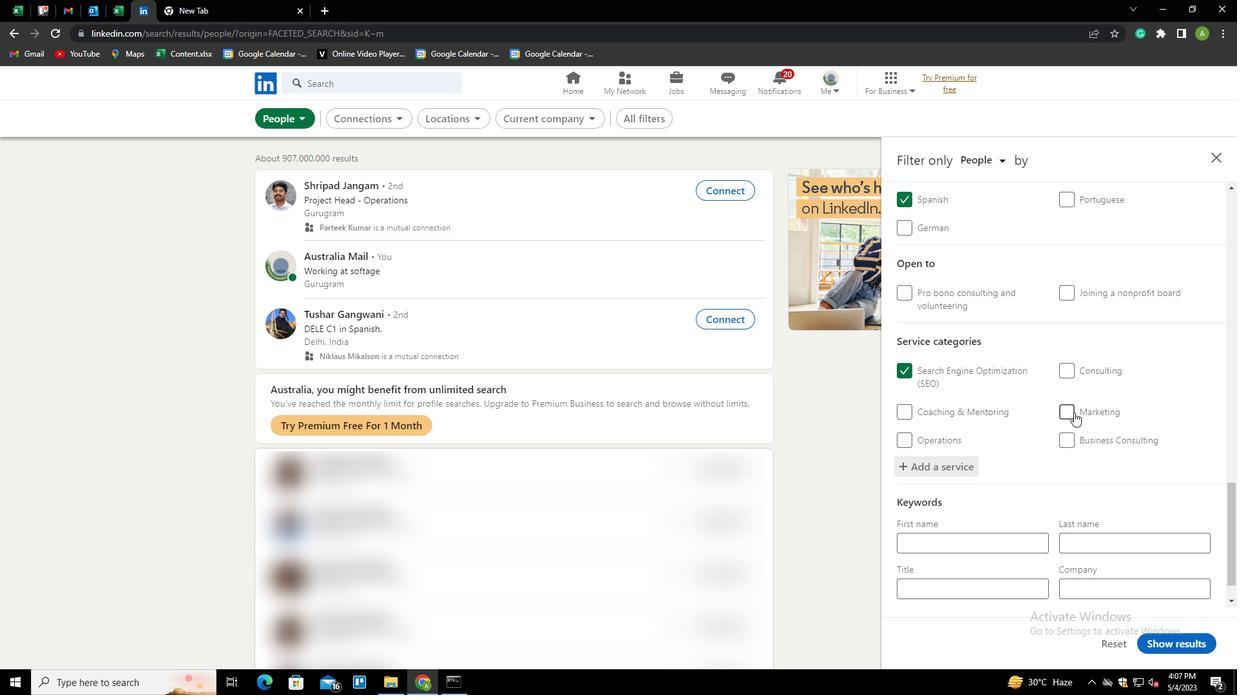 
Action: Mouse moved to (1002, 545)
Screenshot: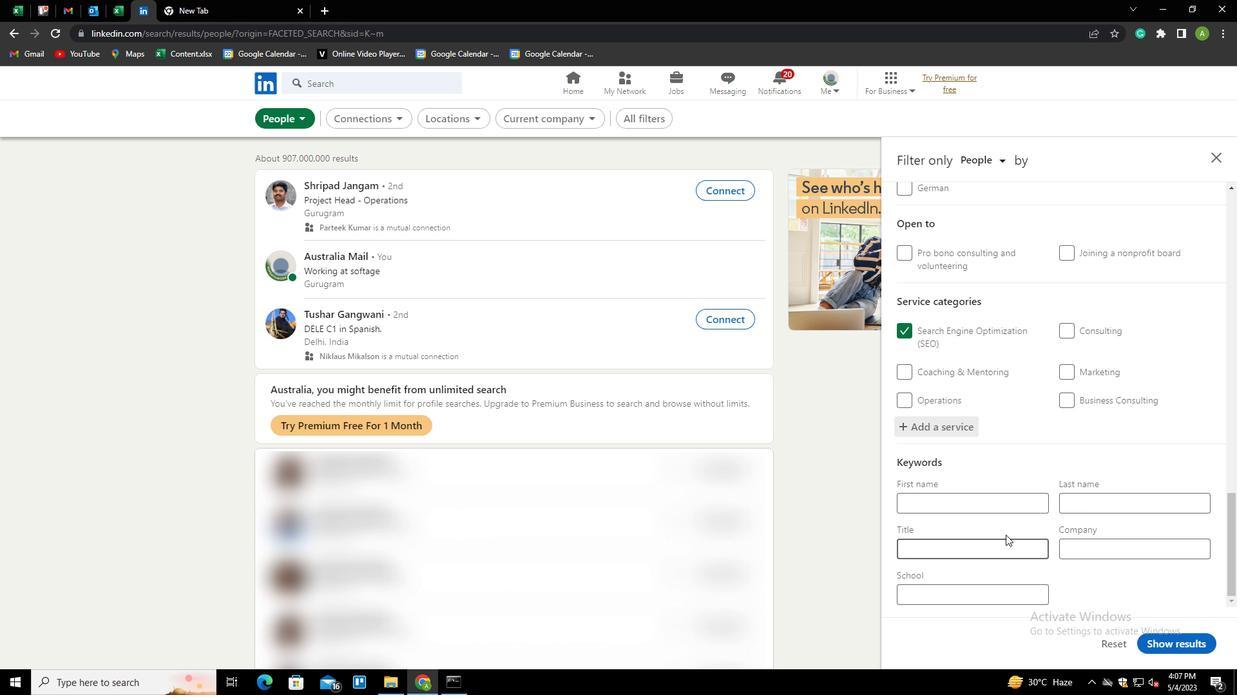 
Action: Mouse pressed left at (1002, 545)
Screenshot: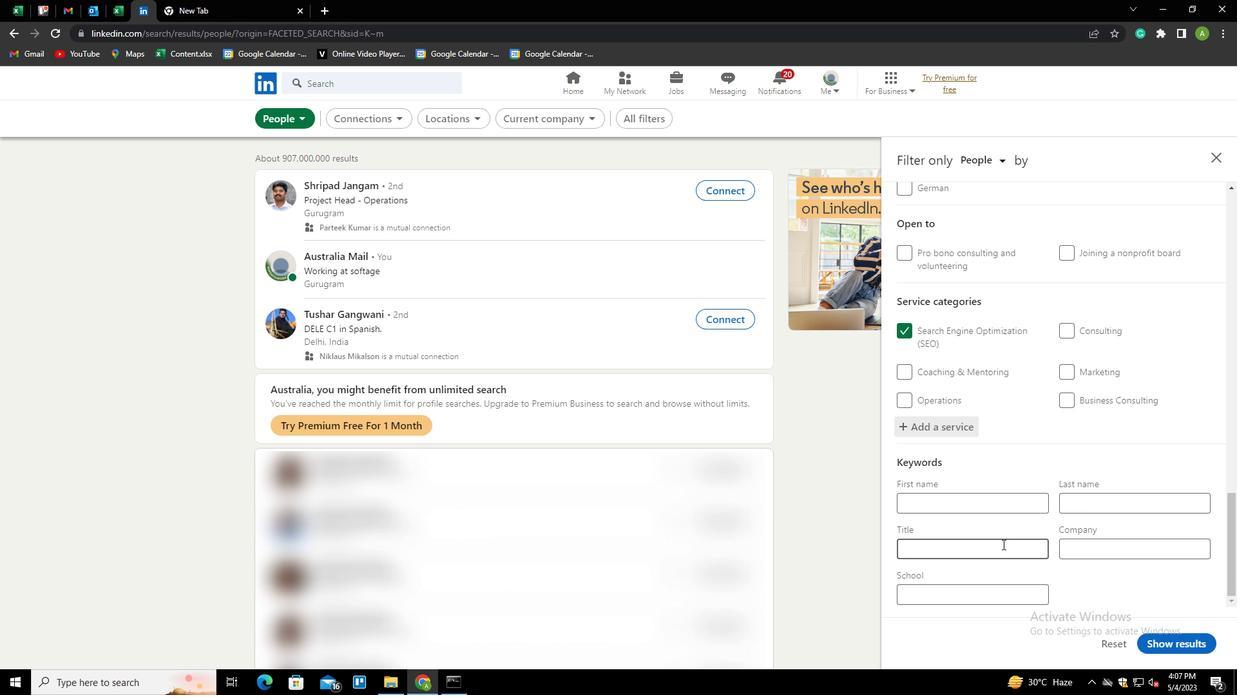 
Action: Key pressed <Key.shift><Key.shift><Key.shift><Key.shift><Key.shift><Key.shift><Key.shift><Key.shift><Key.shift>CHEMICAL<Key.space><Key.shift>ENGINEER
Screenshot: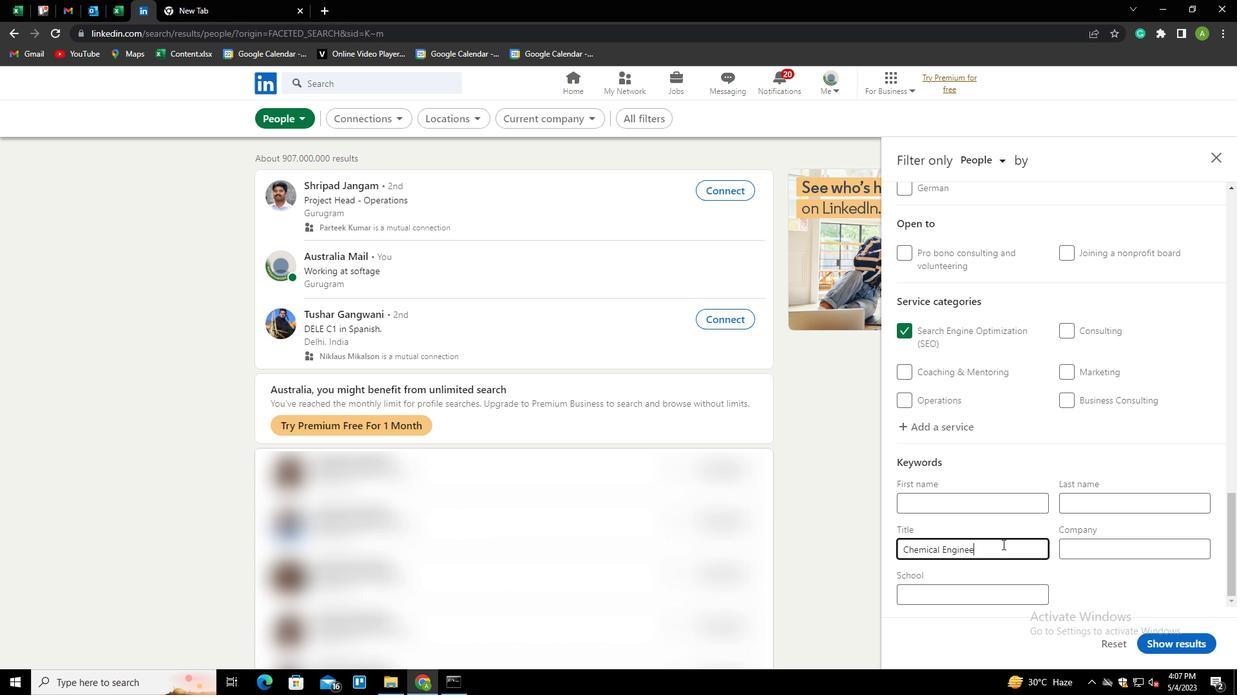 
Action: Mouse moved to (1187, 643)
Screenshot: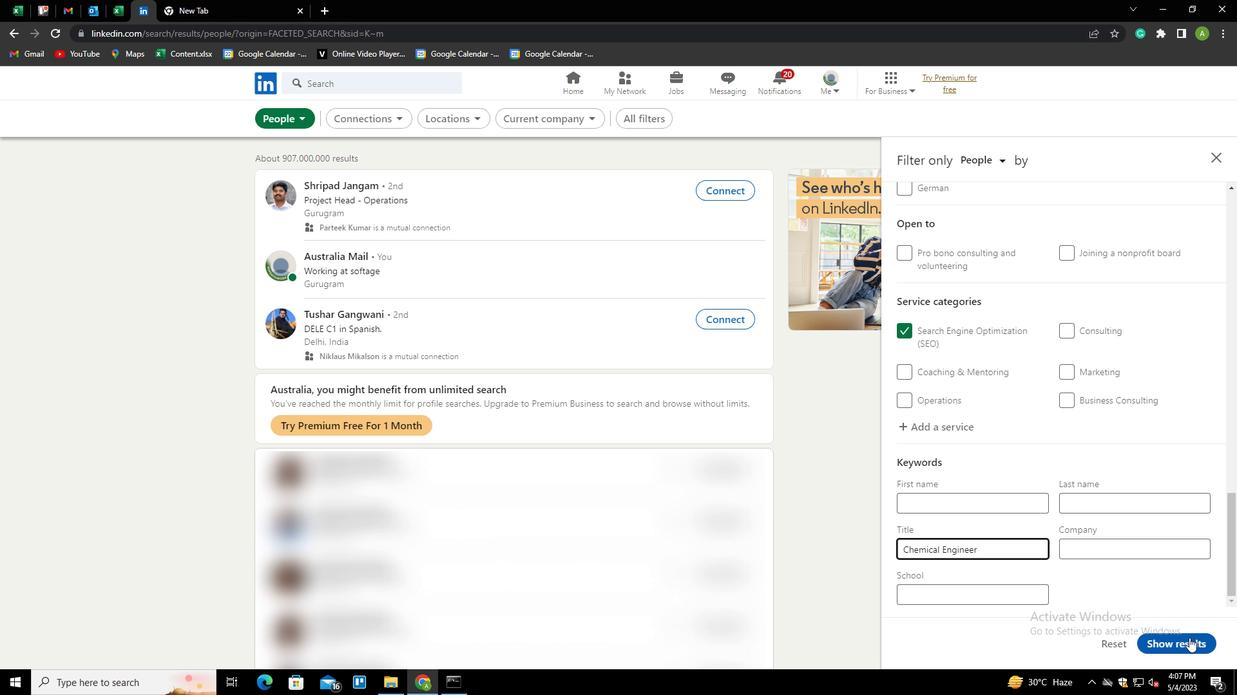 
Action: Mouse pressed left at (1187, 643)
Screenshot: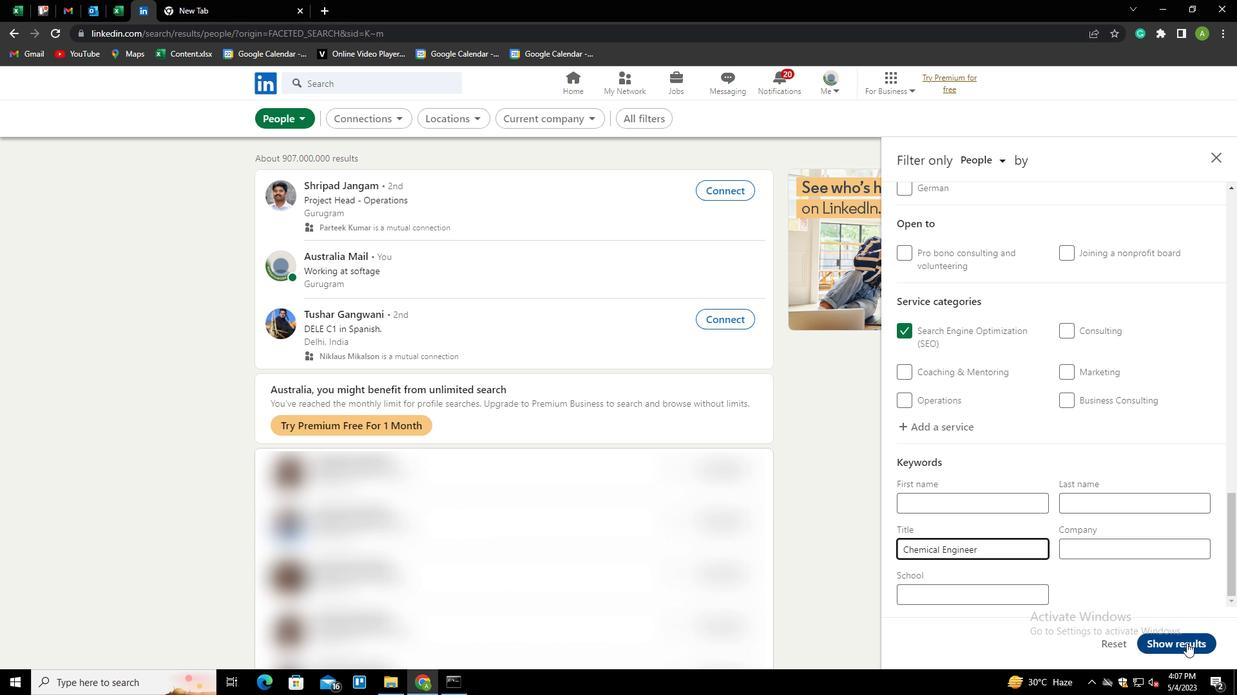 
Action: Mouse moved to (1166, 594)
Screenshot: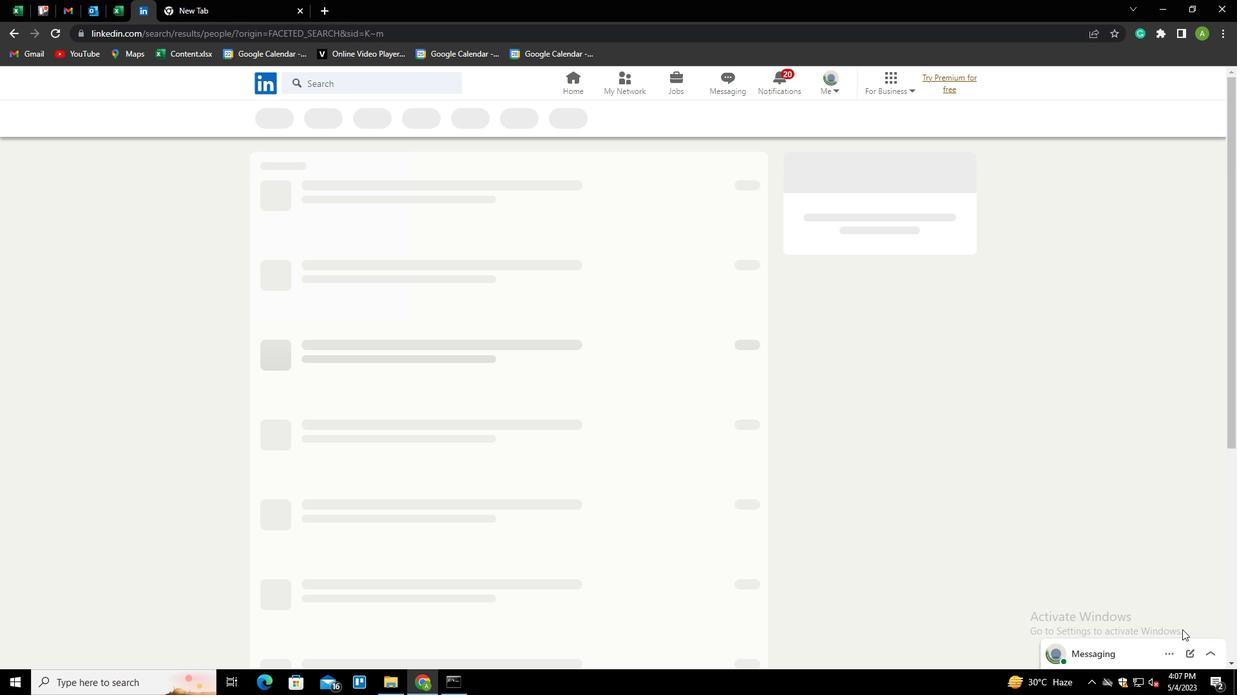 
